 Task: Create a custom cookie stamp.
Action: Mouse moved to (280, 209)
Screenshot: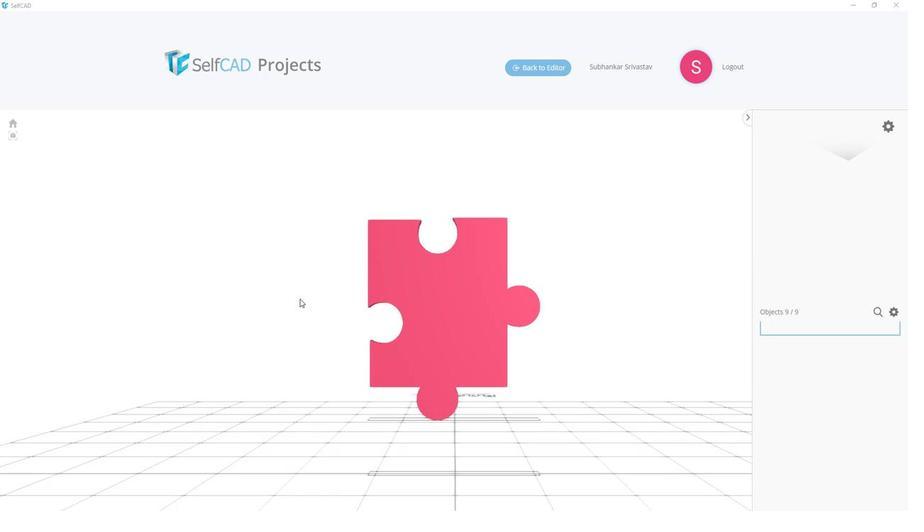 
Action: Mouse pressed left at (280, 209)
Screenshot: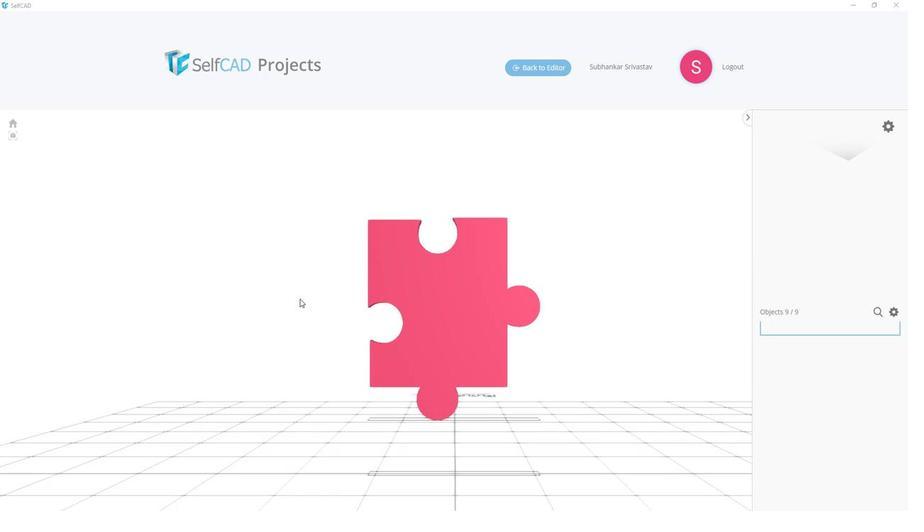 
Action: Mouse moved to (513, 245)
Screenshot: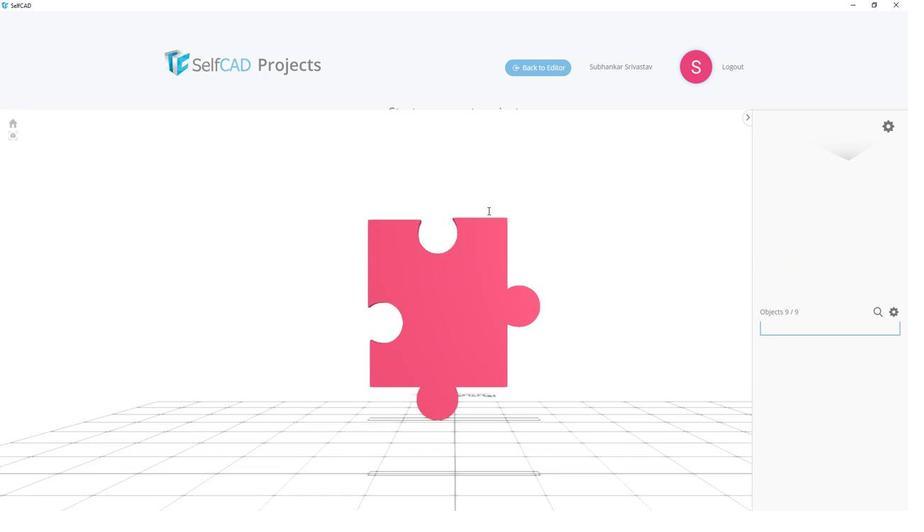 
Action: Mouse pressed left at (513, 245)
Screenshot: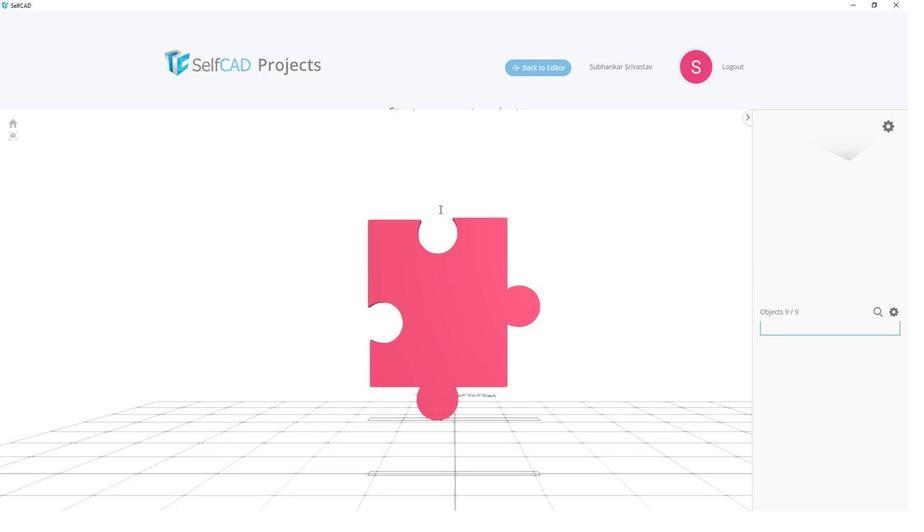 
Action: Mouse moved to (455, 244)
Screenshot: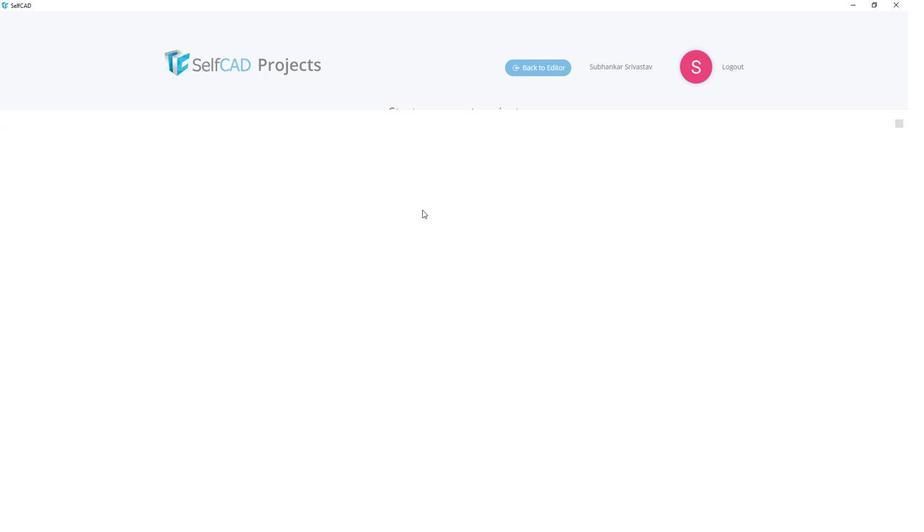 
Action: Key pressed <Key.shift>Cookie<Key.space><Key.shift><Key.shift><Key.shift><Key.shift>Stamp
Screenshot: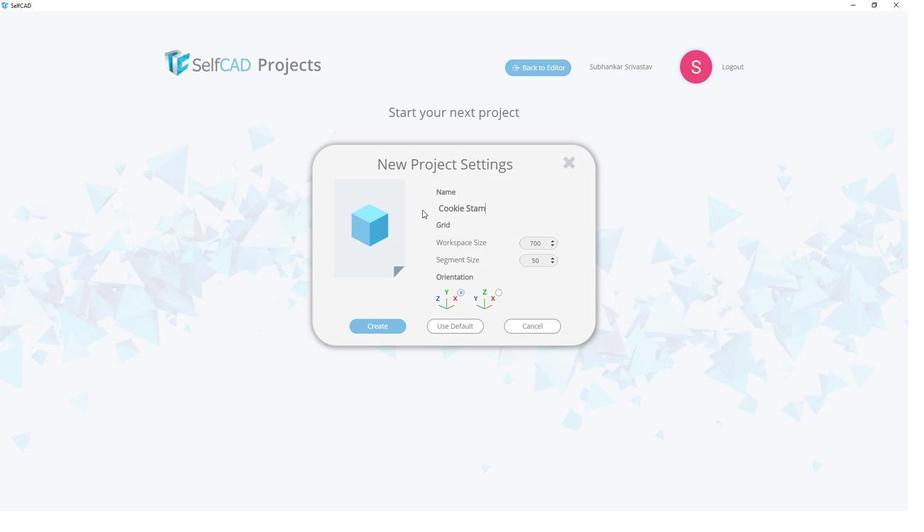 
Action: Mouse moved to (420, 340)
Screenshot: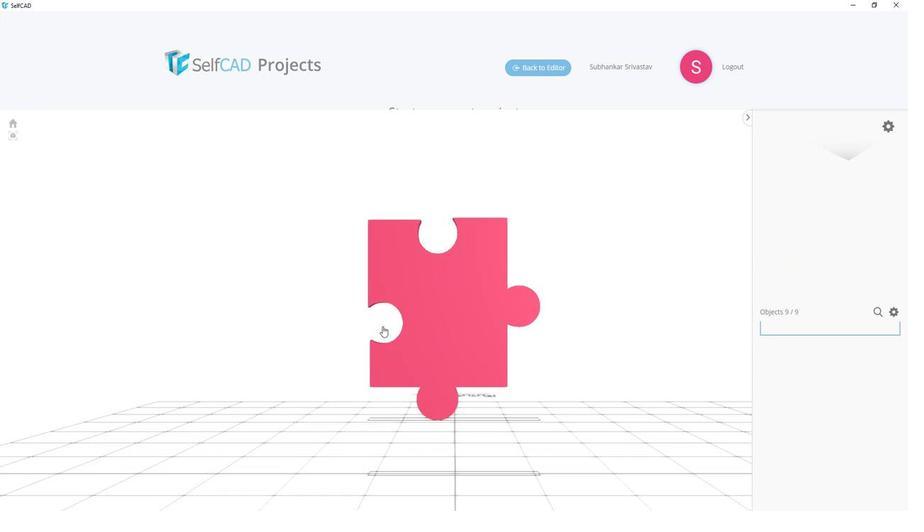 
Action: Mouse pressed left at (420, 340)
Screenshot: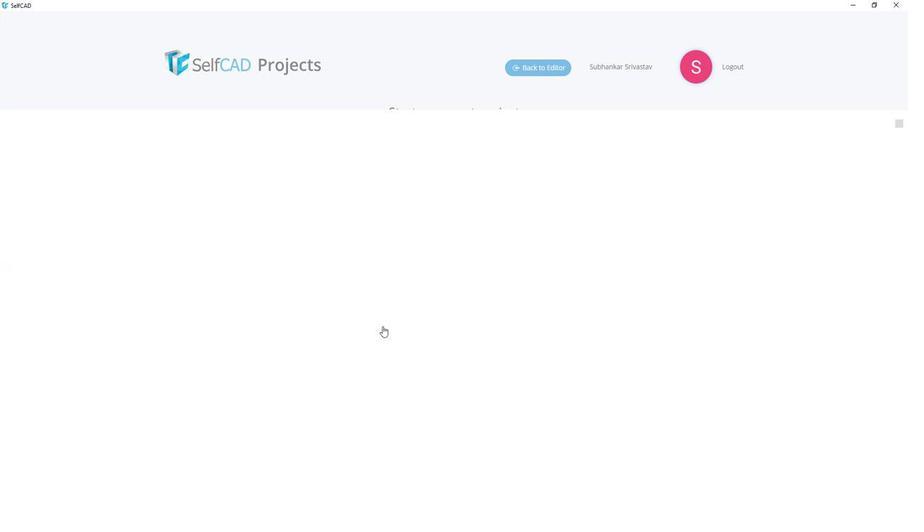 
Action: Mouse moved to (235, 304)
Screenshot: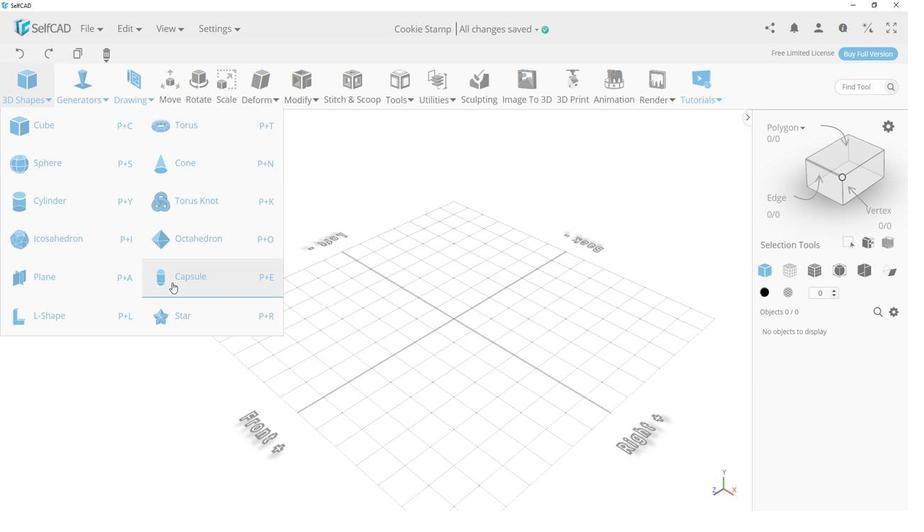 
Action: Mouse pressed left at (235, 304)
Screenshot: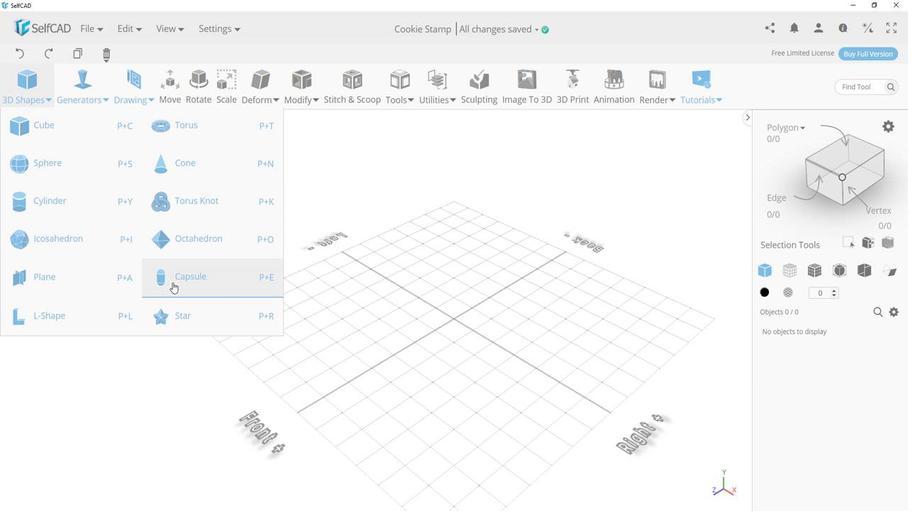 
Action: Mouse moved to (534, 372)
Screenshot: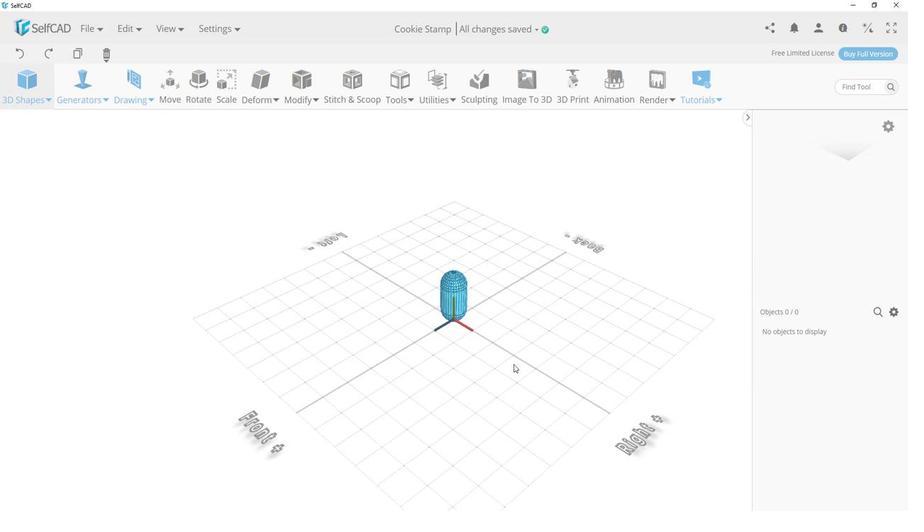 
Action: Mouse pressed left at (534, 372)
Screenshot: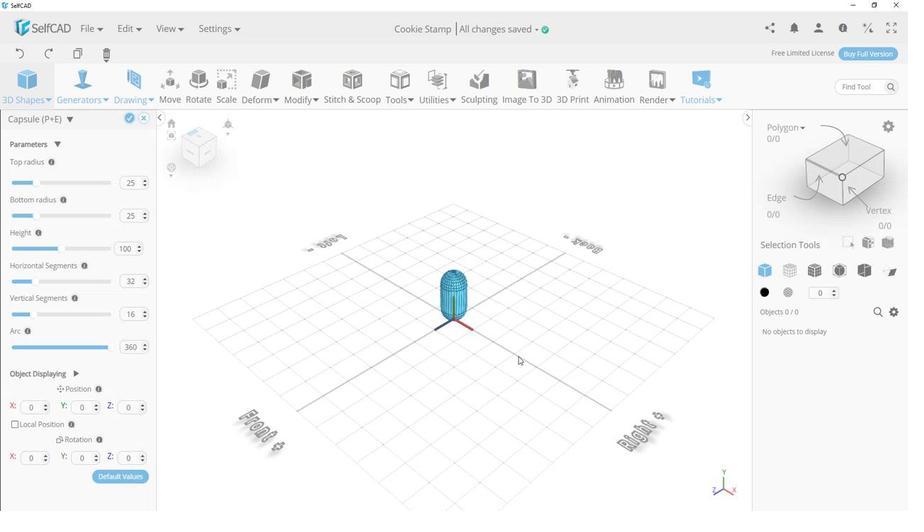 
Action: Mouse moved to (114, 250)
Screenshot: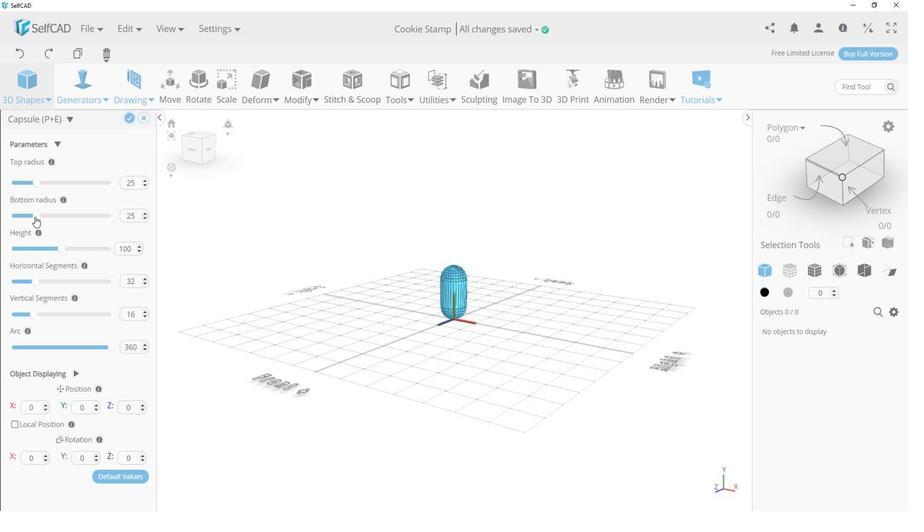 
Action: Mouse pressed left at (114, 250)
Screenshot: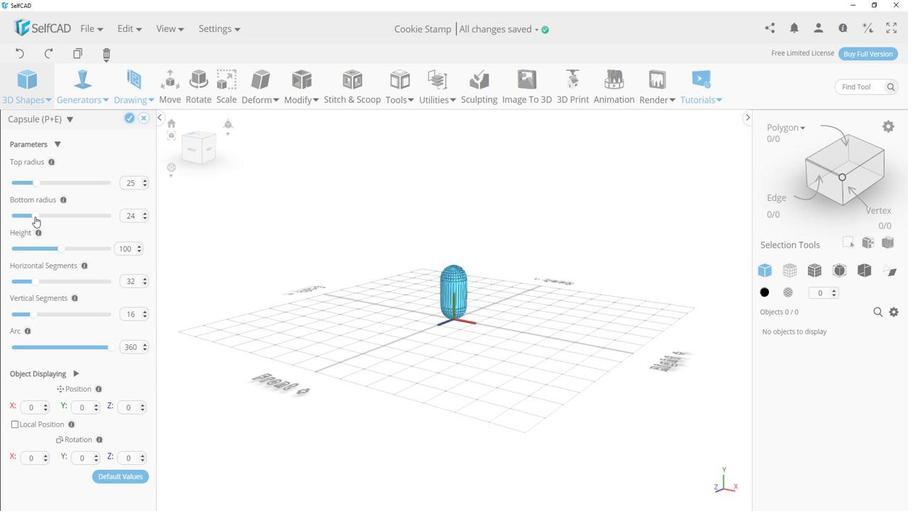 
Action: Mouse moved to (138, 276)
Screenshot: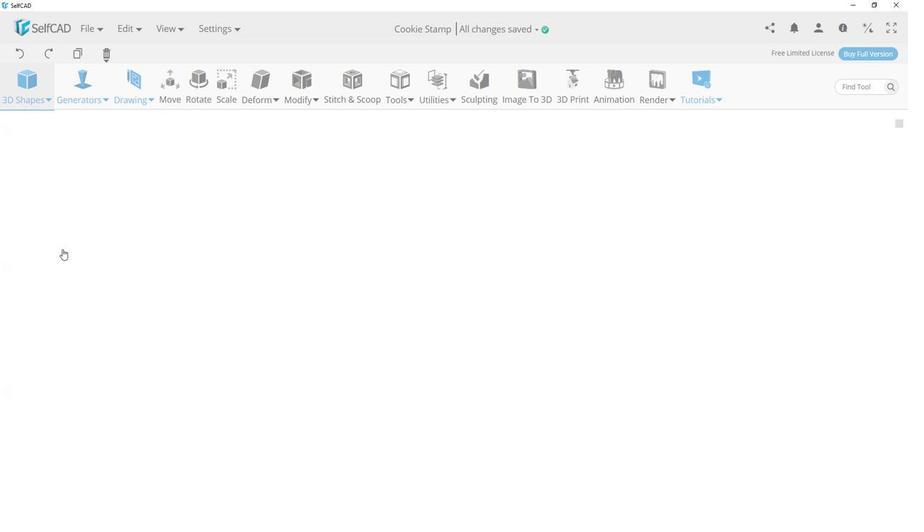 
Action: Mouse pressed left at (138, 276)
Screenshot: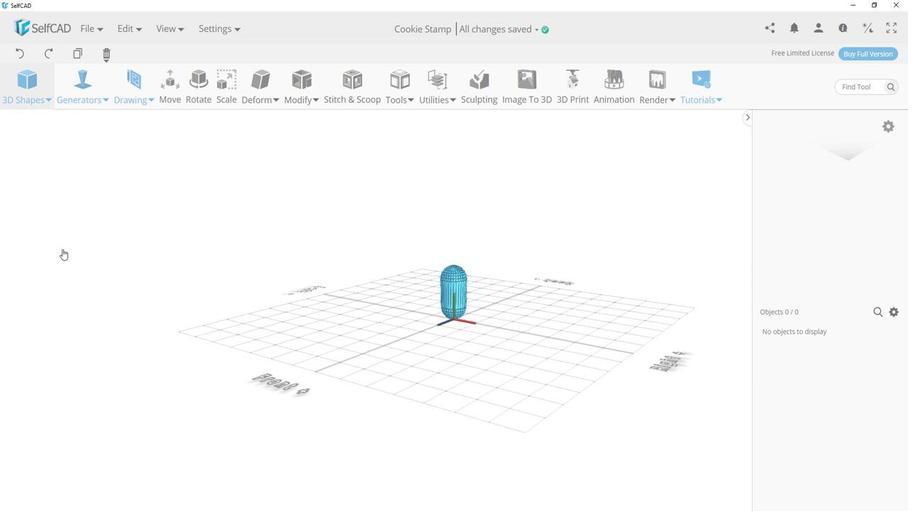 
Action: Mouse moved to (482, 361)
Screenshot: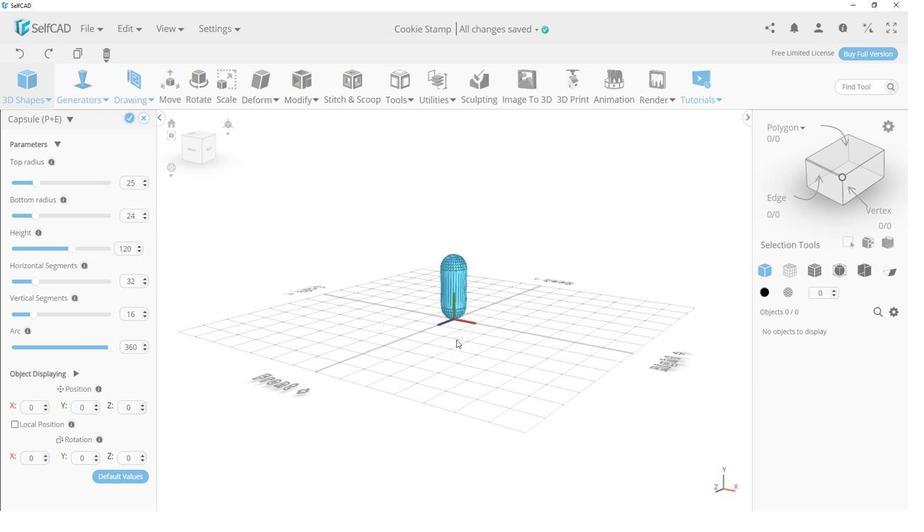 
Action: Mouse pressed left at (482, 361)
Screenshot: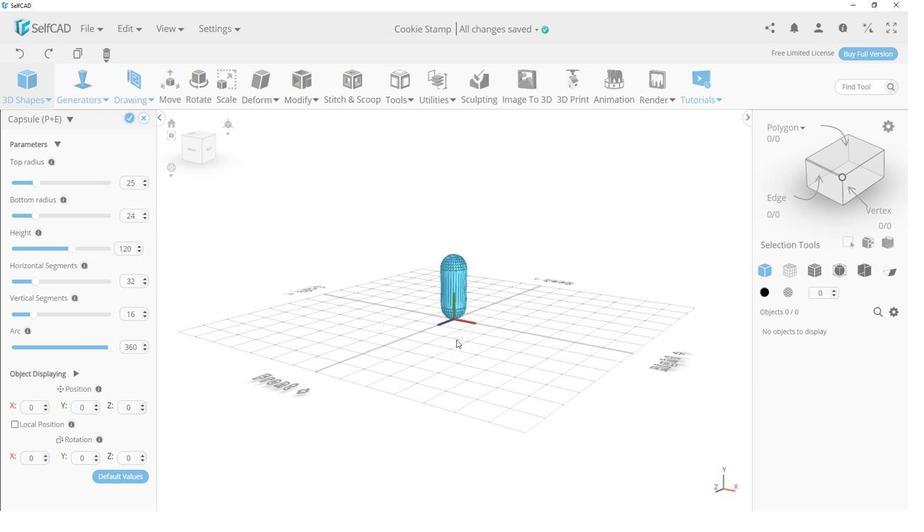
Action: Mouse moved to (196, 172)
Screenshot: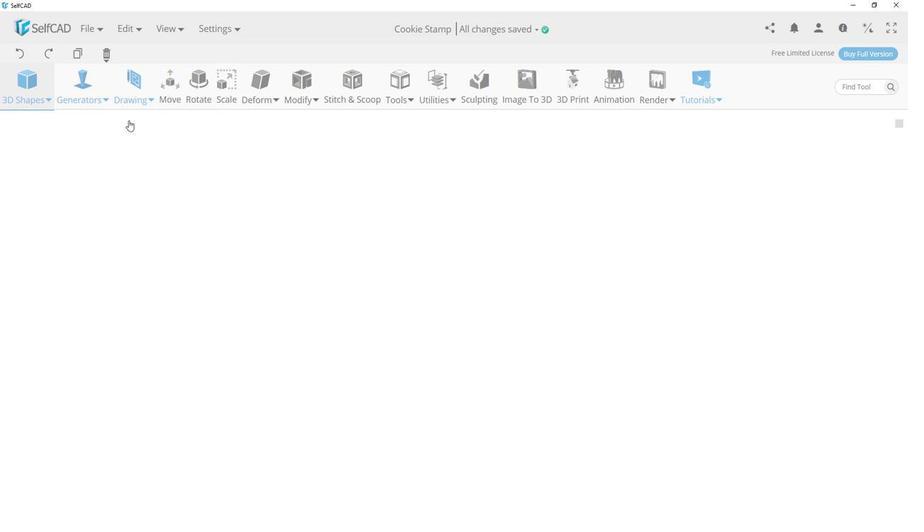 
Action: Mouse pressed left at (196, 172)
Screenshot: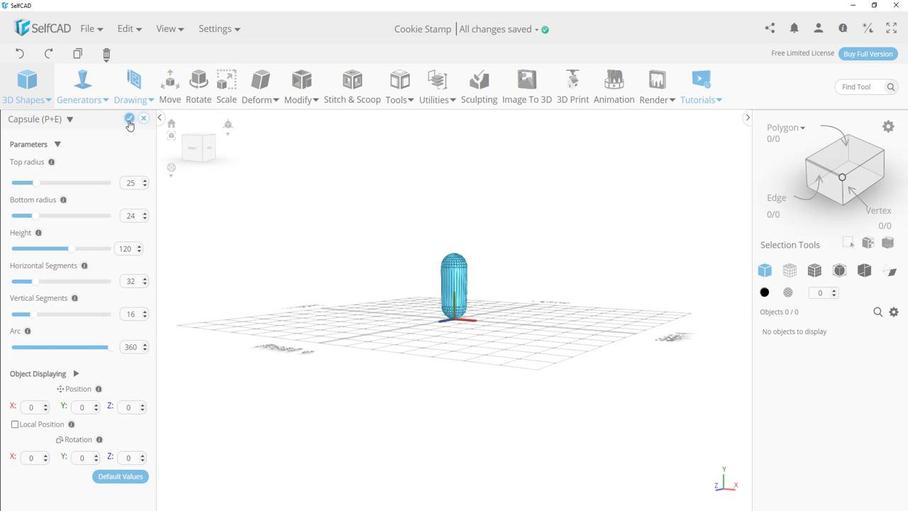 
Action: Mouse moved to (251, 148)
Screenshot: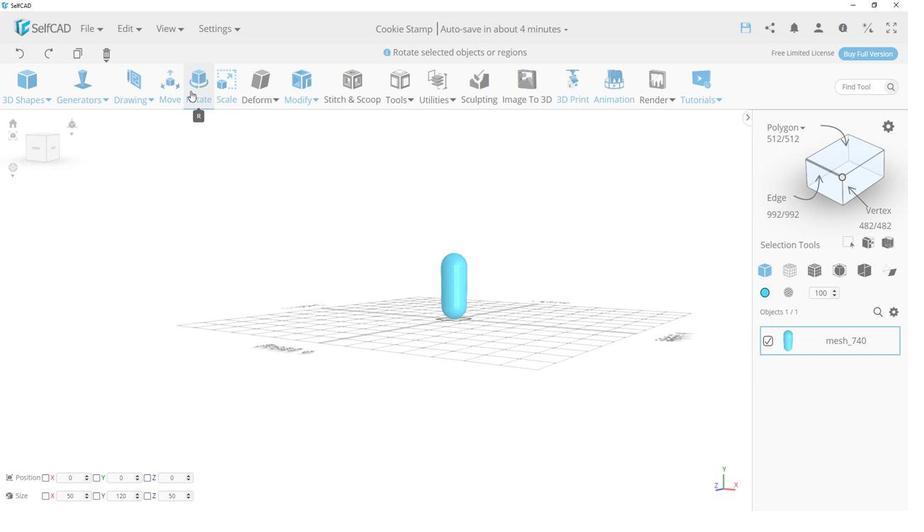 
Action: Mouse pressed left at (251, 148)
Screenshot: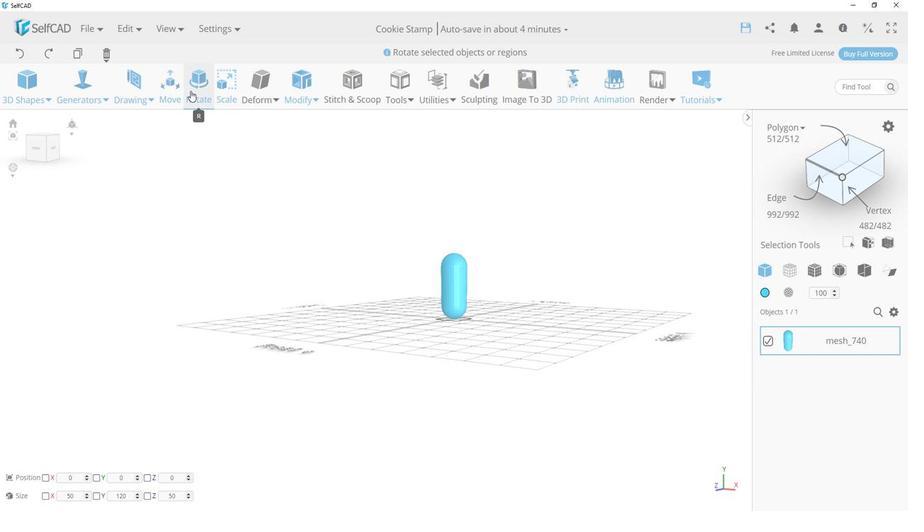 
Action: Mouse moved to (481, 267)
Screenshot: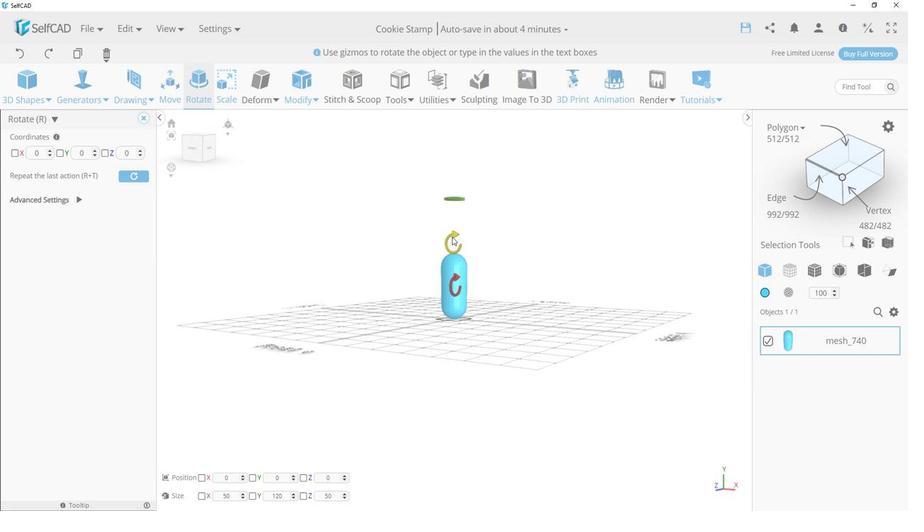 
Action: Mouse pressed left at (481, 267)
Screenshot: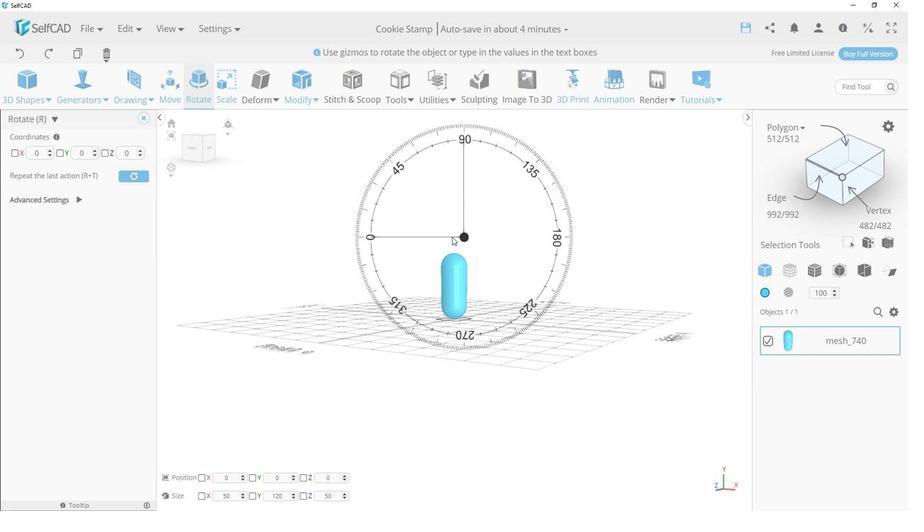 
Action: Mouse moved to (482, 267)
Screenshot: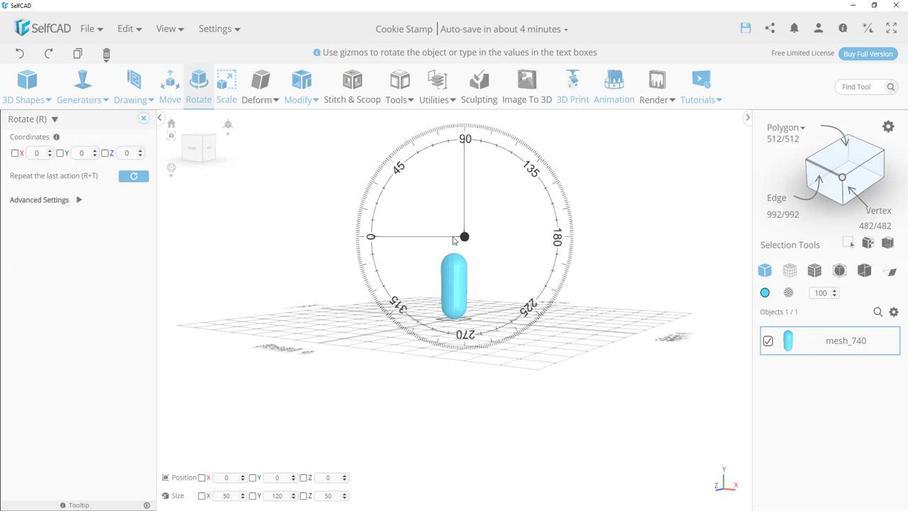 
Action: Mouse pressed left at (482, 267)
Screenshot: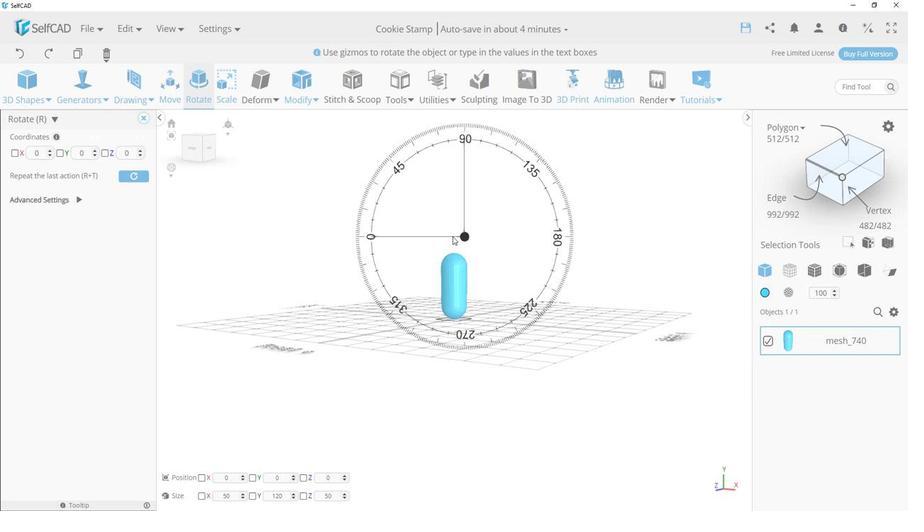 
Action: Mouse moved to (391, 311)
Screenshot: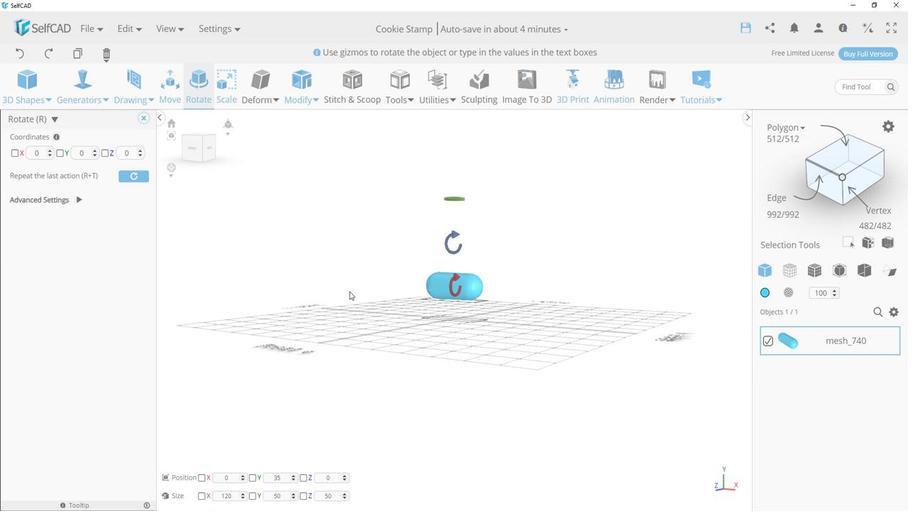 
Action: Mouse pressed left at (391, 311)
Screenshot: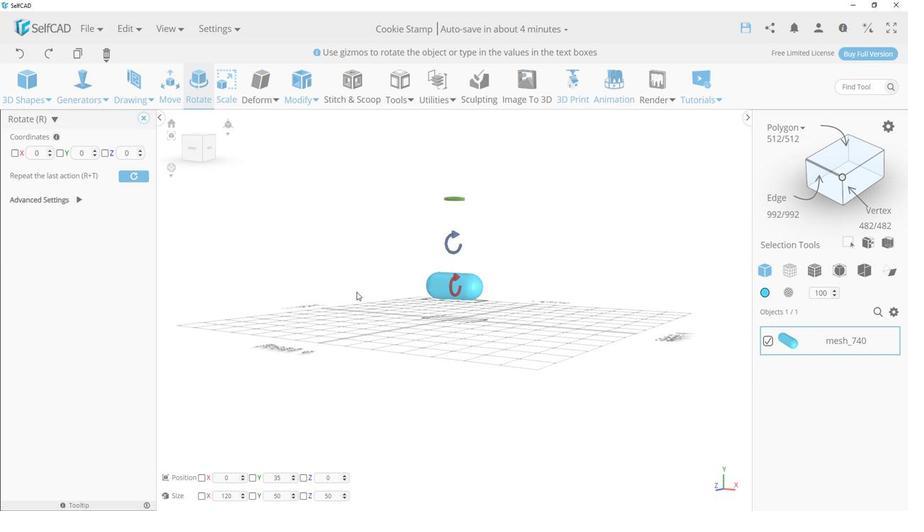 
Action: Mouse moved to (472, 320)
Screenshot: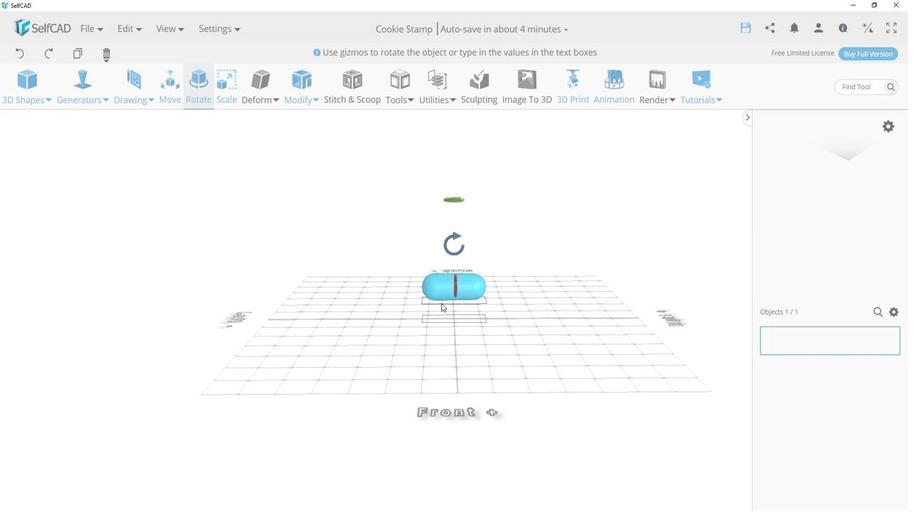 
Action: Mouse scrolled (472, 321) with delta (0, 0)
Screenshot: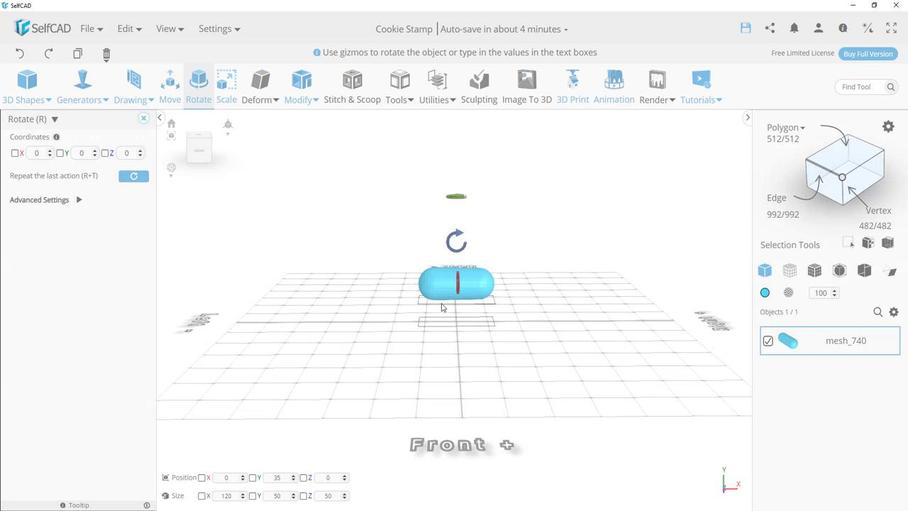 
Action: Mouse scrolled (472, 321) with delta (0, 0)
Screenshot: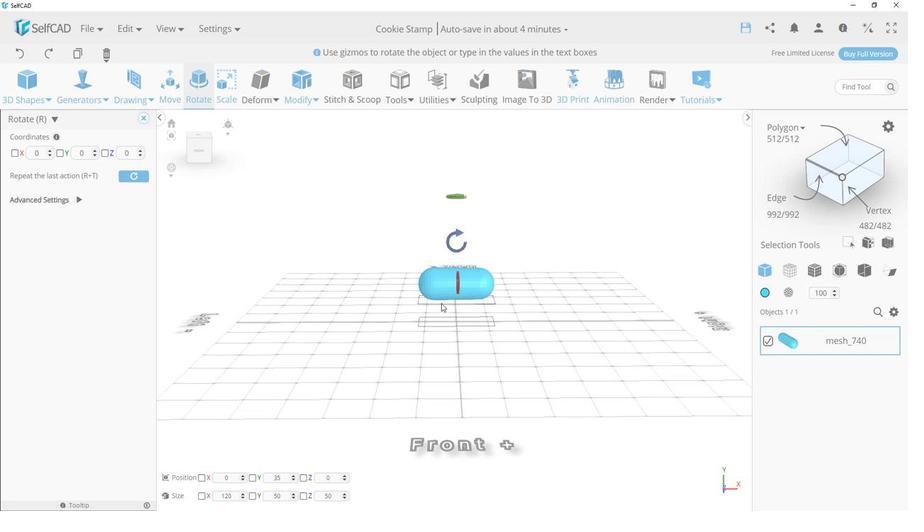 
Action: Mouse scrolled (472, 321) with delta (0, 0)
Screenshot: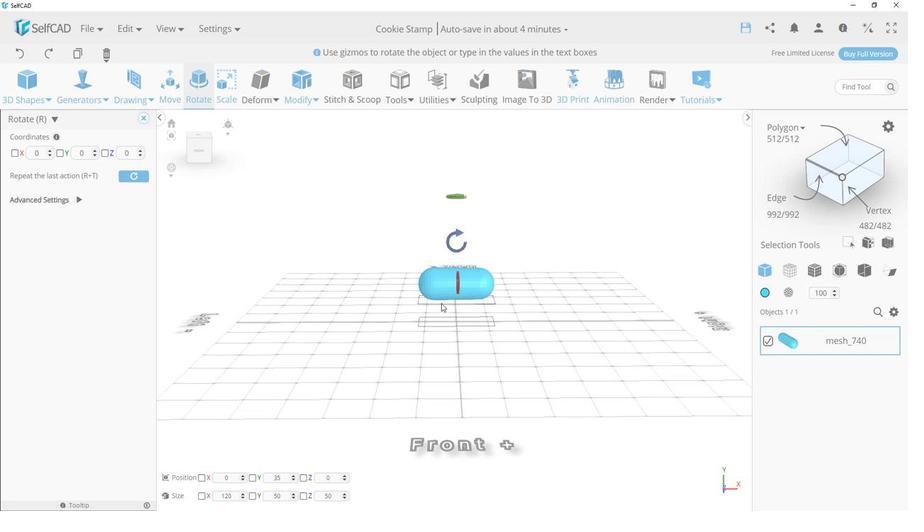 
Action: Mouse scrolled (472, 321) with delta (0, 0)
Screenshot: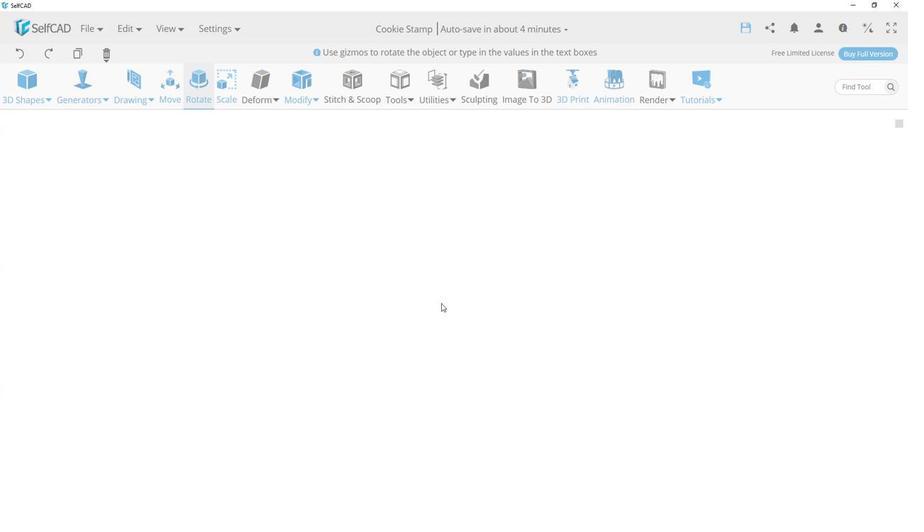 
Action: Mouse scrolled (472, 321) with delta (0, 0)
Screenshot: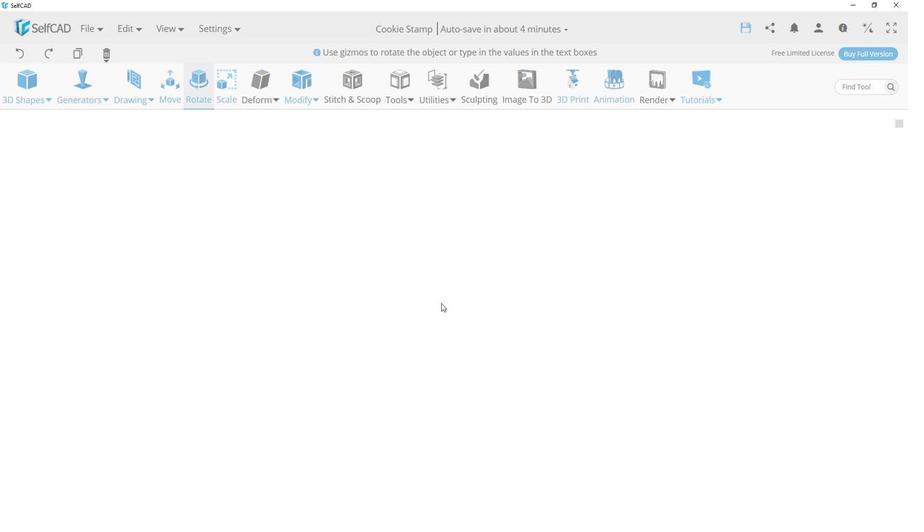 
Action: Mouse scrolled (472, 321) with delta (0, 0)
Screenshot: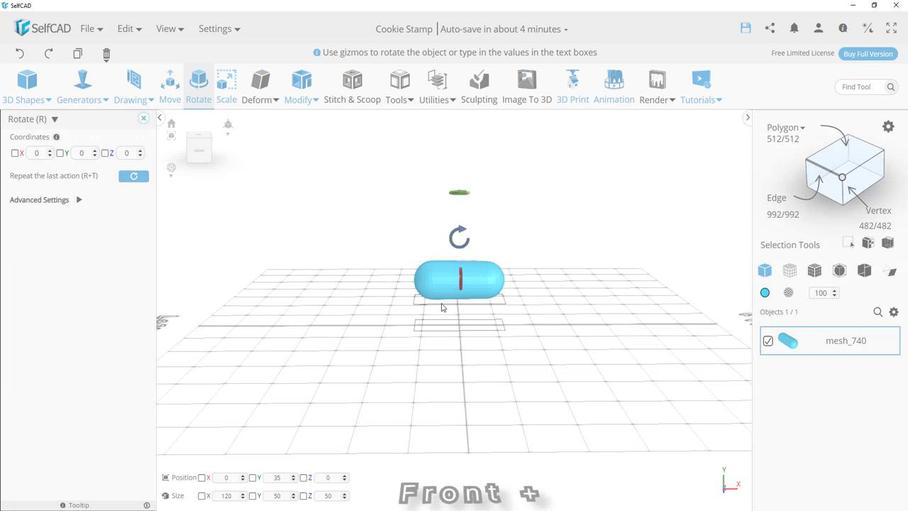 
Action: Mouse scrolled (472, 321) with delta (0, 0)
Screenshot: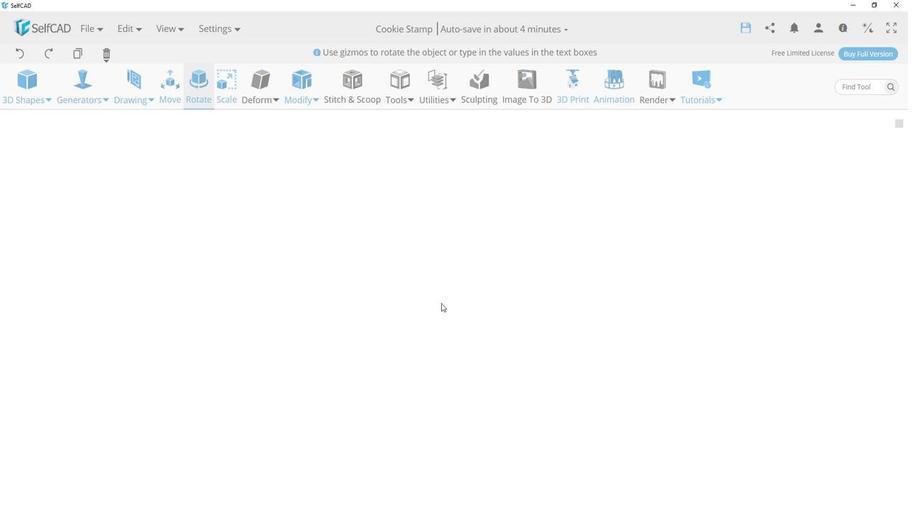 
Action: Mouse scrolled (472, 321) with delta (0, 0)
Screenshot: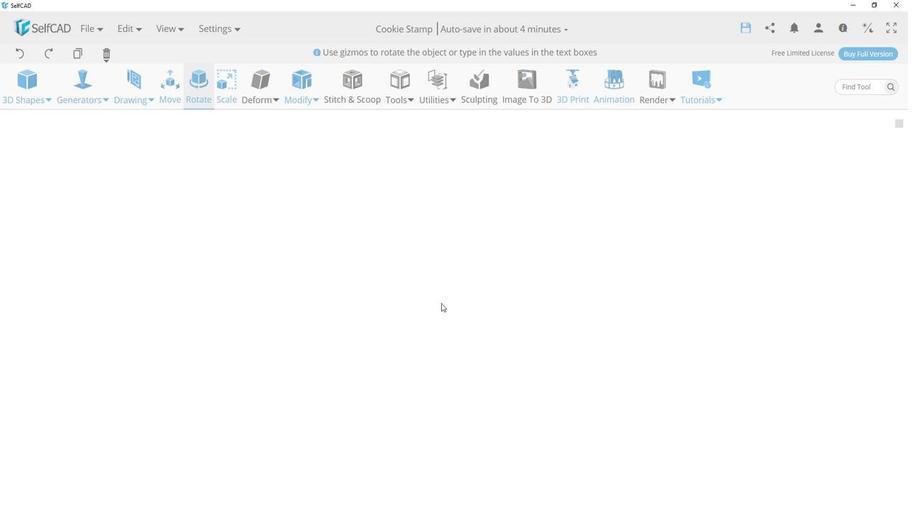 
Action: Mouse scrolled (472, 321) with delta (0, 0)
Screenshot: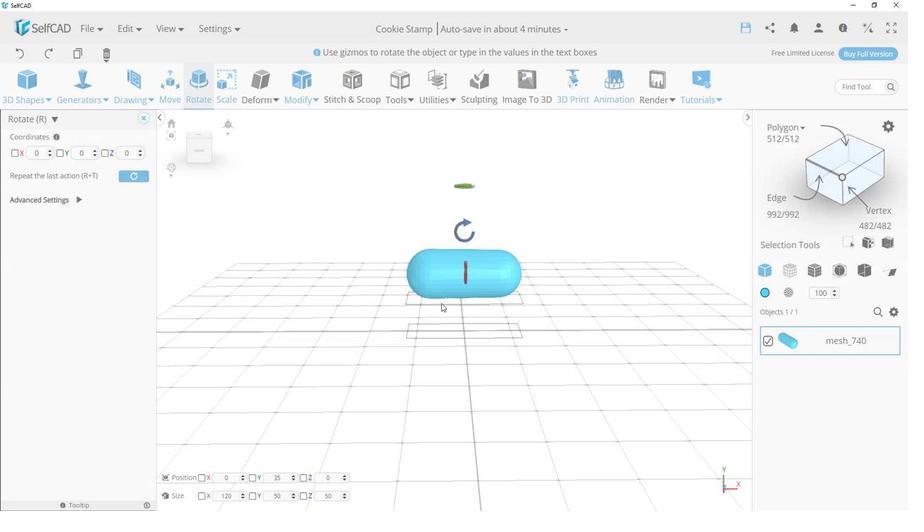 
Action: Mouse scrolled (472, 321) with delta (0, 0)
Screenshot: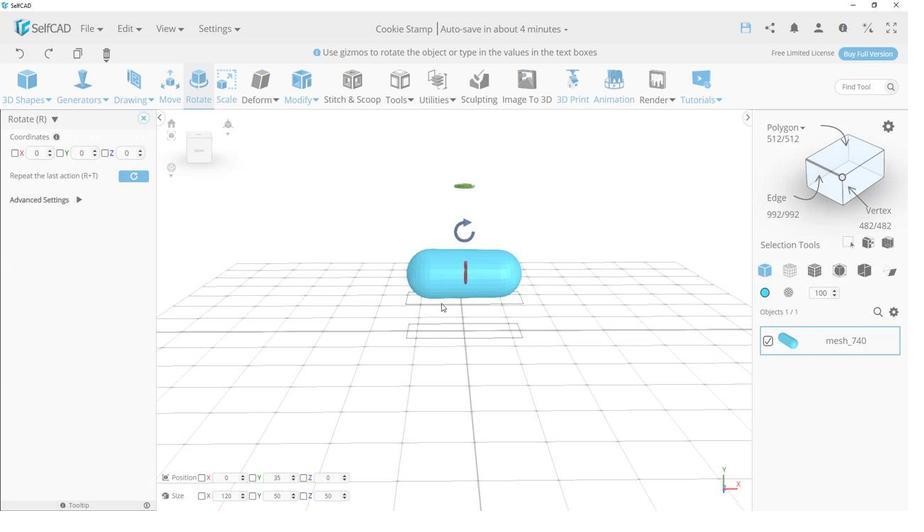
Action: Mouse scrolled (472, 321) with delta (0, 0)
Screenshot: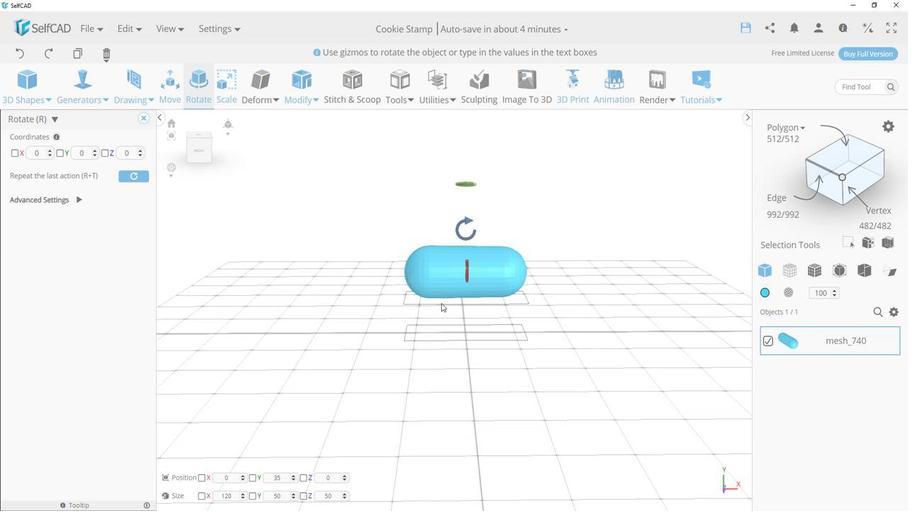 
Action: Mouse scrolled (472, 321) with delta (0, 0)
Screenshot: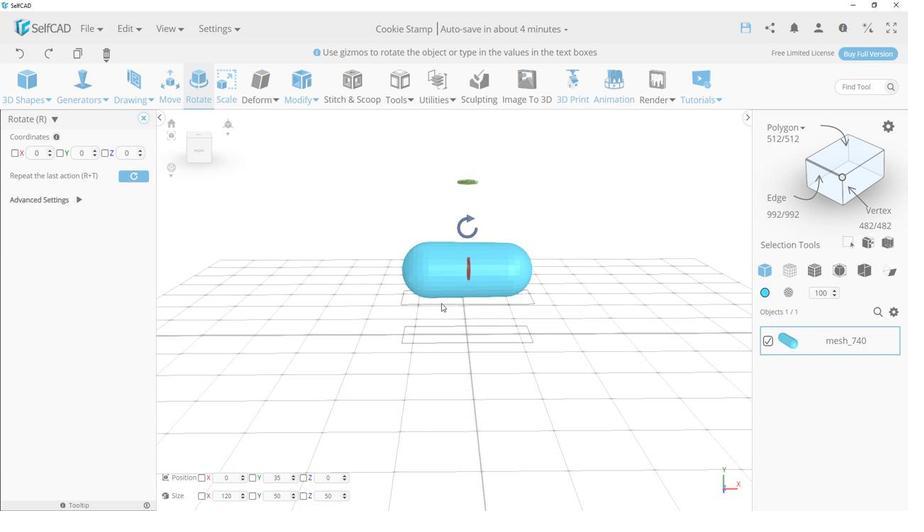 
Action: Mouse scrolled (472, 321) with delta (0, 0)
Screenshot: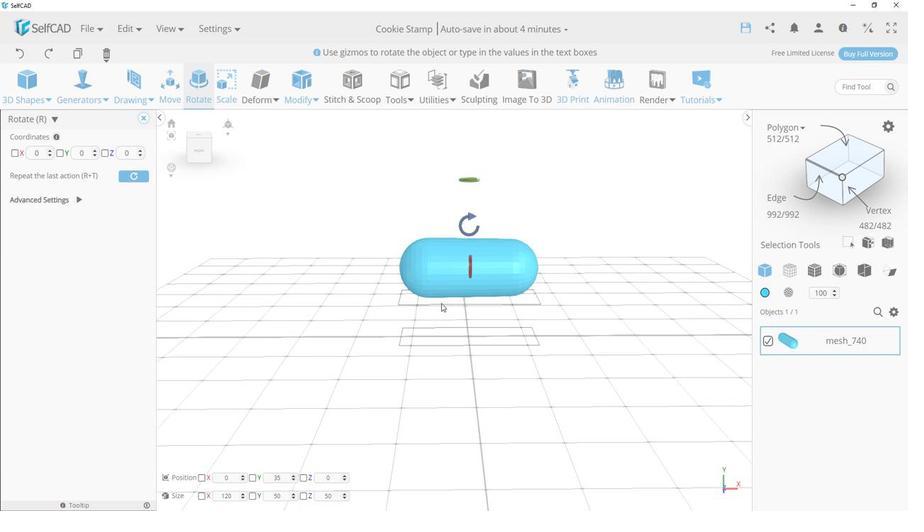 
Action: Mouse scrolled (472, 321) with delta (0, 0)
Screenshot: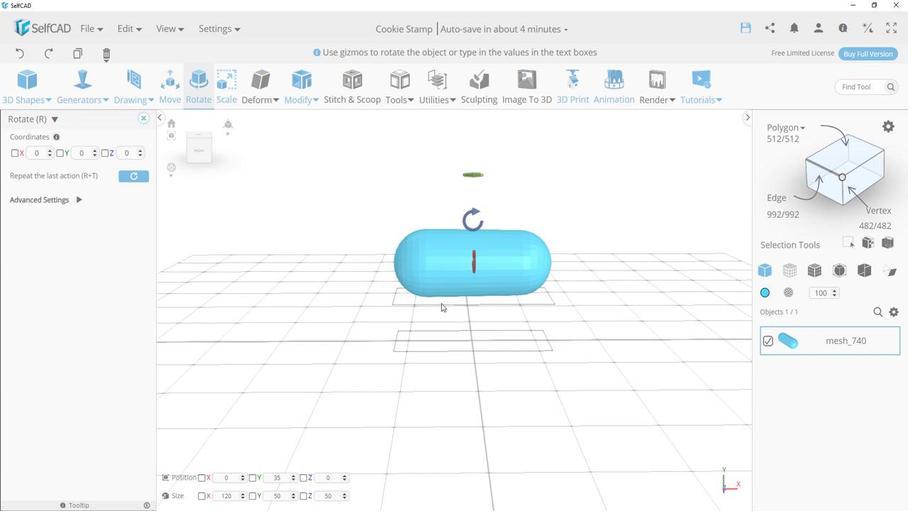 
Action: Mouse scrolled (472, 321) with delta (0, 0)
Screenshot: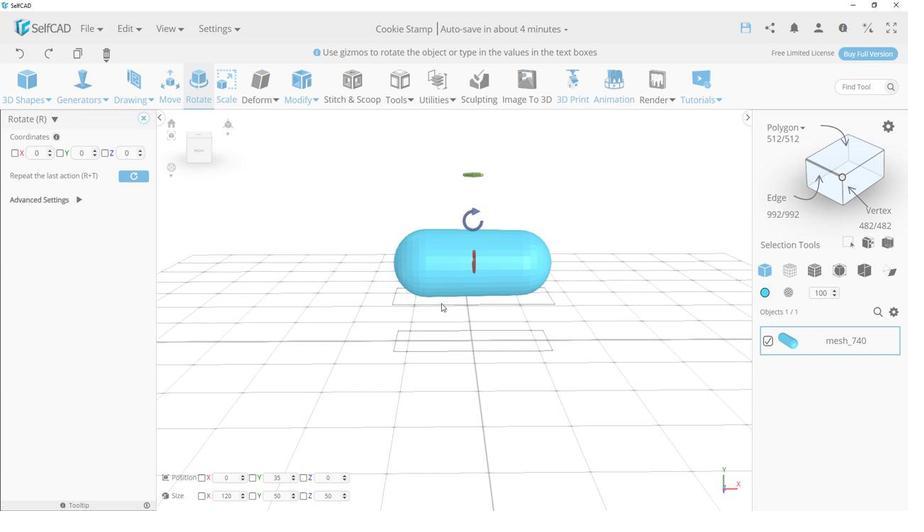 
Action: Mouse scrolled (472, 321) with delta (0, 0)
Screenshot: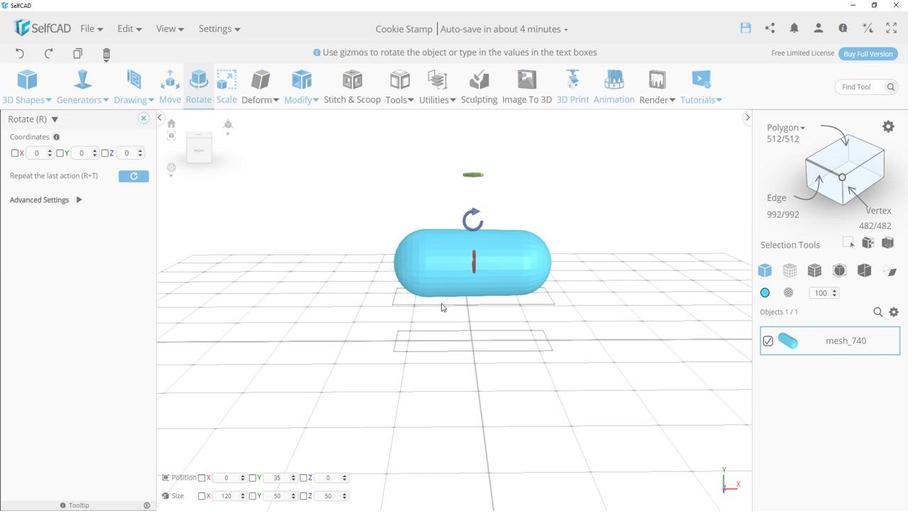 
Action: Mouse scrolled (472, 321) with delta (0, 0)
Screenshot: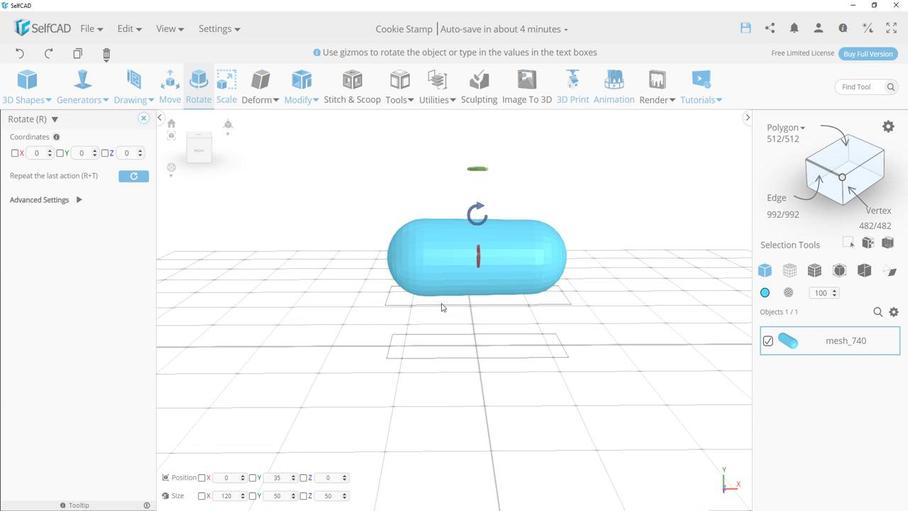 
Action: Mouse moved to (801, 295)
Screenshot: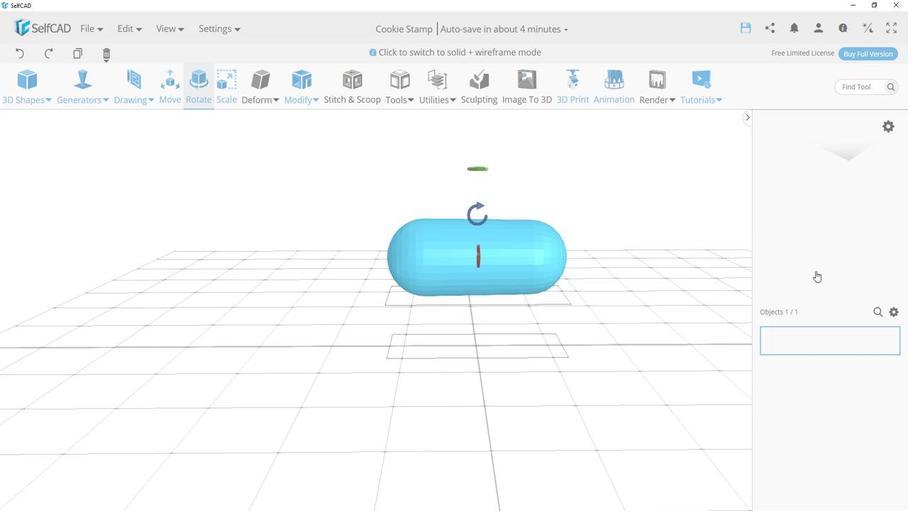 
Action: Mouse pressed left at (801, 295)
Screenshot: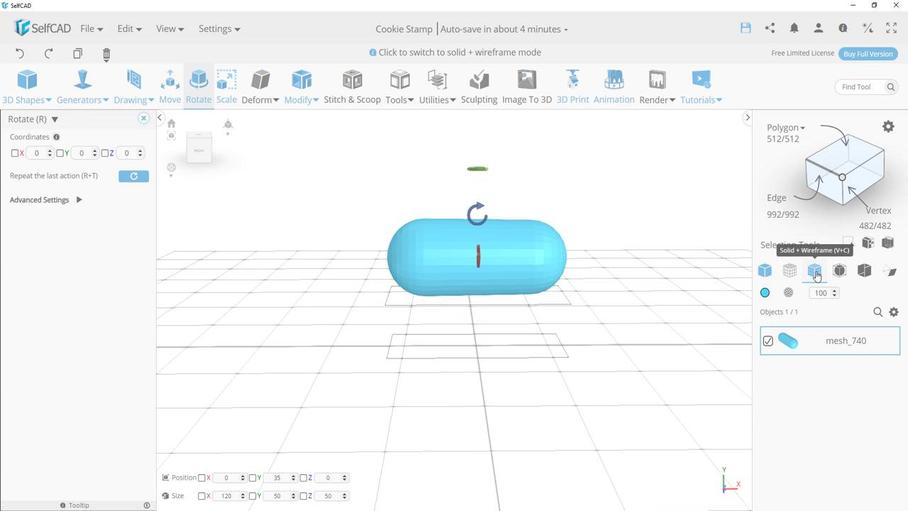 
Action: Mouse moved to (434, 334)
Screenshot: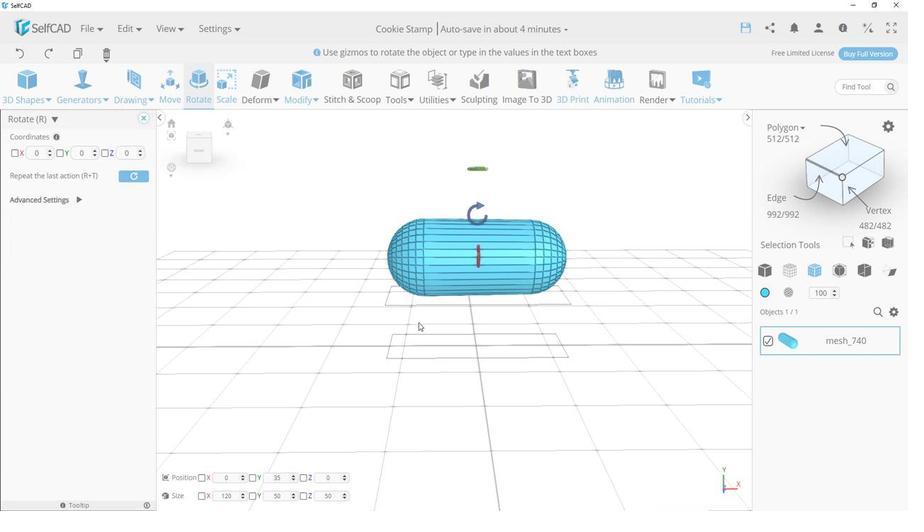 
Action: Mouse pressed left at (434, 334)
Screenshot: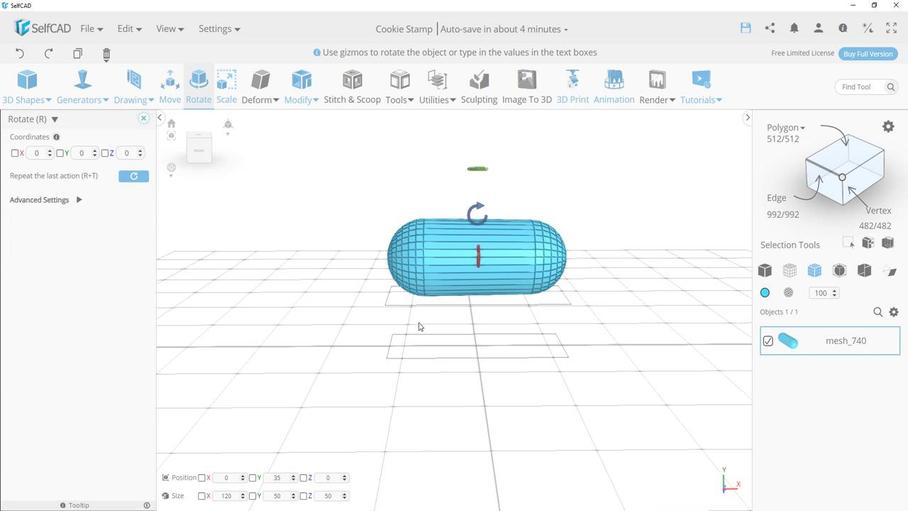 
Action: Mouse moved to (411, 318)
Screenshot: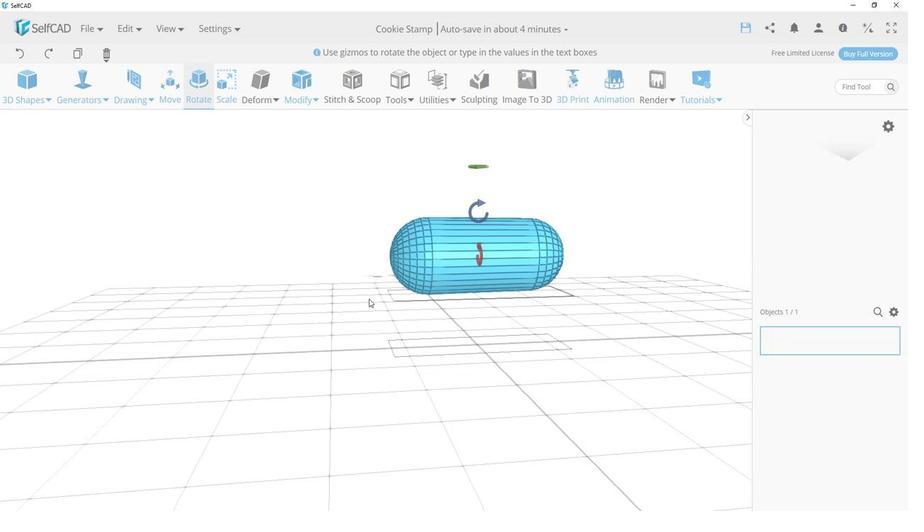 
Action: Mouse pressed left at (411, 318)
Screenshot: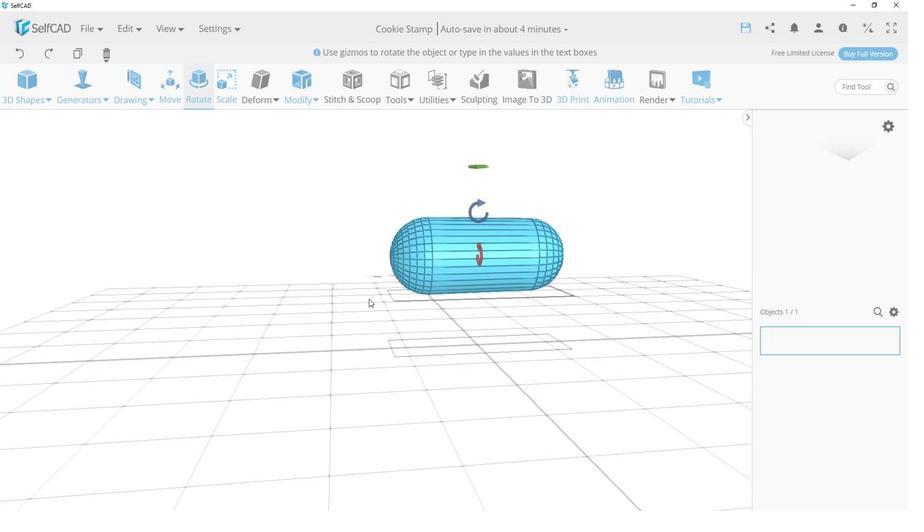 
Action: Mouse moved to (808, 210)
Screenshot: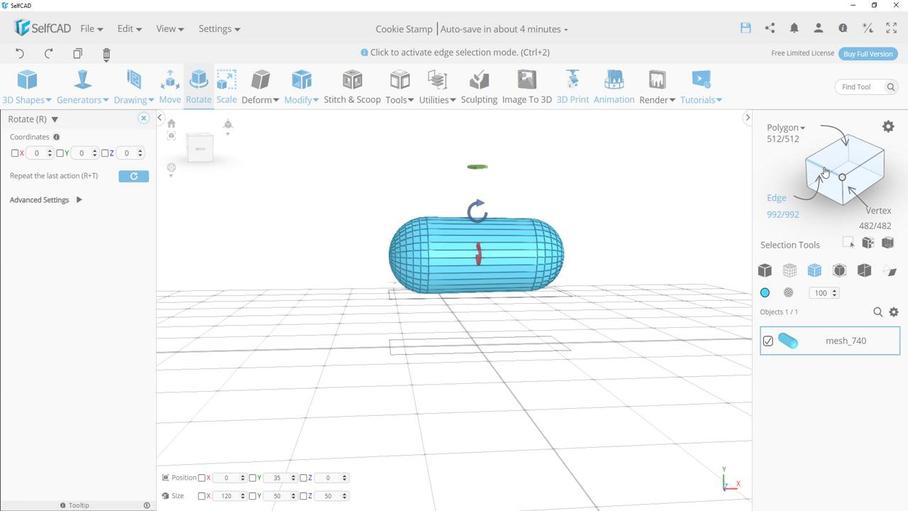 
Action: Mouse pressed left at (808, 210)
Screenshot: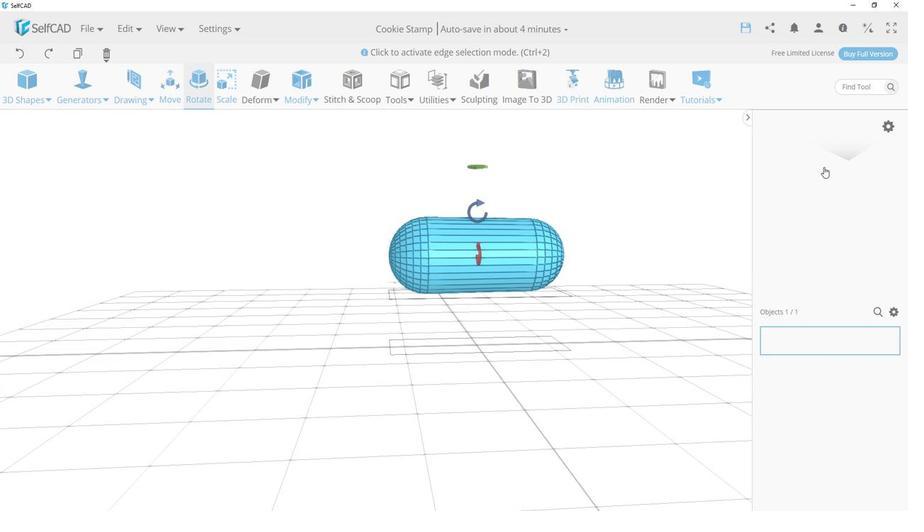 
Action: Mouse moved to (815, 206)
Screenshot: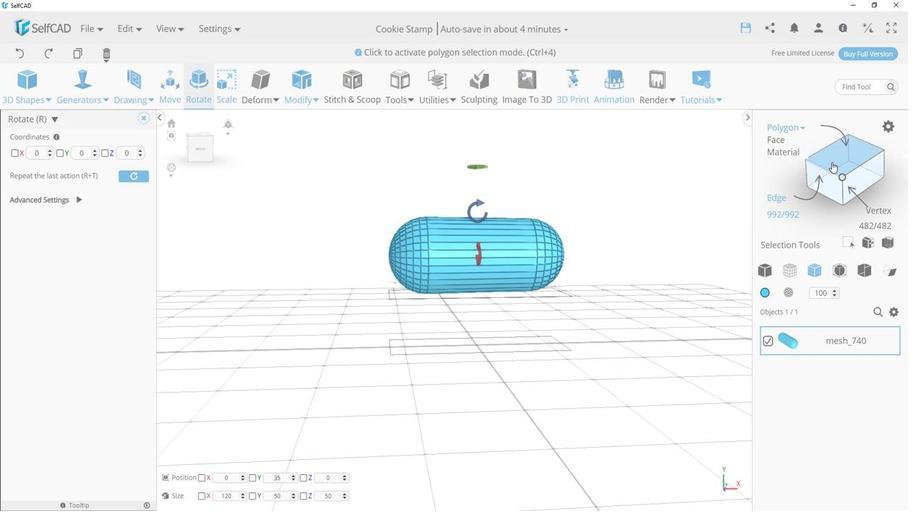 
Action: Mouse pressed left at (815, 206)
Screenshot: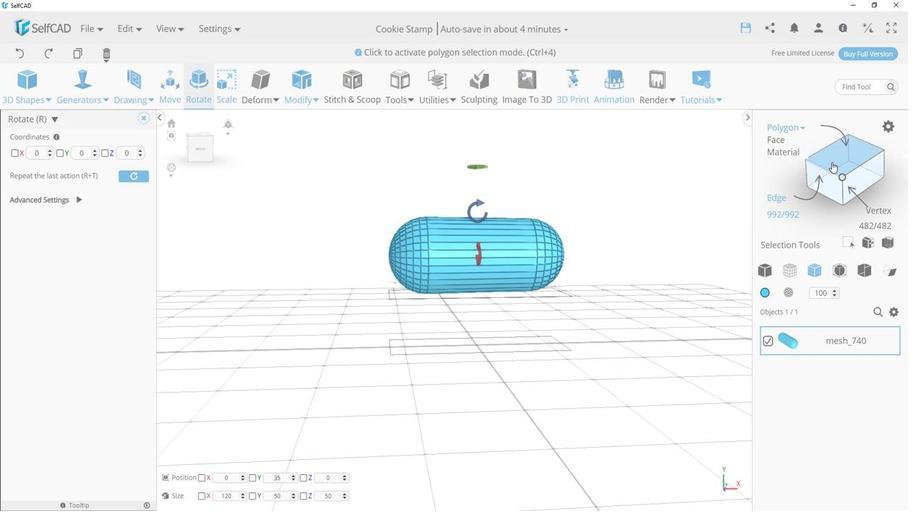 
Action: Mouse moved to (585, 252)
Screenshot: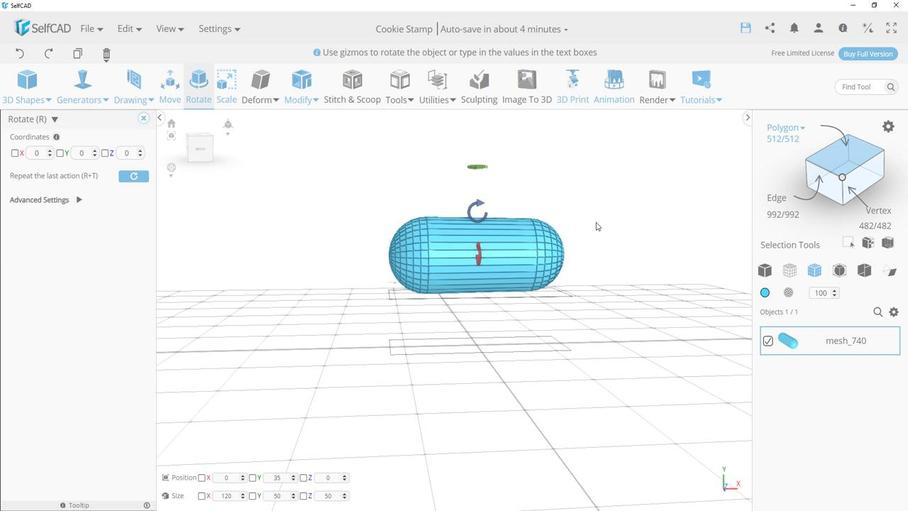 
Action: Mouse pressed left at (585, 252)
Screenshot: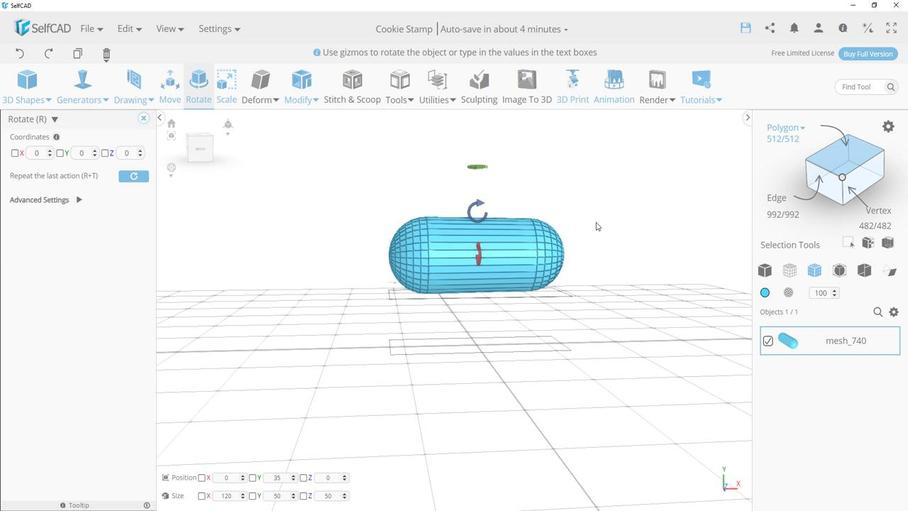 
Action: Mouse moved to (616, 284)
Screenshot: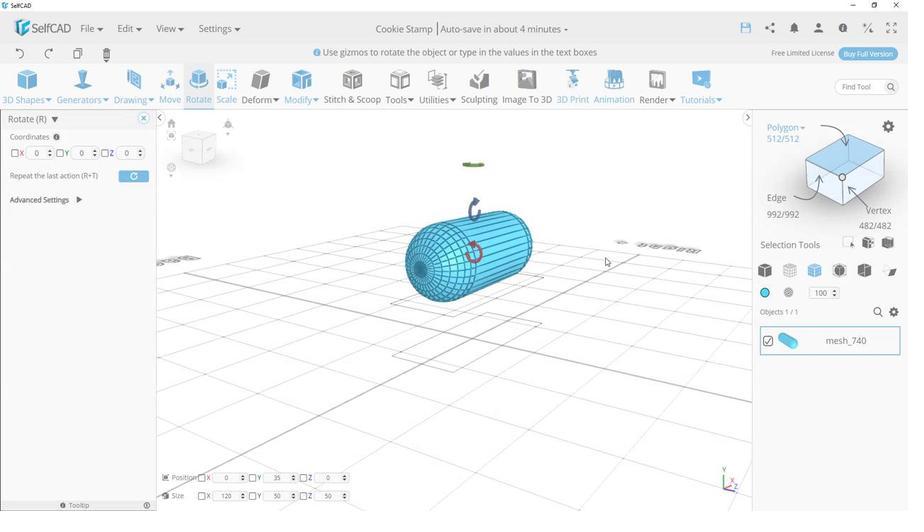 
Action: Mouse pressed left at (616, 284)
Screenshot: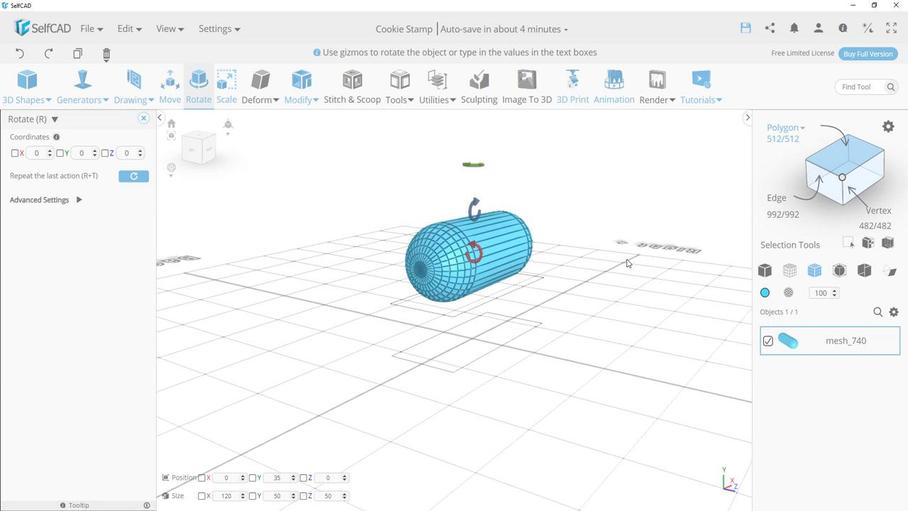 
Action: Mouse moved to (767, 200)
Screenshot: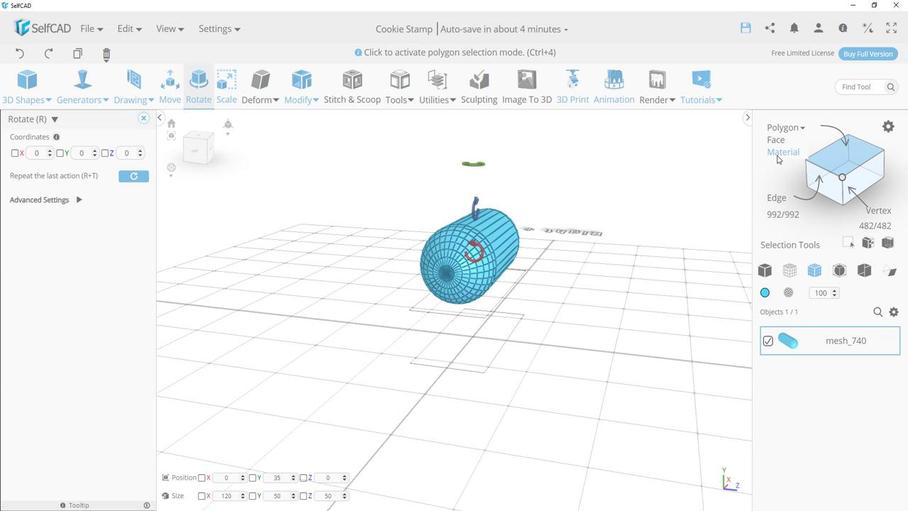 
Action: Mouse pressed left at (767, 200)
Screenshot: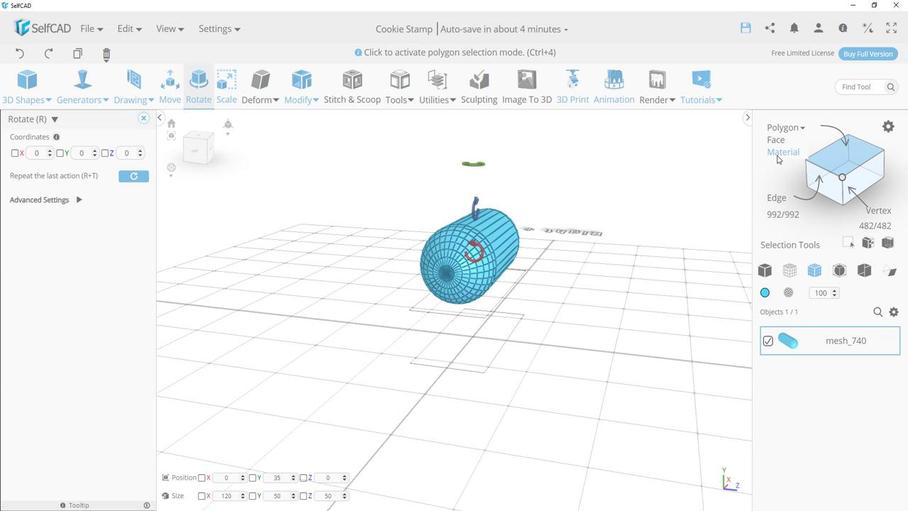 
Action: Mouse moved to (576, 280)
Screenshot: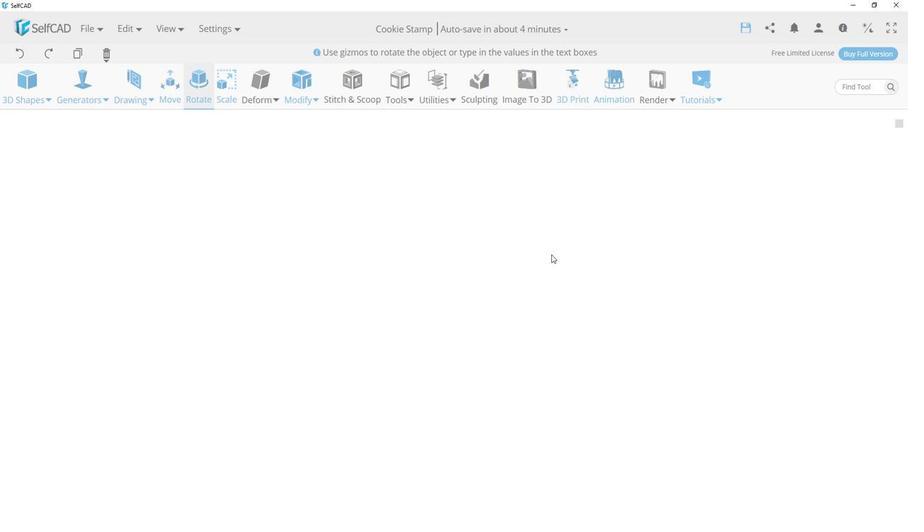 
Action: Mouse pressed left at (576, 280)
Screenshot: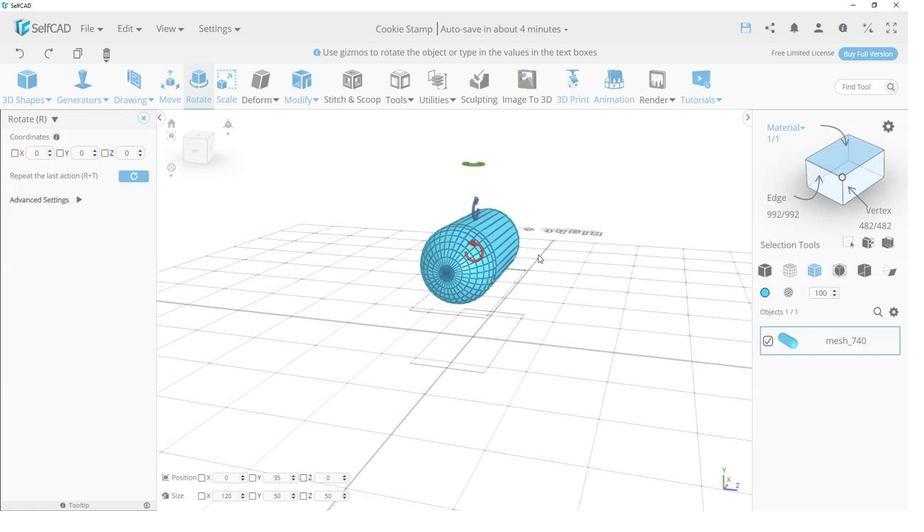 
Action: Mouse moved to (538, 284)
Screenshot: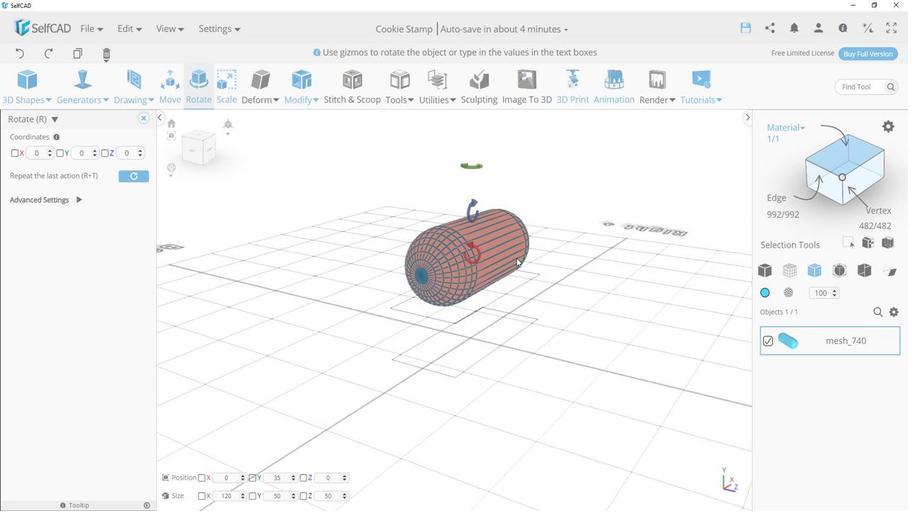 
Action: Mouse scrolled (538, 284) with delta (0, 0)
Screenshot: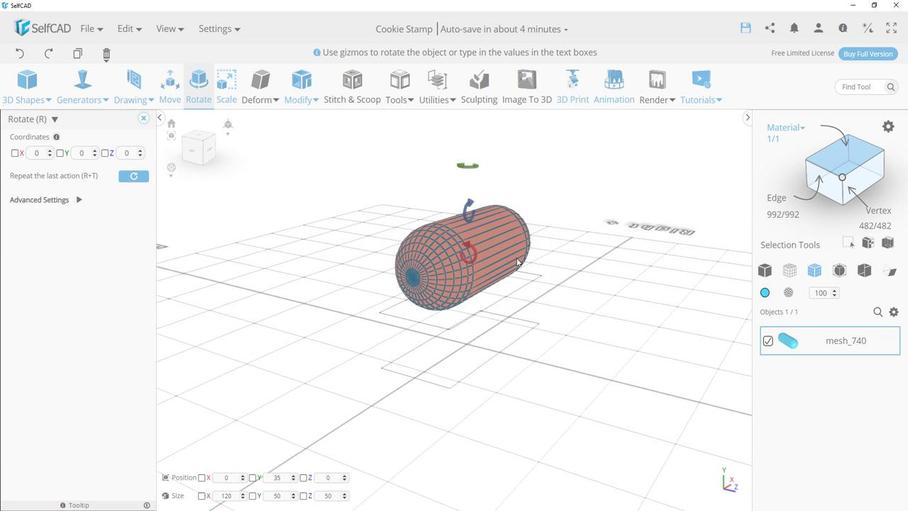 
Action: Mouse scrolled (538, 284) with delta (0, 0)
Screenshot: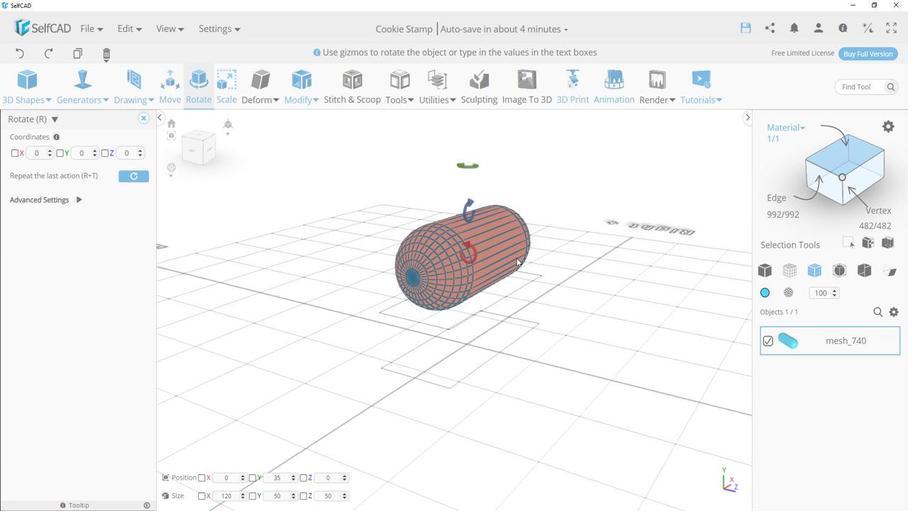 
Action: Mouse scrolled (538, 284) with delta (0, 0)
Screenshot: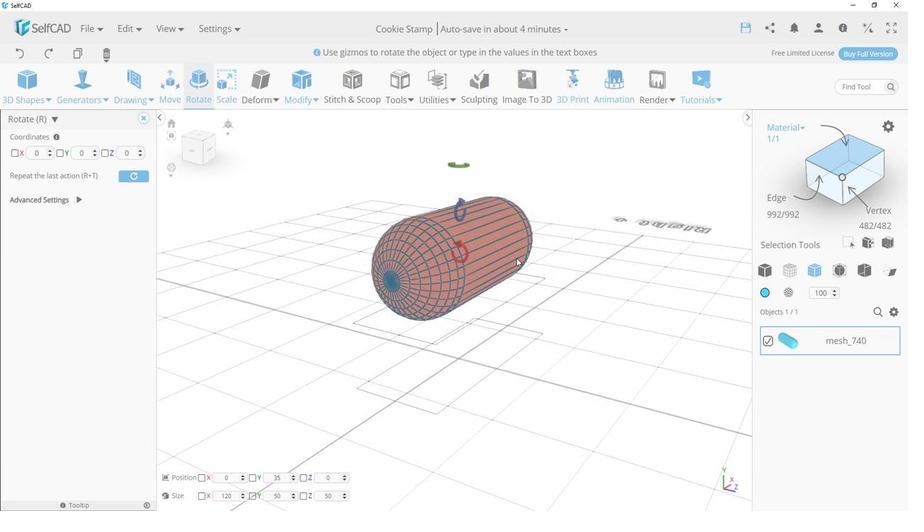
Action: Mouse scrolled (538, 284) with delta (0, 0)
Screenshot: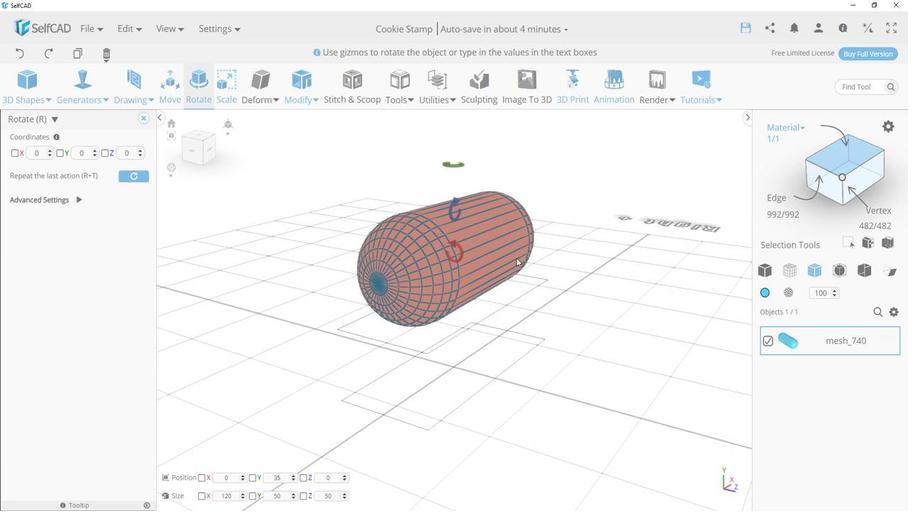 
Action: Mouse scrolled (538, 284) with delta (0, 0)
Screenshot: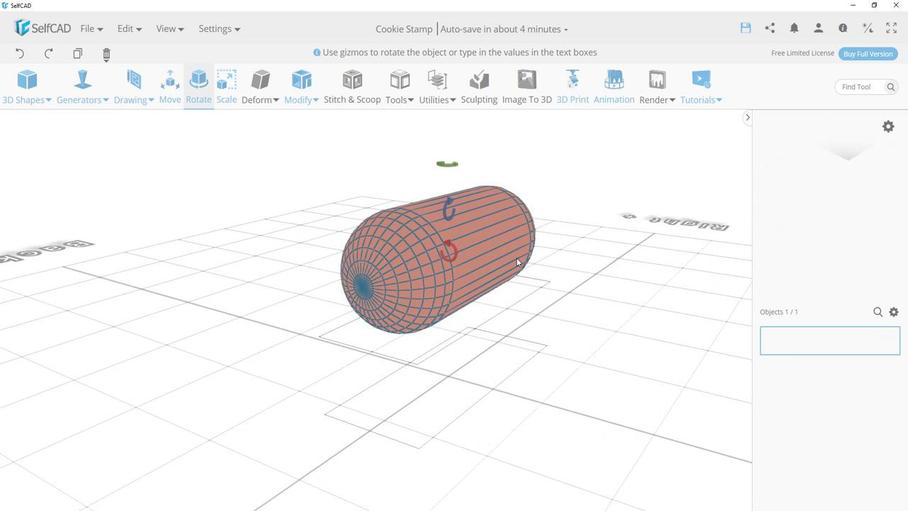 
Action: Mouse scrolled (538, 284) with delta (0, 0)
Screenshot: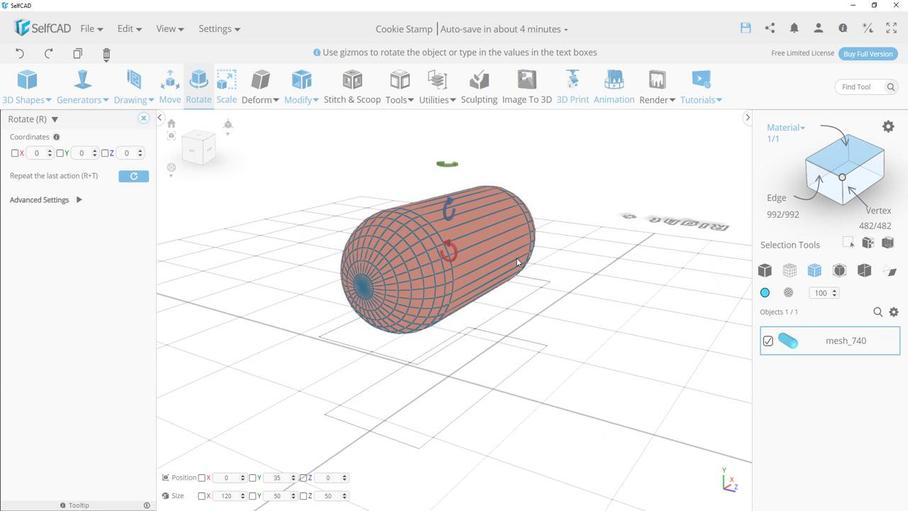 
Action: Mouse moved to (470, 335)
Screenshot: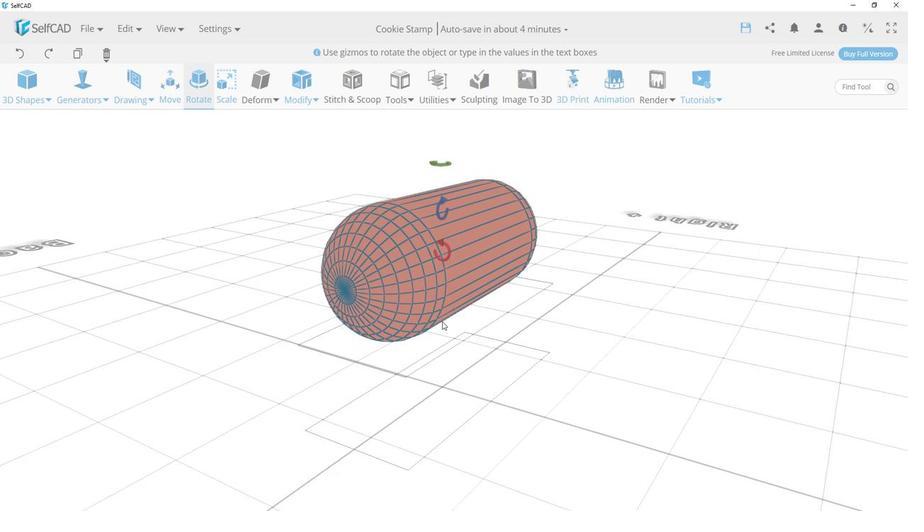 
Action: Mouse pressed left at (470, 335)
Screenshot: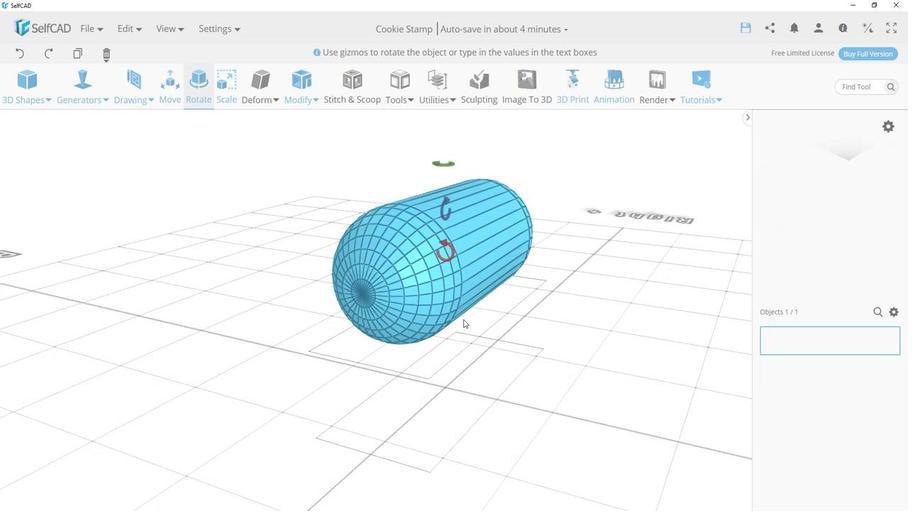 
Action: Mouse moved to (771, 188)
Screenshot: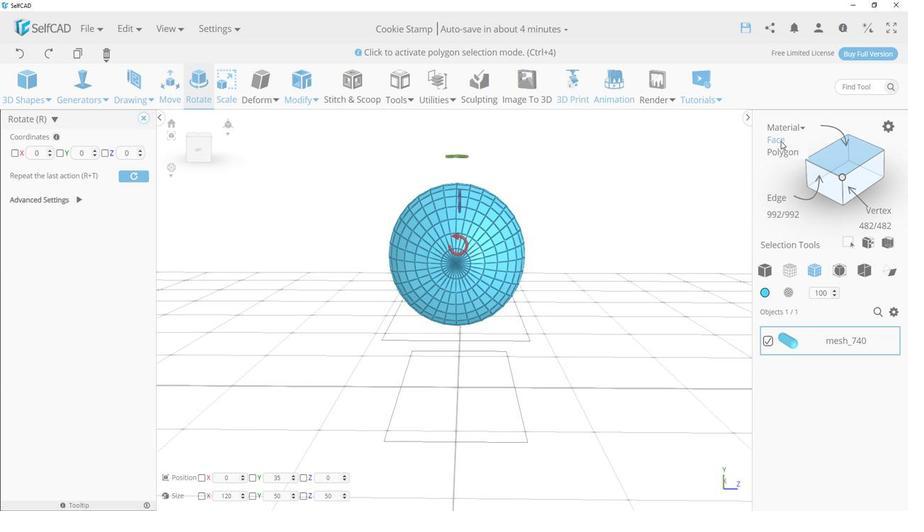 
Action: Mouse pressed left at (771, 188)
Screenshot: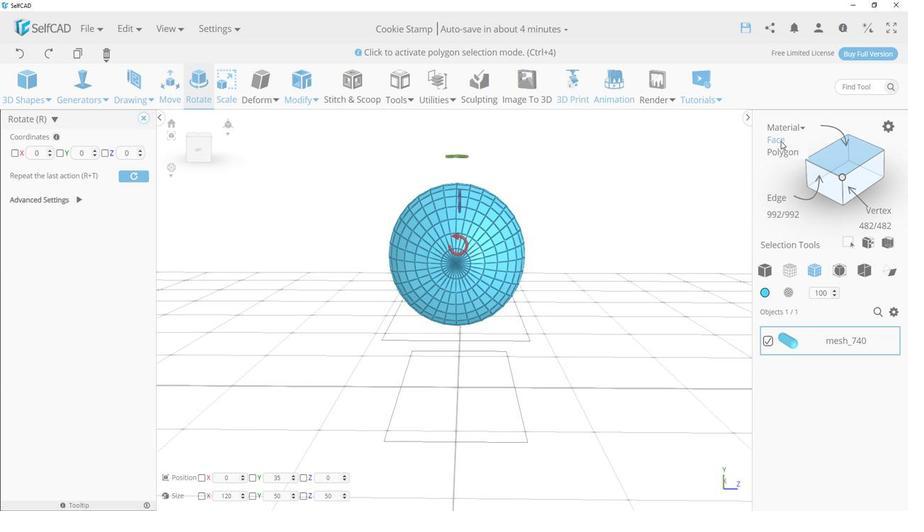 
Action: Mouse moved to (773, 191)
Screenshot: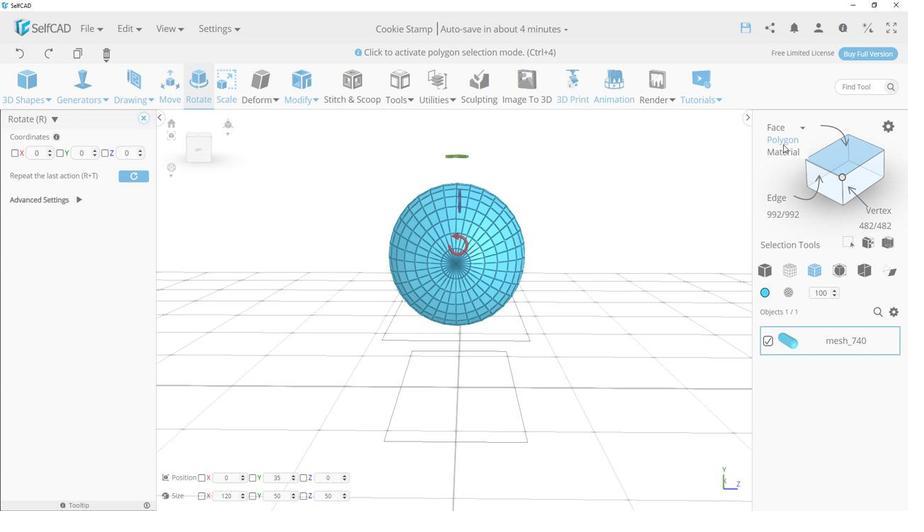 
Action: Mouse pressed left at (773, 191)
Screenshot: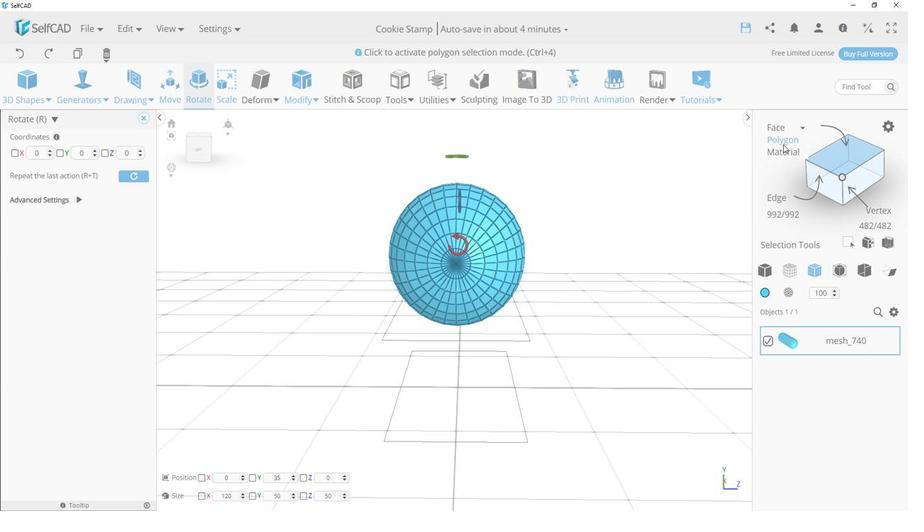 
Action: Mouse moved to (478, 287)
Screenshot: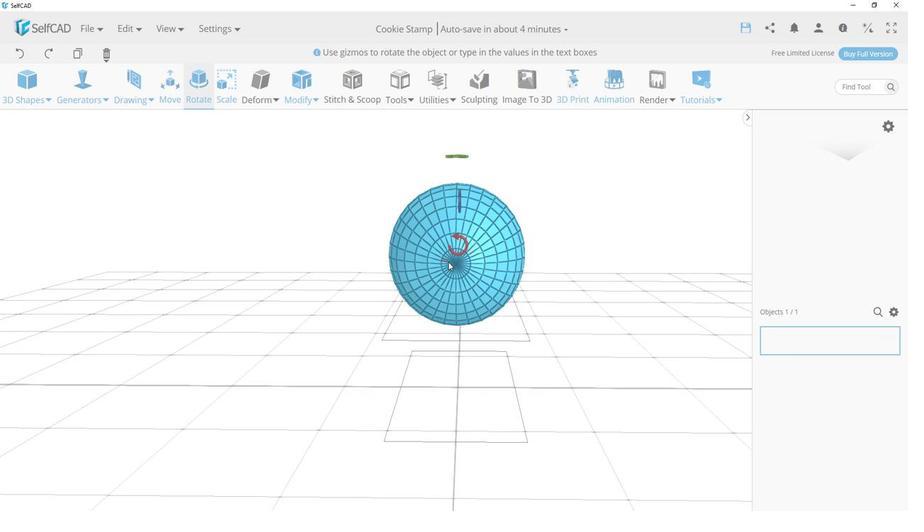 
Action: Mouse pressed left at (478, 287)
Screenshot: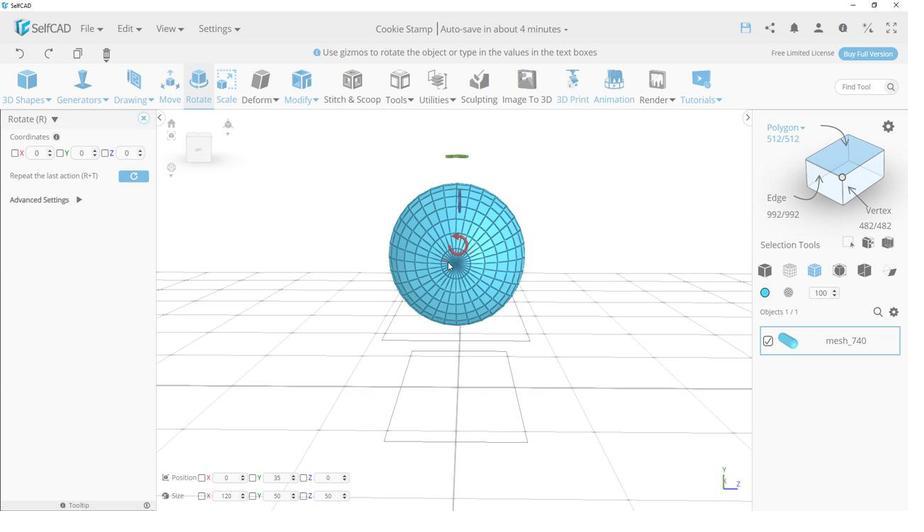 
Action: Mouse moved to (475, 285)
Screenshot: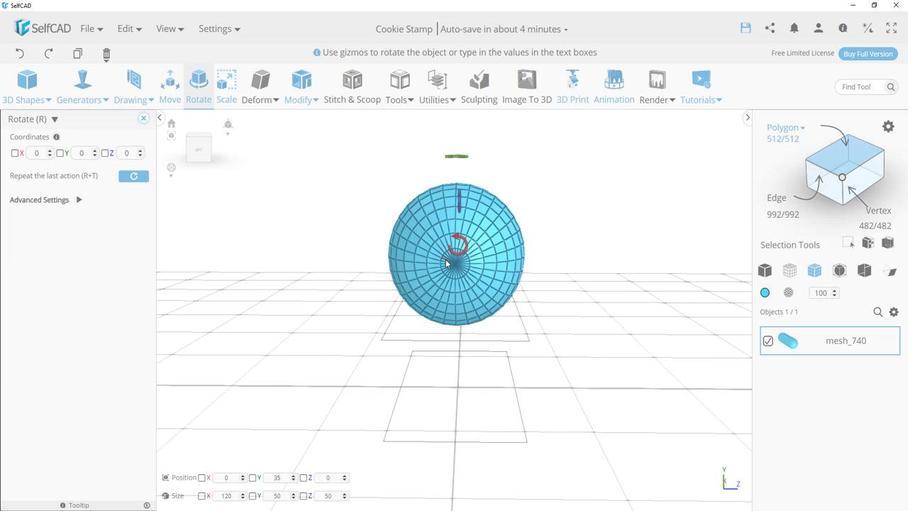 
Action: Mouse pressed left at (475, 285)
Screenshot: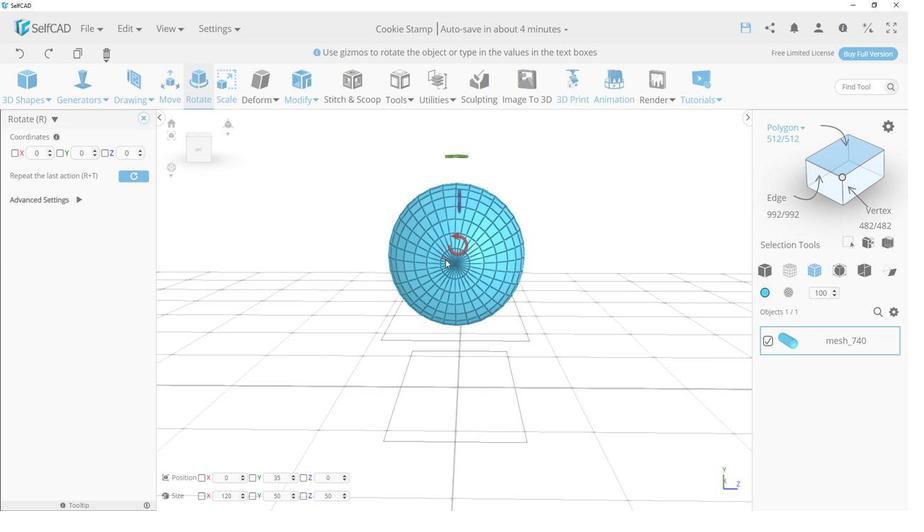 
Action: Mouse moved to (476, 284)
Screenshot: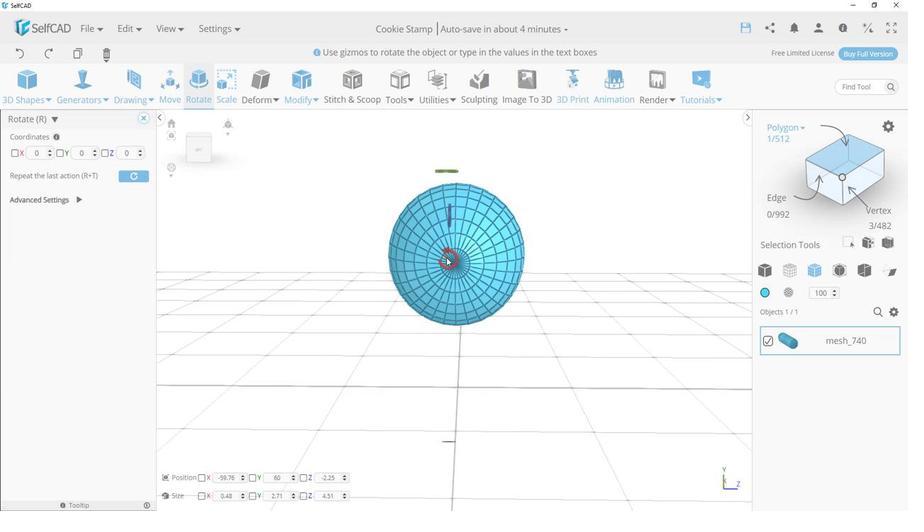 
Action: Mouse pressed left at (476, 284)
Screenshot: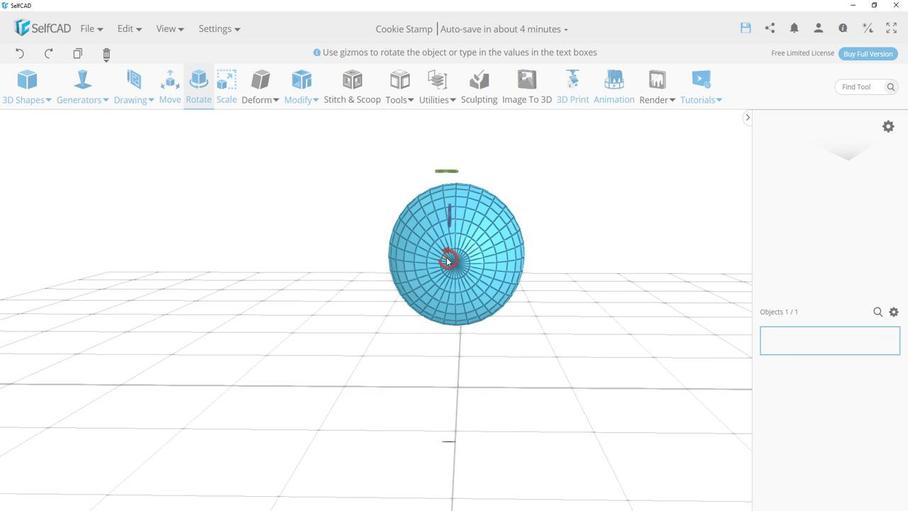 
Action: Mouse moved to (476, 283)
Screenshot: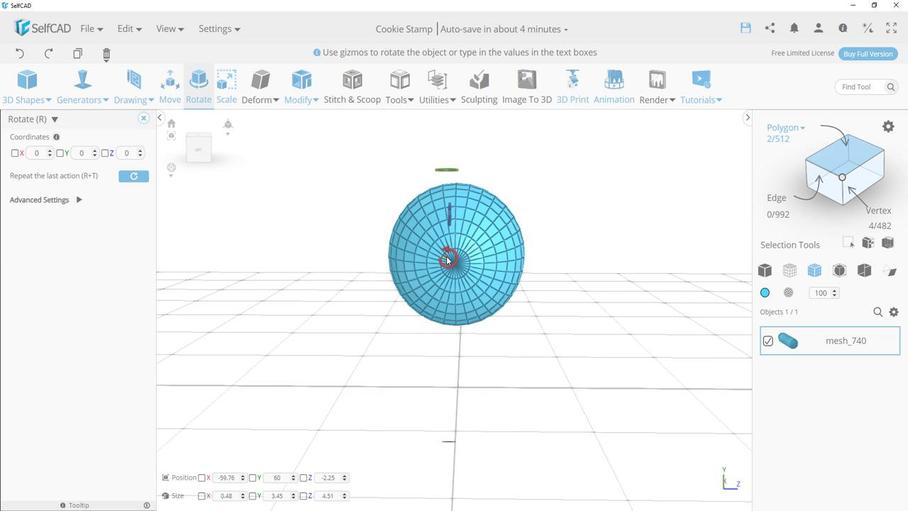 
Action: Mouse pressed left at (476, 283)
Screenshot: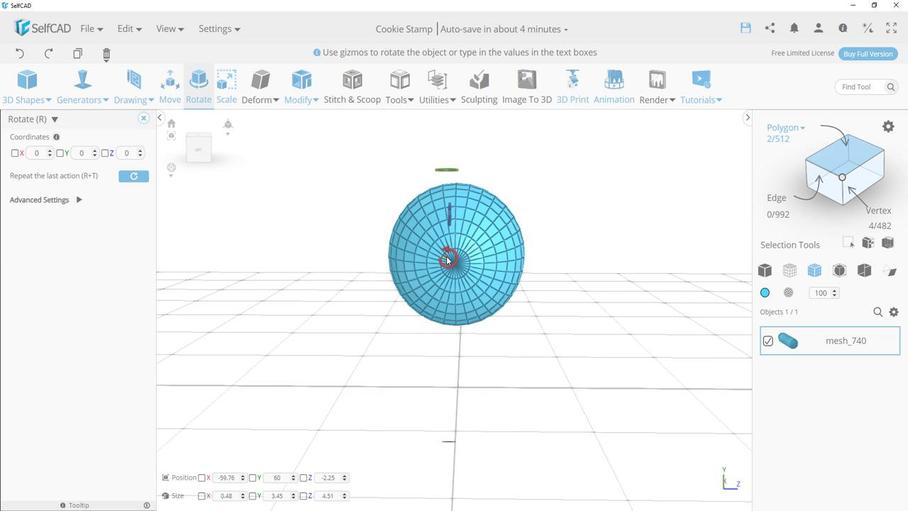 
Action: Mouse moved to (477, 283)
Screenshot: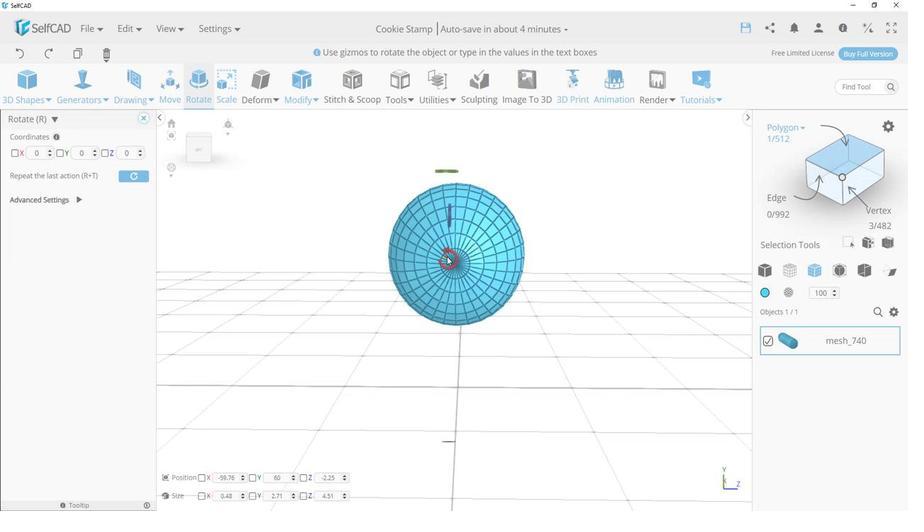 
Action: Mouse pressed left at (477, 283)
Screenshot: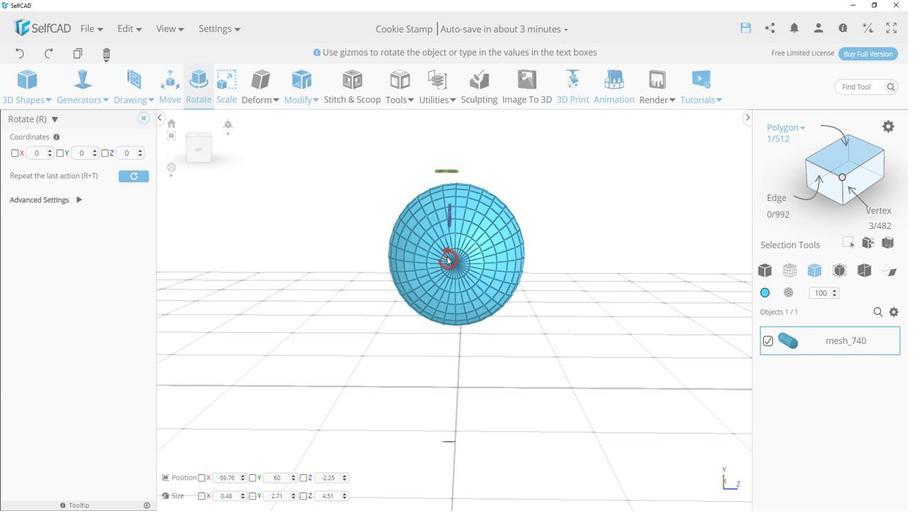 
Action: Mouse scrolled (477, 283) with delta (0, 0)
Screenshot: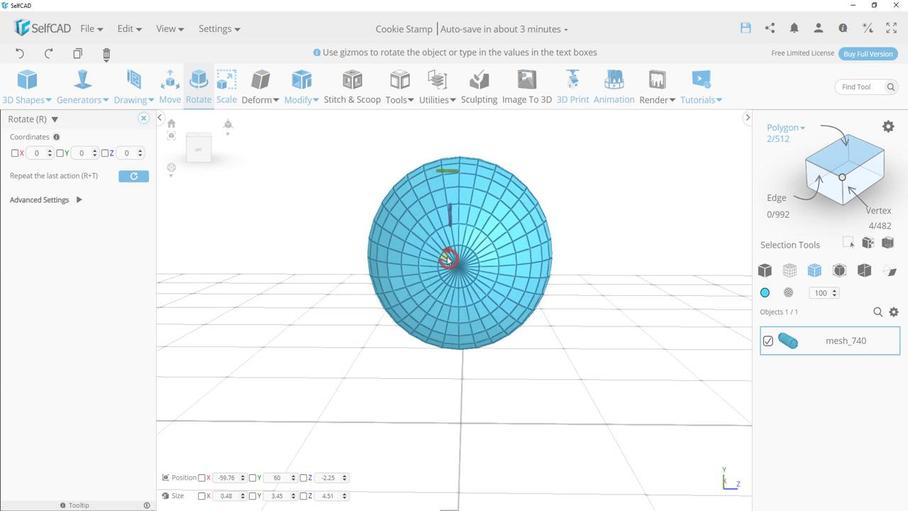 
Action: Mouse scrolled (477, 283) with delta (0, 0)
Screenshot: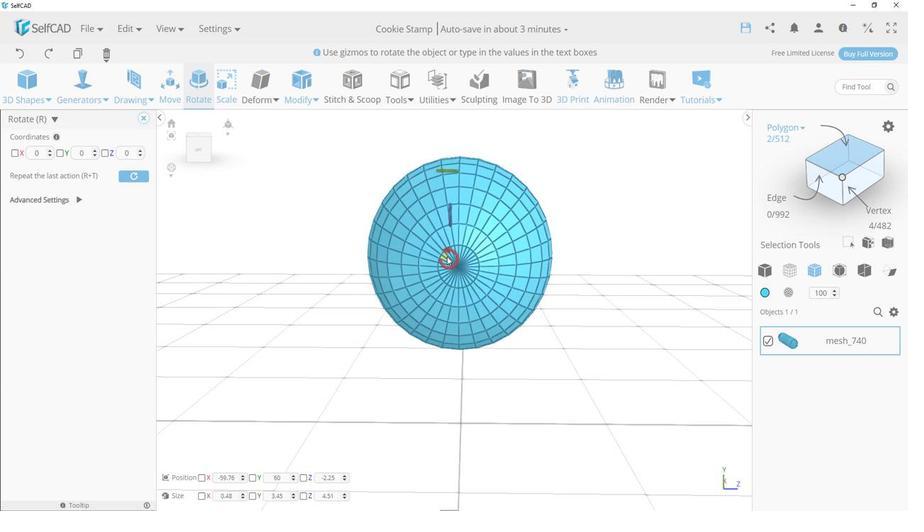 
Action: Mouse scrolled (477, 283) with delta (0, 0)
Screenshot: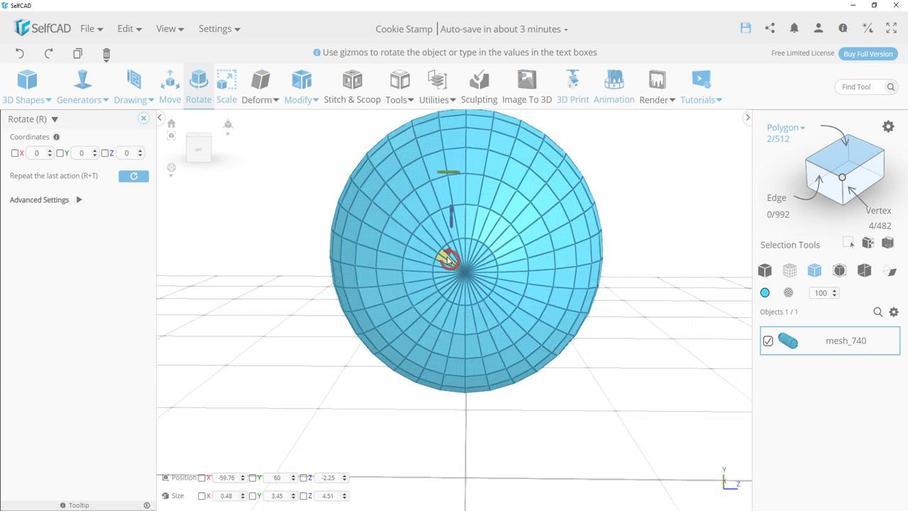 
Action: Mouse scrolled (477, 283) with delta (0, 0)
Screenshot: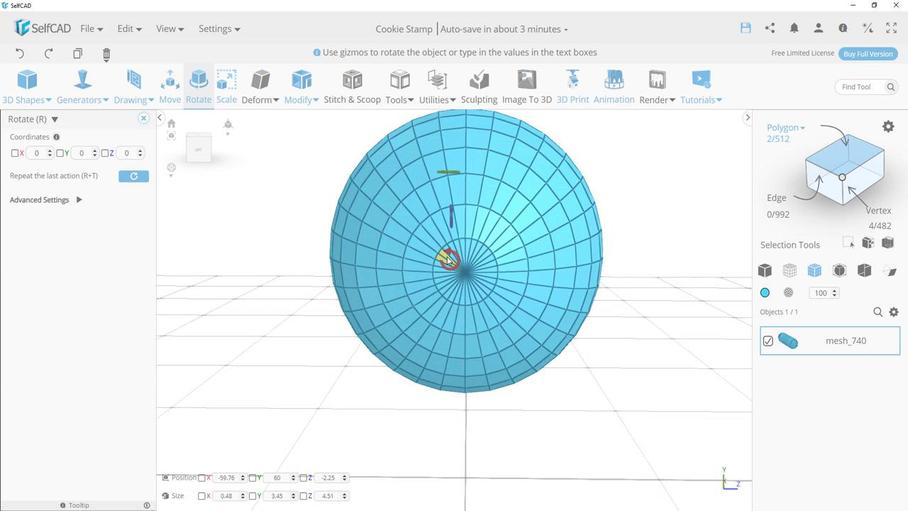 
Action: Mouse scrolled (477, 283) with delta (0, 0)
Screenshot: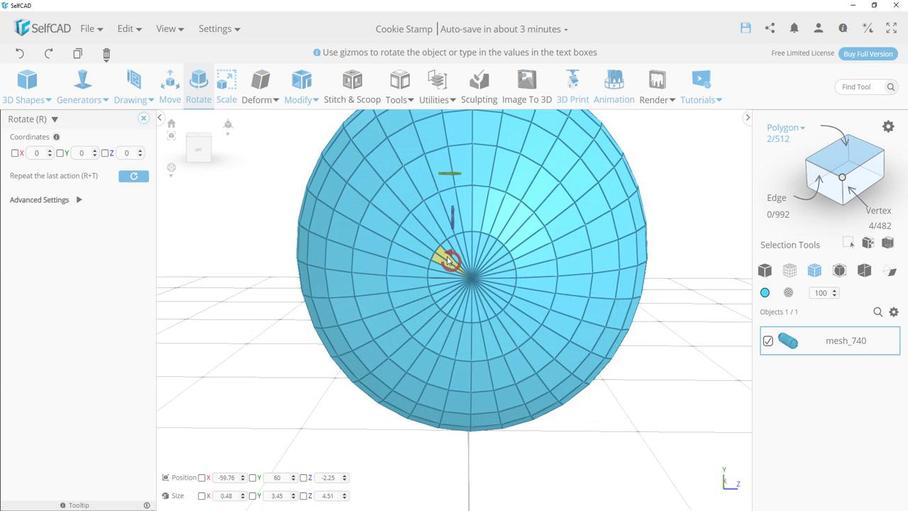 
Action: Mouse scrolled (477, 283) with delta (0, 0)
Screenshot: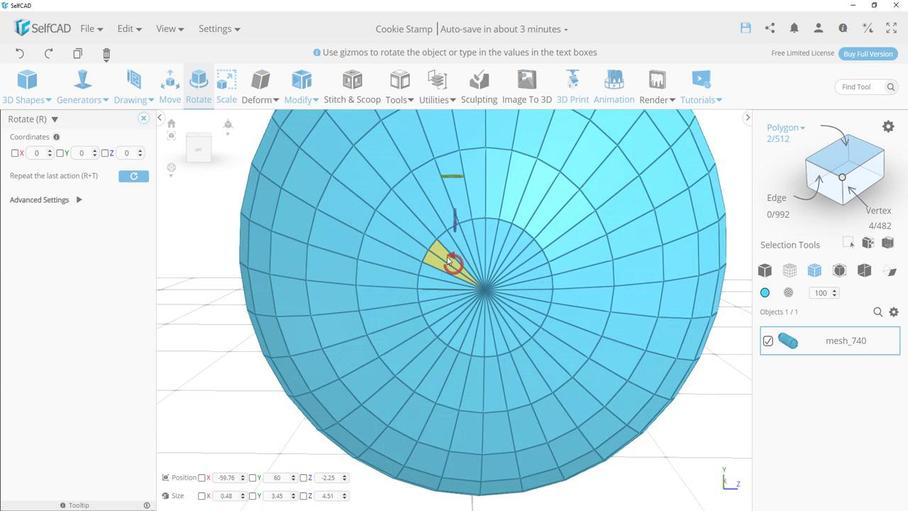 
Action: Mouse scrolled (477, 283) with delta (0, 0)
Screenshot: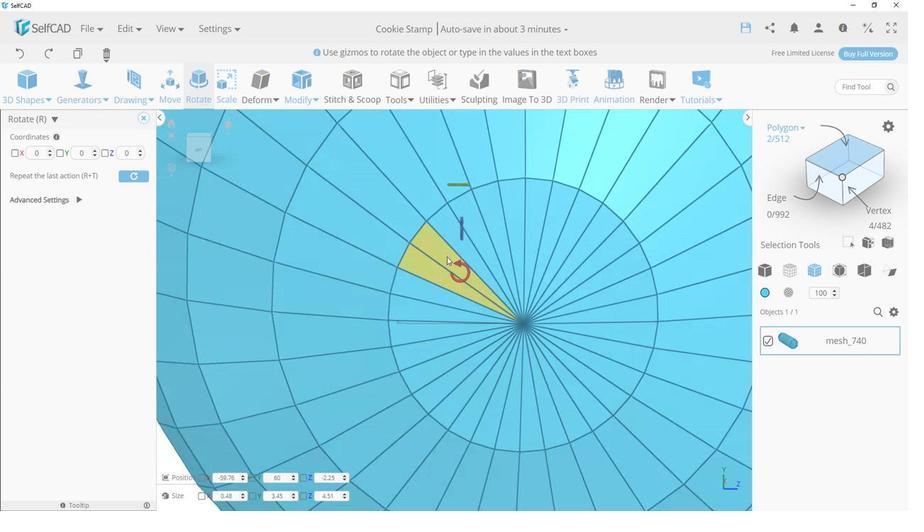 
Action: Mouse moved to (485, 270)
Screenshot: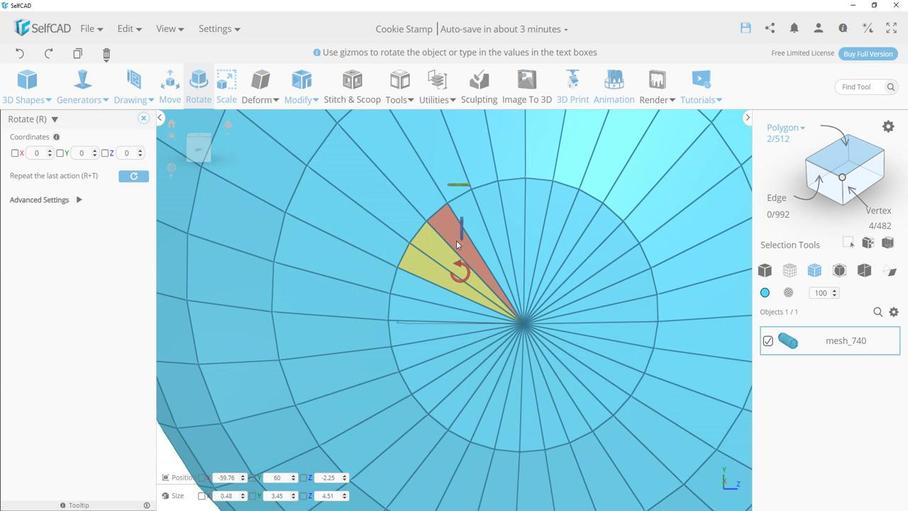 
Action: Mouse pressed left at (485, 270)
Screenshot: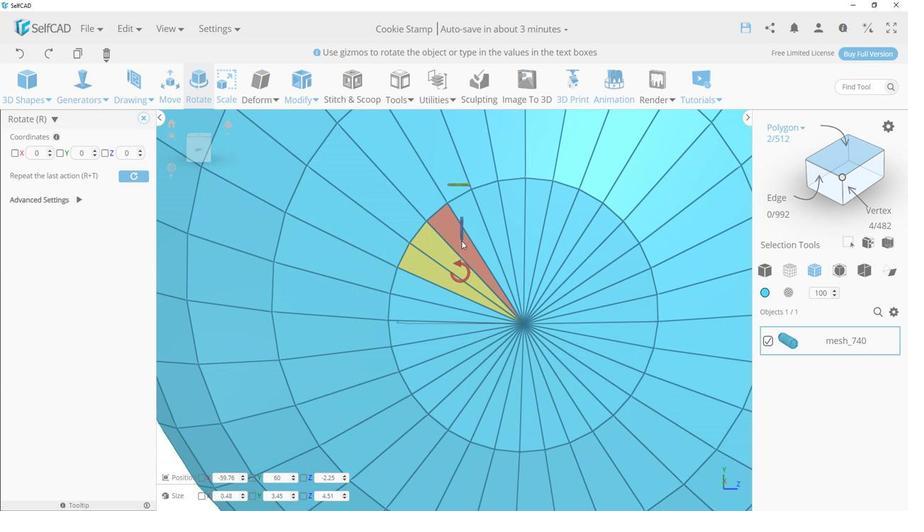 
Action: Mouse moved to (499, 267)
Screenshot: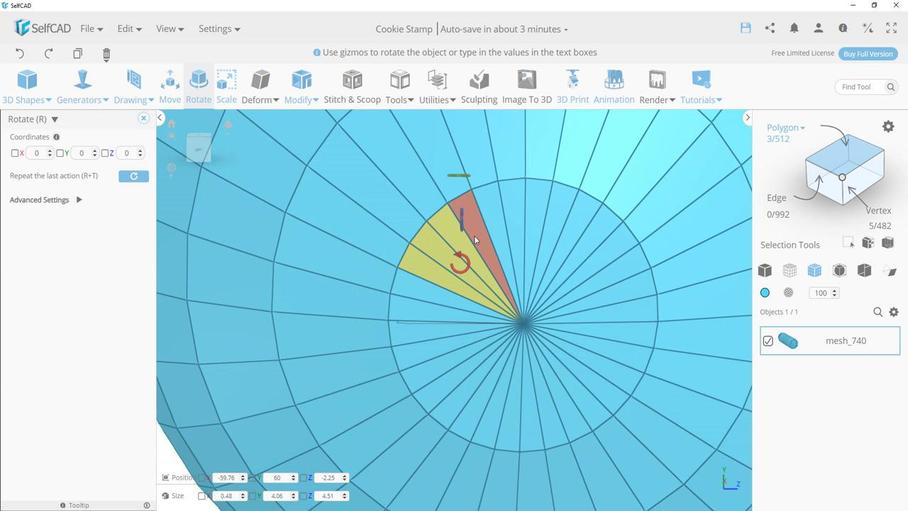 
Action: Mouse pressed left at (499, 267)
Screenshot: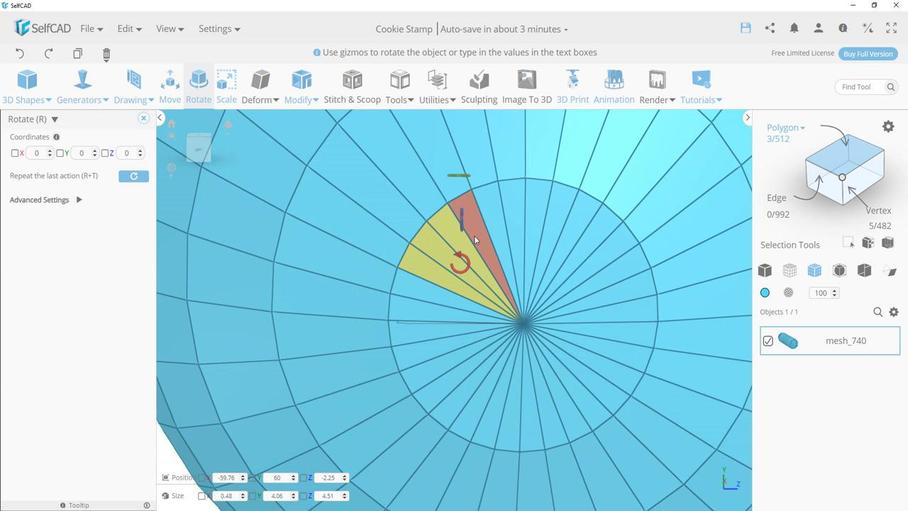 
Action: Mouse moved to (516, 260)
Screenshot: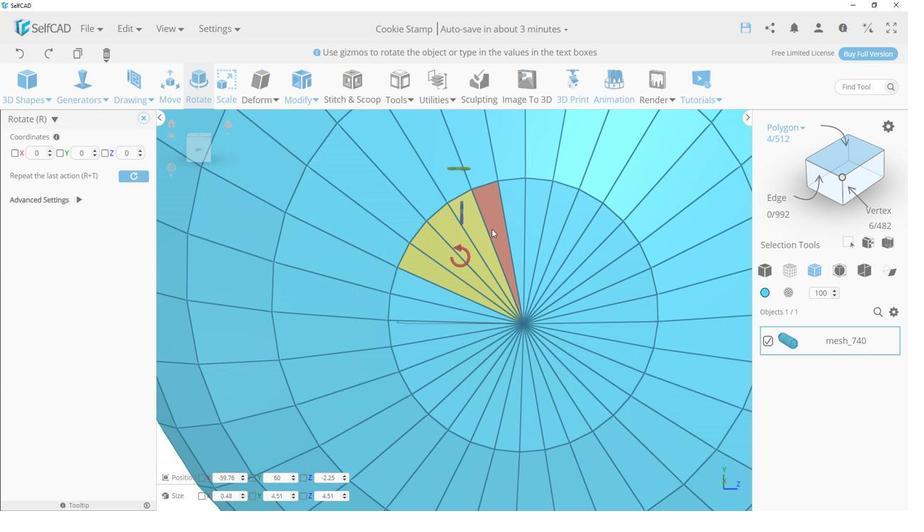 
Action: Mouse pressed left at (516, 260)
Screenshot: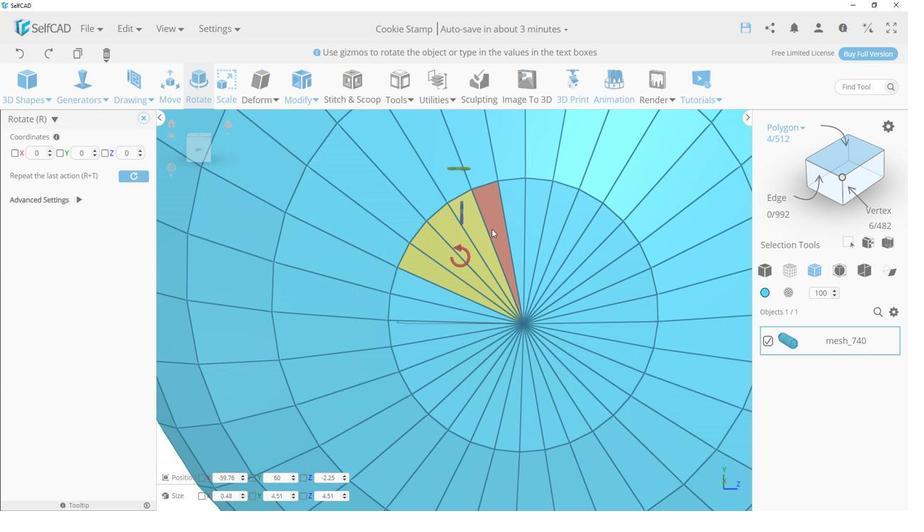 
Action: Mouse moved to (539, 259)
Screenshot: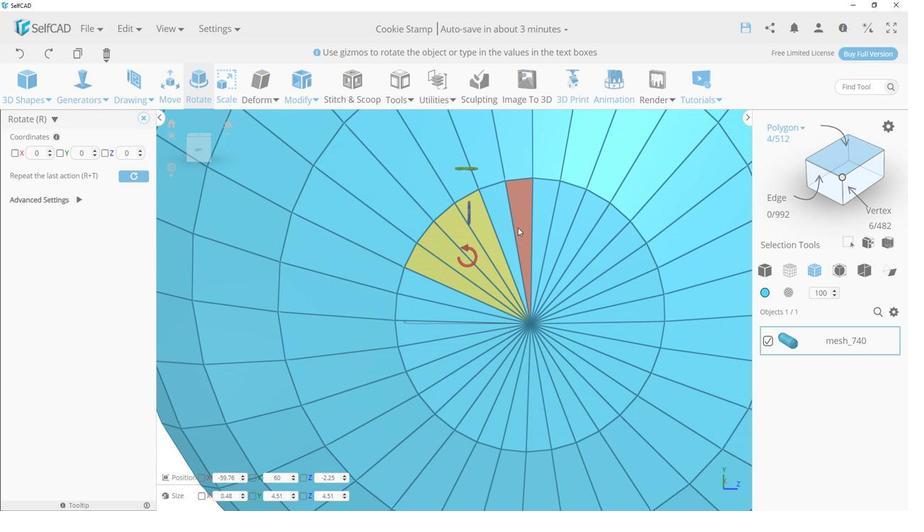 
Action: Mouse pressed left at (539, 259)
Screenshot: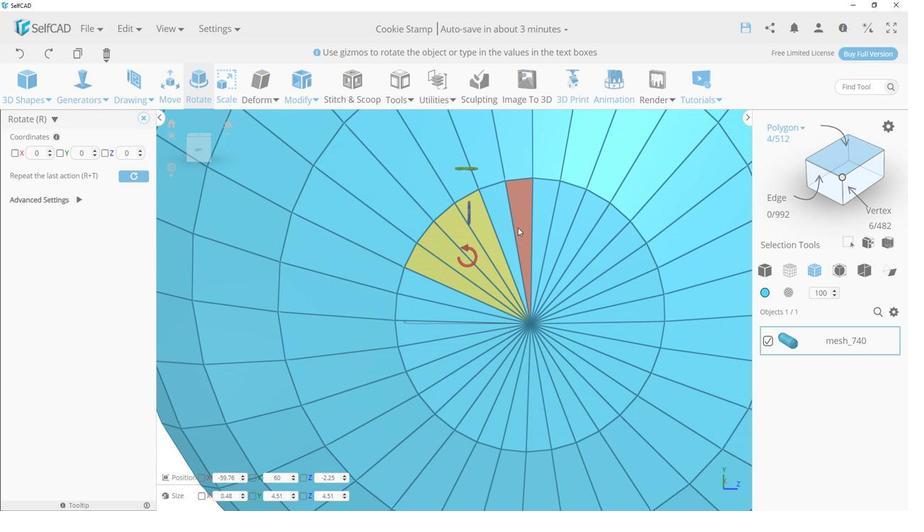 
Action: Mouse moved to (527, 260)
Screenshot: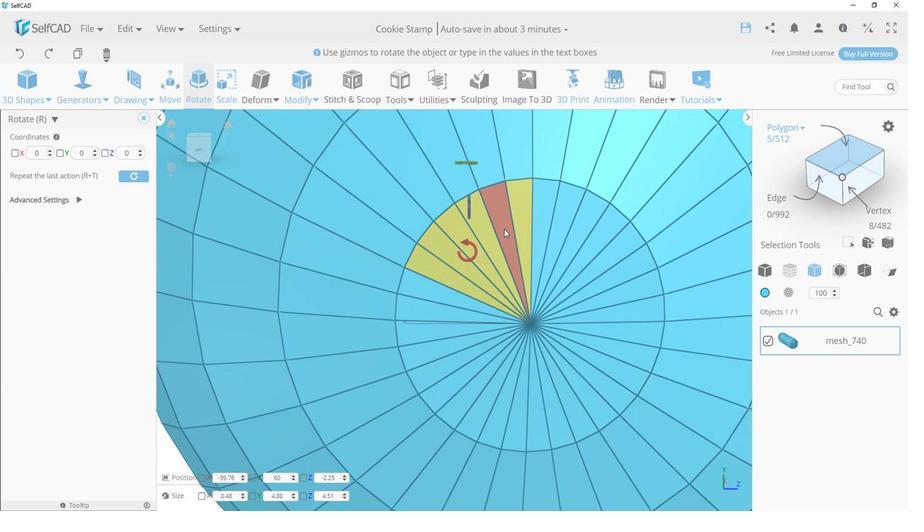 
Action: Mouse pressed left at (527, 260)
Screenshot: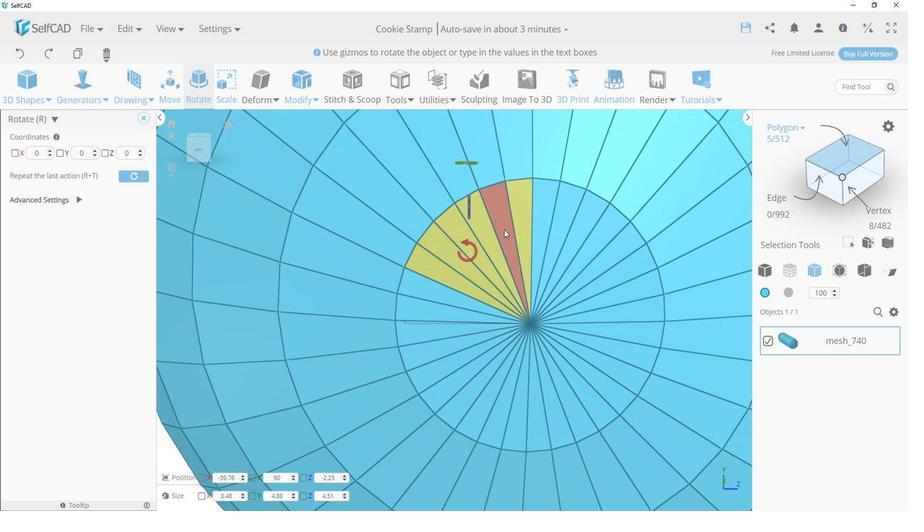 
Action: Mouse moved to (556, 264)
Screenshot: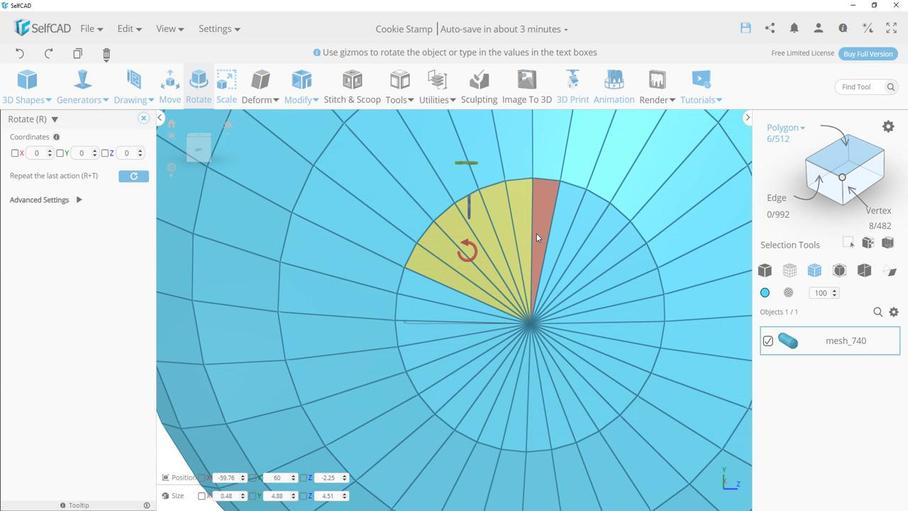 
Action: Mouse pressed left at (556, 264)
Screenshot: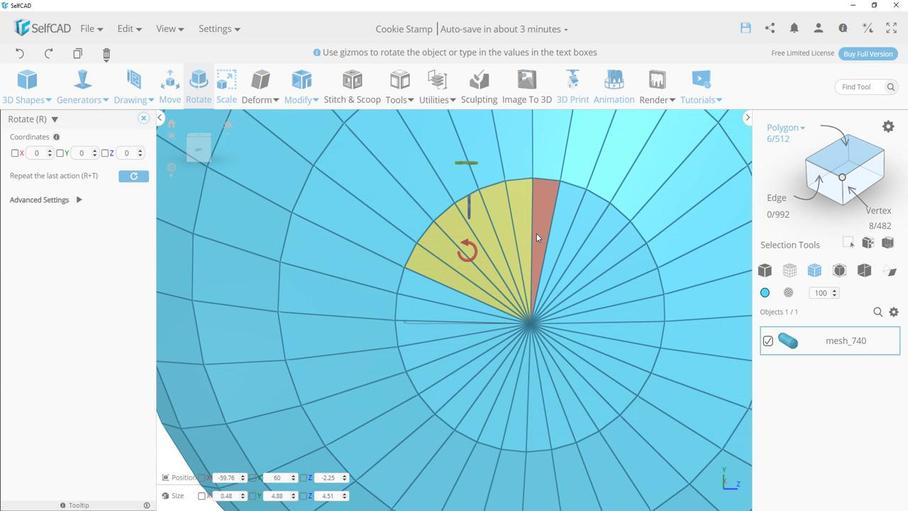 
Action: Mouse moved to (568, 270)
Screenshot: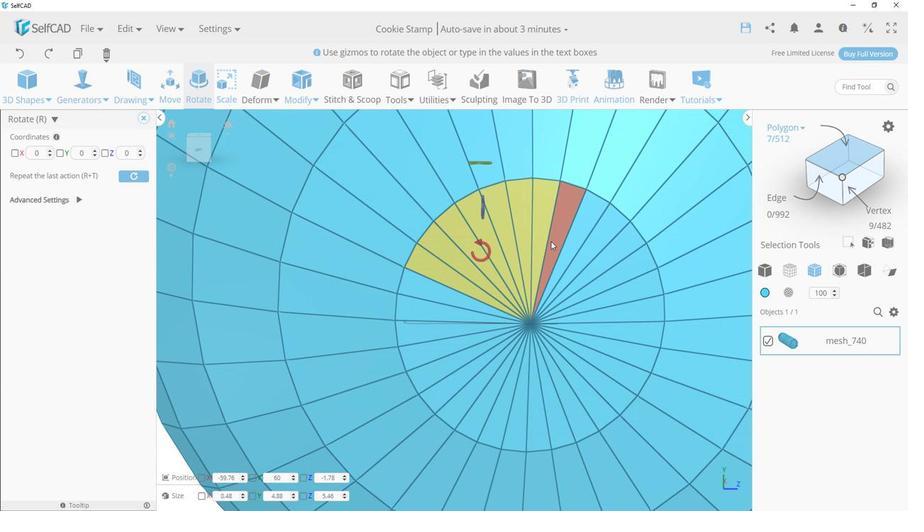 
Action: Mouse pressed left at (568, 270)
Screenshot: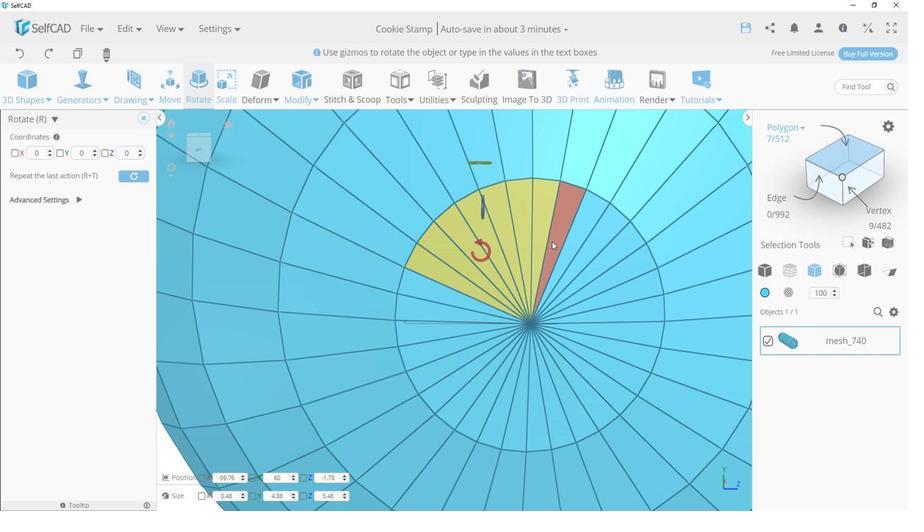
Action: Mouse moved to (580, 280)
Screenshot: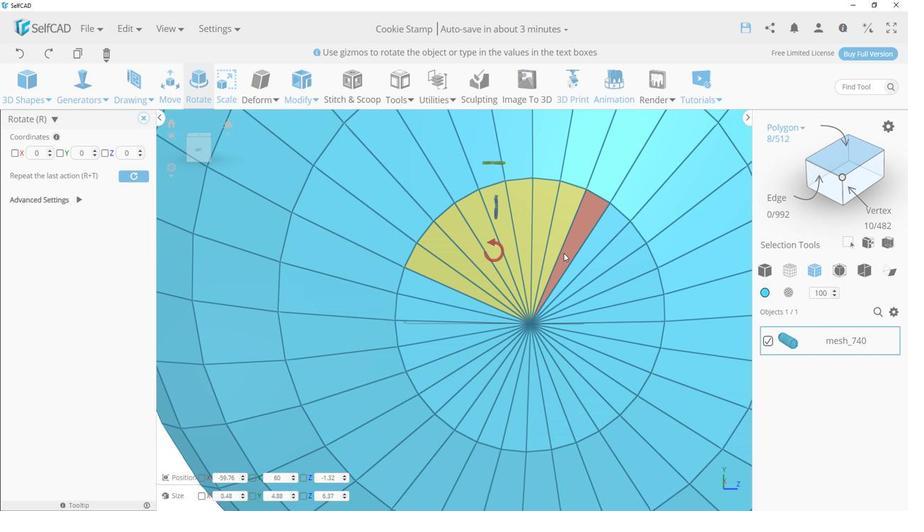 
Action: Mouse pressed left at (580, 280)
Screenshot: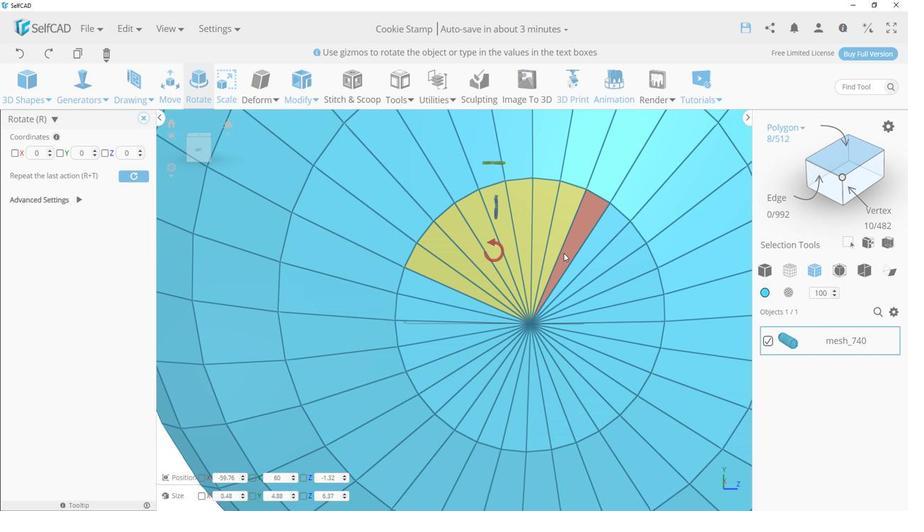 
Action: Mouse moved to (594, 289)
Screenshot: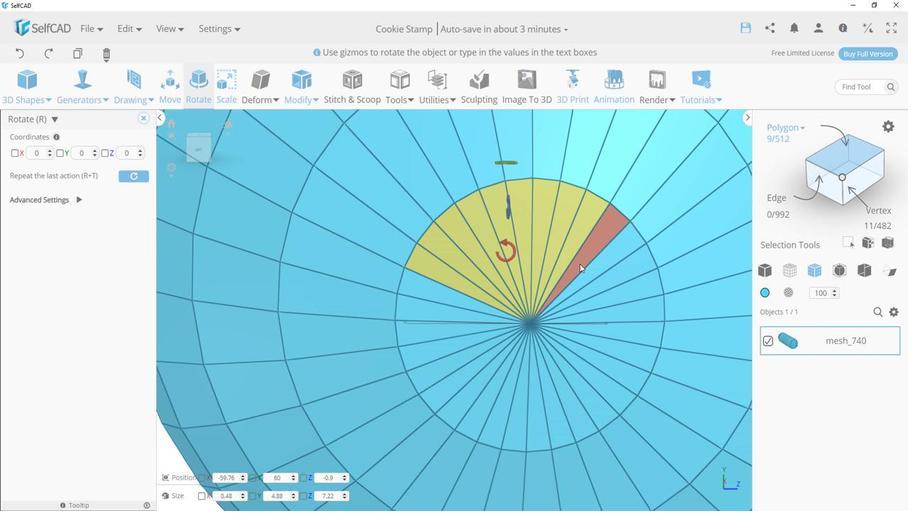 
Action: Mouse pressed left at (594, 289)
Screenshot: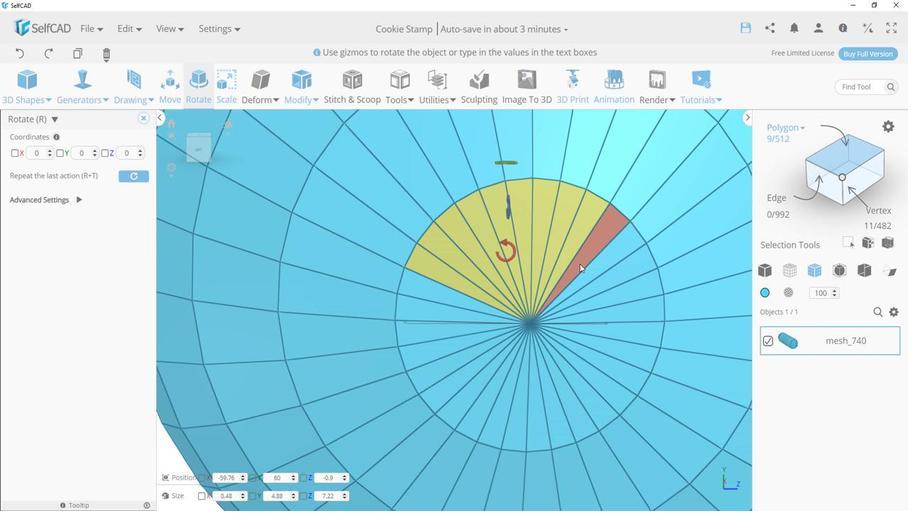 
Action: Mouse moved to (593, 297)
Screenshot: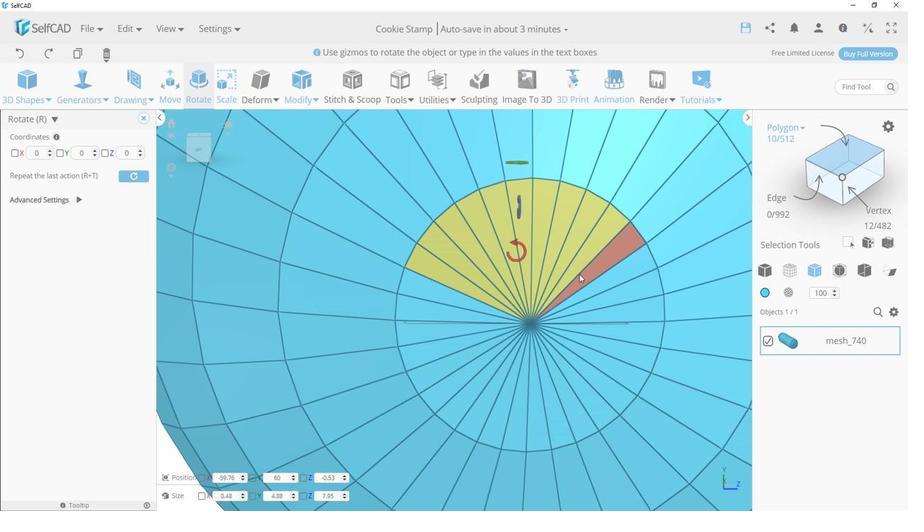 
Action: Mouse pressed left at (593, 297)
Screenshot: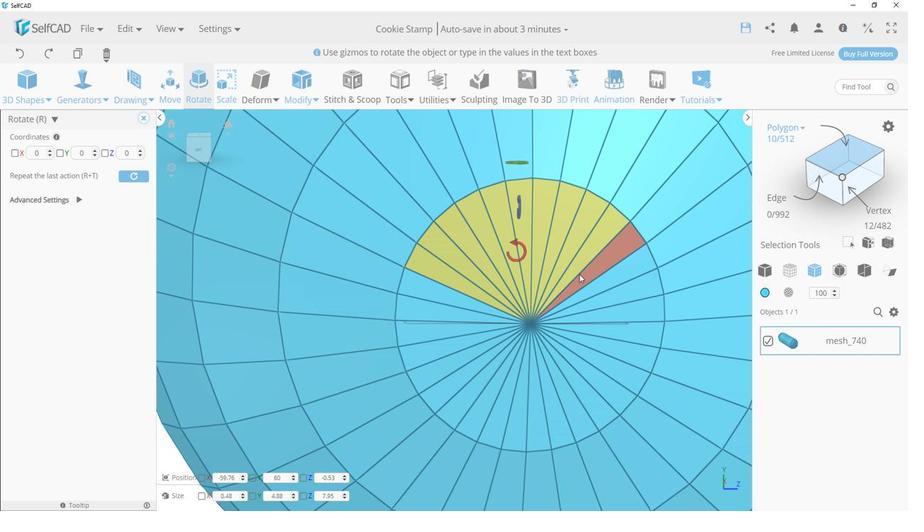 
Action: Mouse moved to (599, 311)
Screenshot: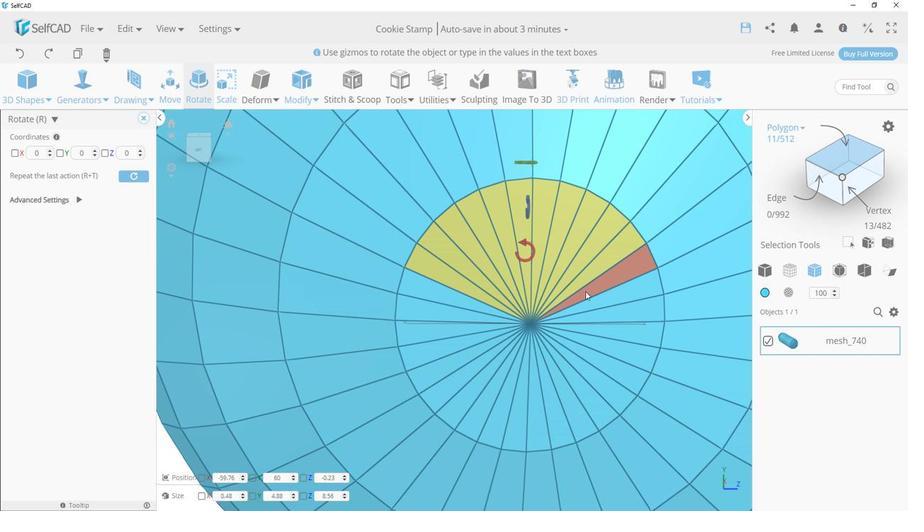 
Action: Mouse pressed left at (599, 311)
Screenshot: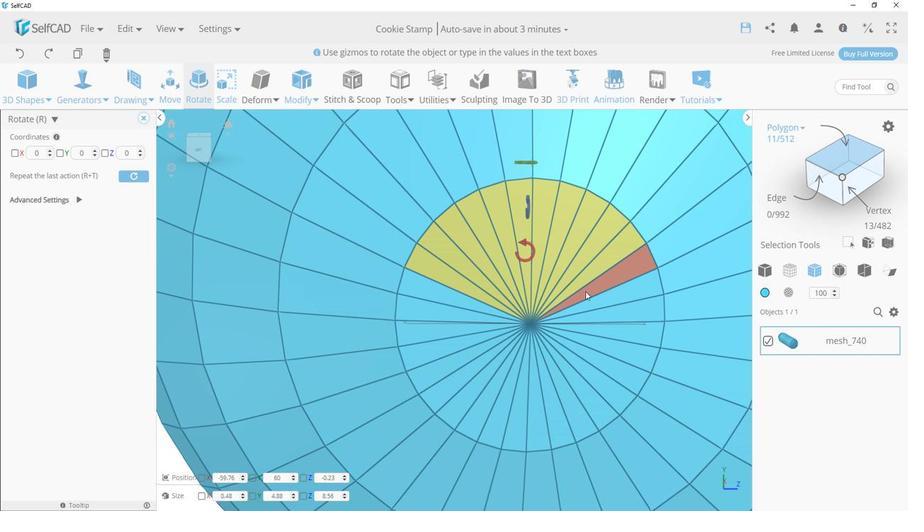 
Action: Mouse moved to (600, 321)
Screenshot: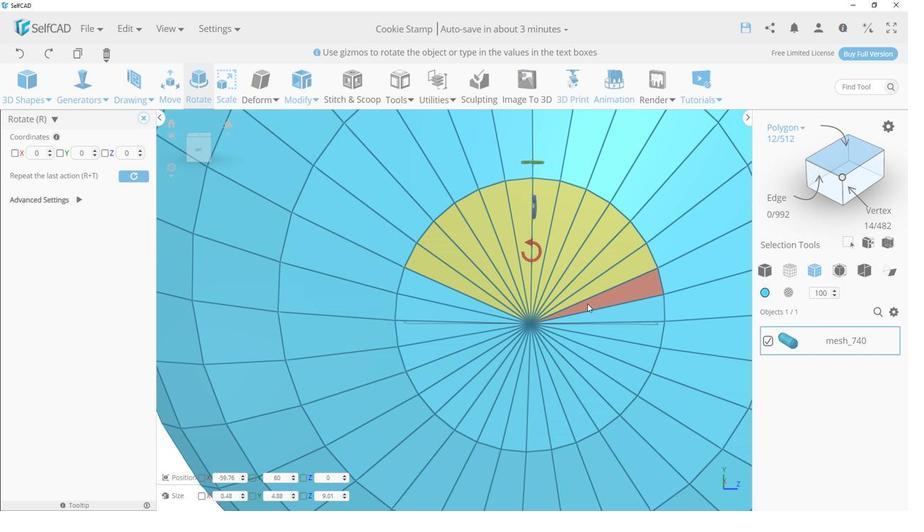 
Action: Mouse pressed left at (600, 321)
Screenshot: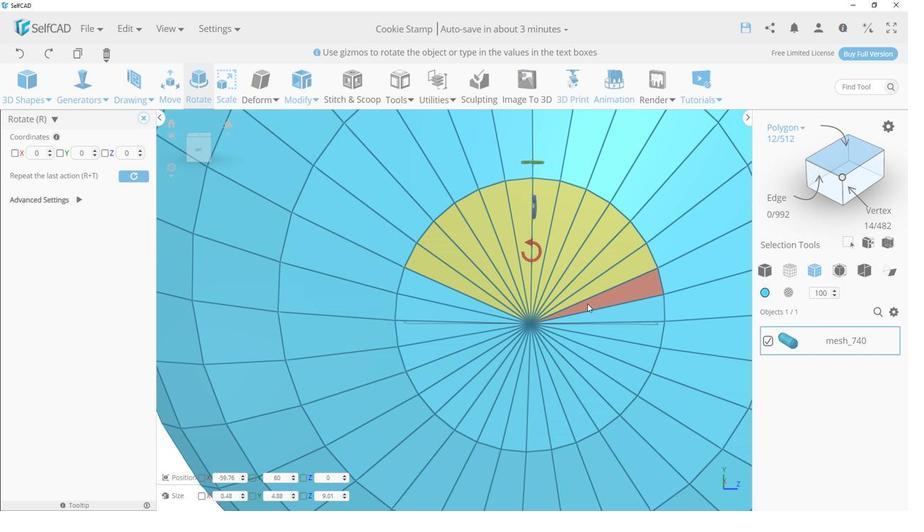 
Action: Mouse moved to (601, 330)
Screenshot: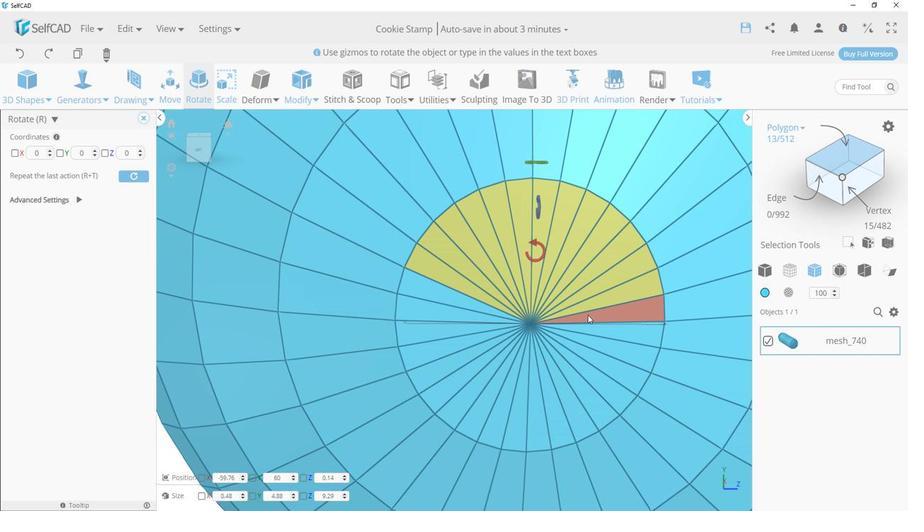 
Action: Mouse pressed left at (601, 330)
Screenshot: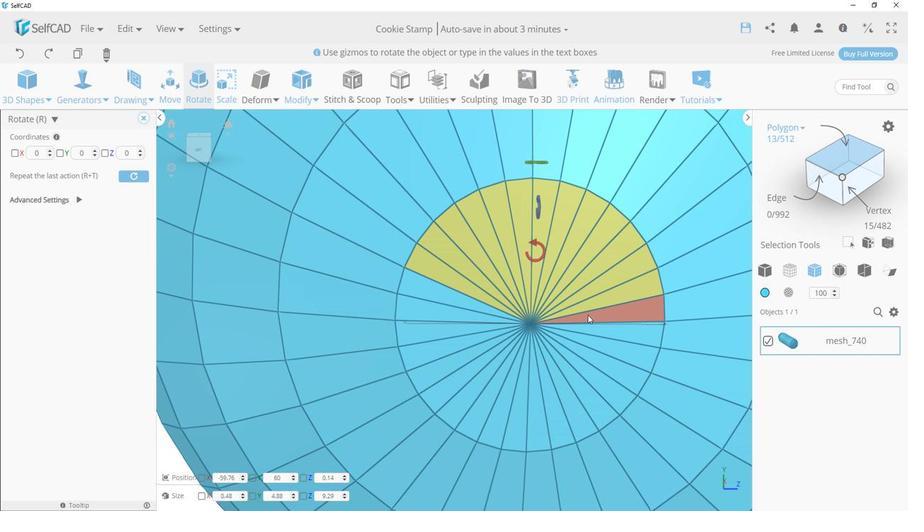 
Action: Mouse moved to (596, 340)
Screenshot: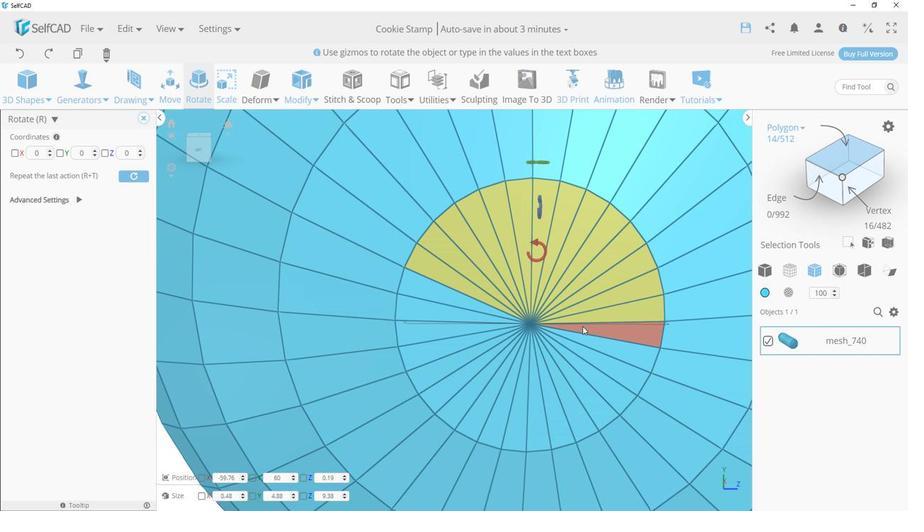 
Action: Mouse pressed left at (596, 340)
Screenshot: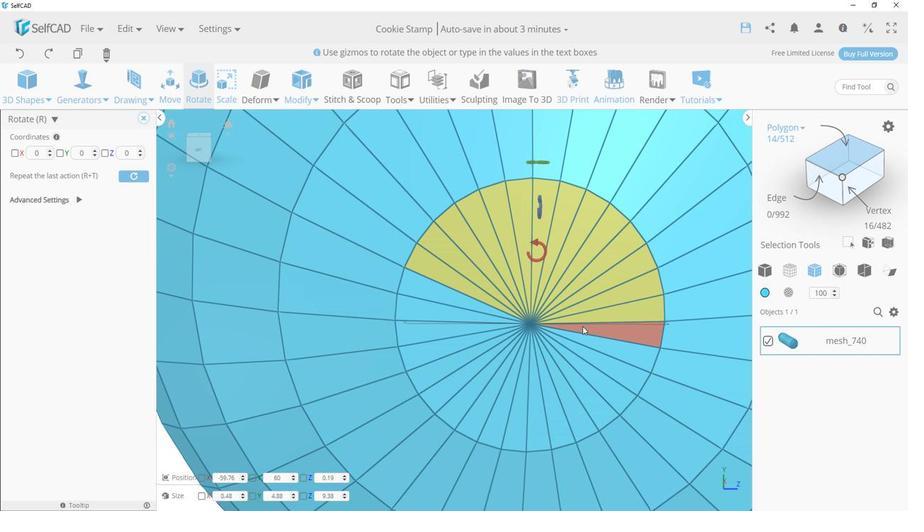 
Action: Mouse moved to (597, 348)
Screenshot: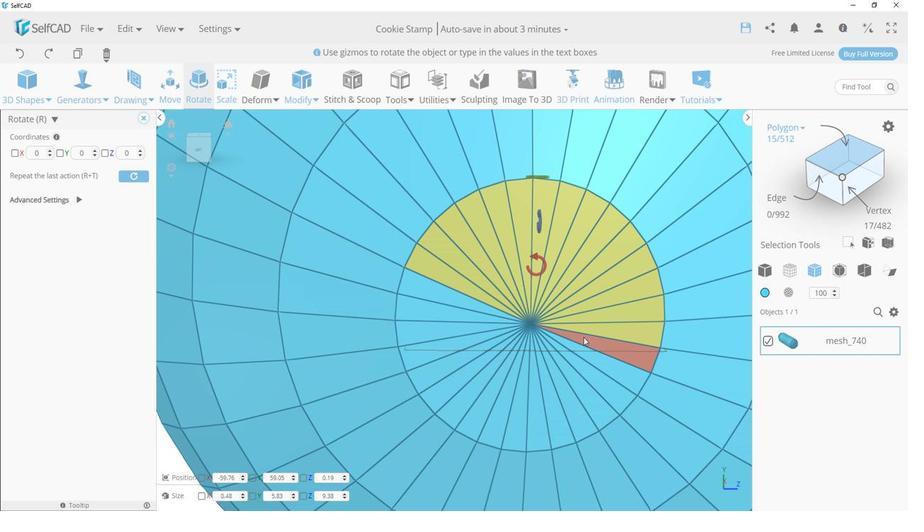 
Action: Mouse pressed left at (597, 348)
Screenshot: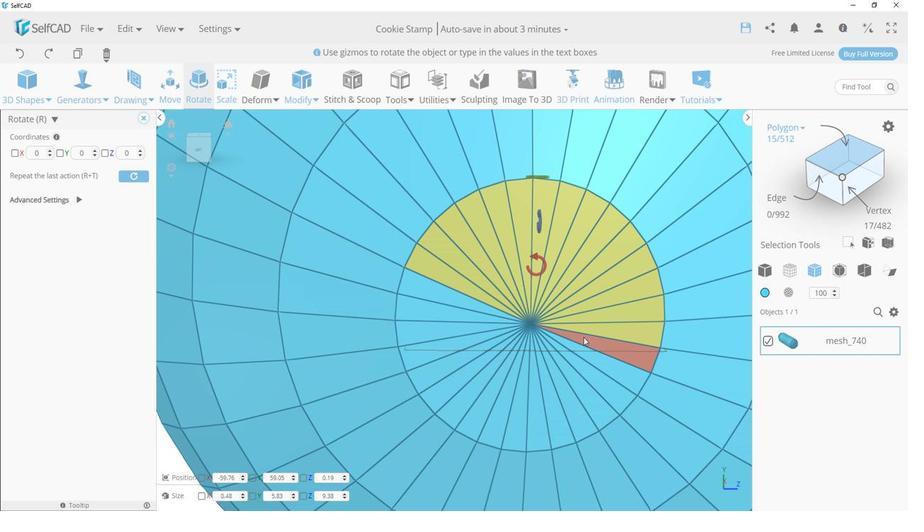 
Action: Mouse moved to (598, 362)
Screenshot: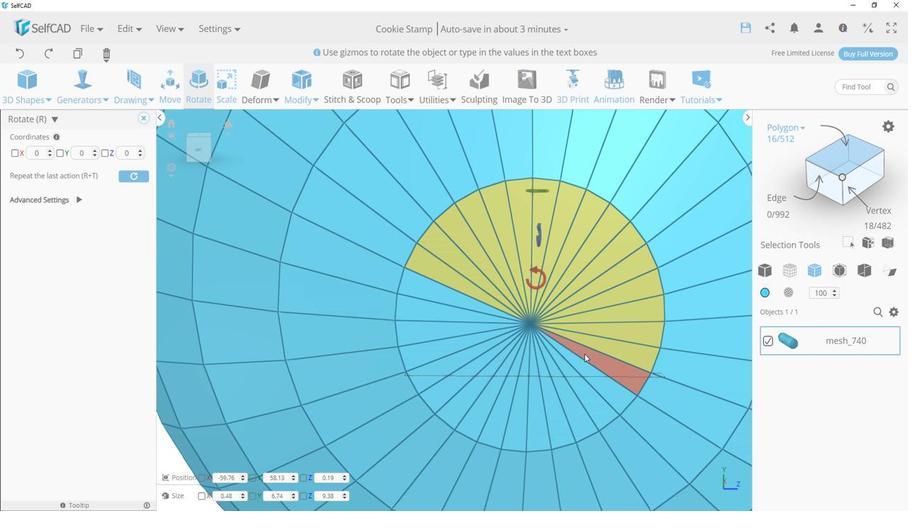 
Action: Mouse pressed left at (598, 362)
Screenshot: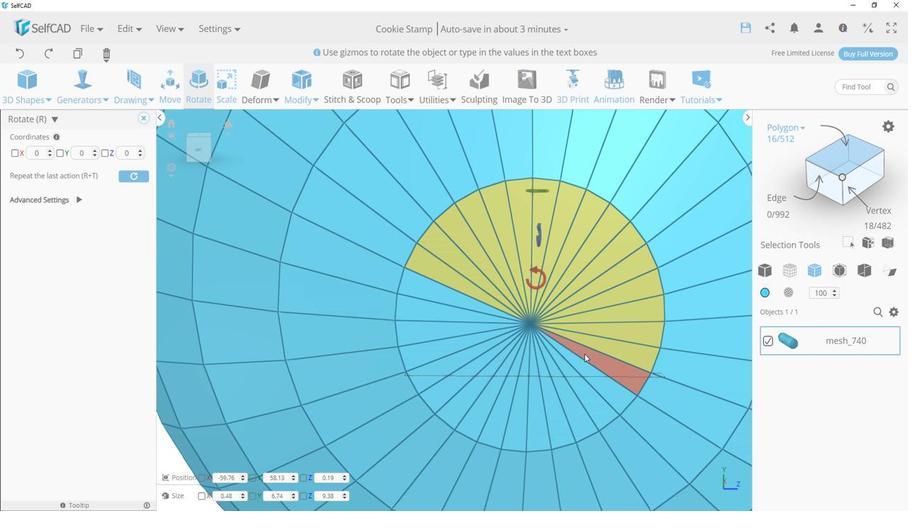 
Action: Mouse moved to (594, 372)
Screenshot: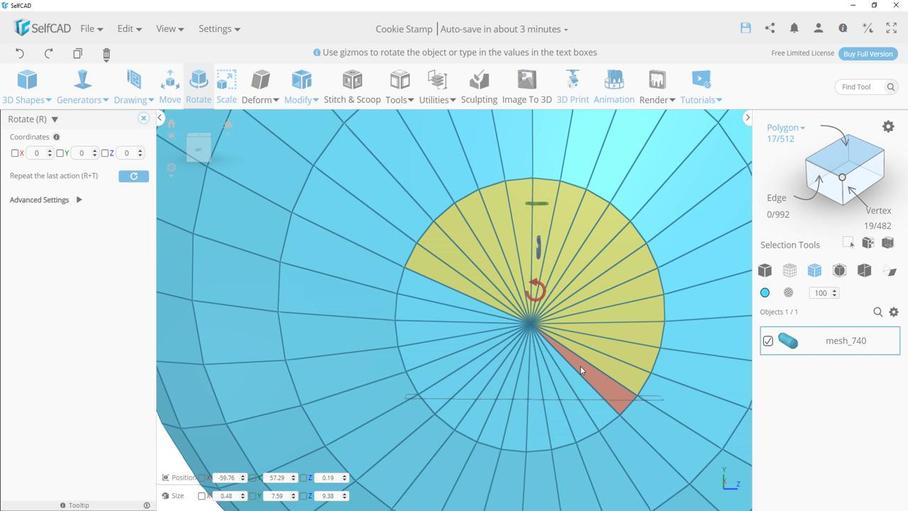 
Action: Mouse pressed left at (594, 372)
Screenshot: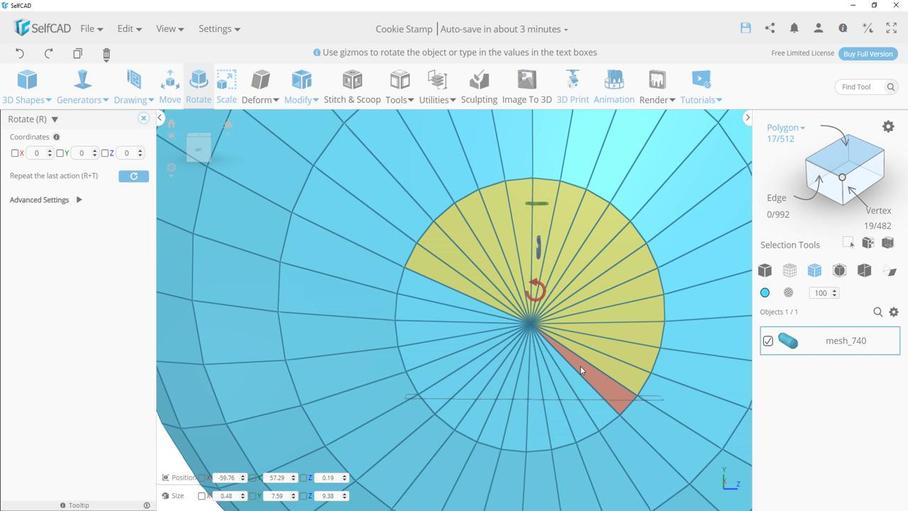 
Action: Mouse moved to (589, 384)
Screenshot: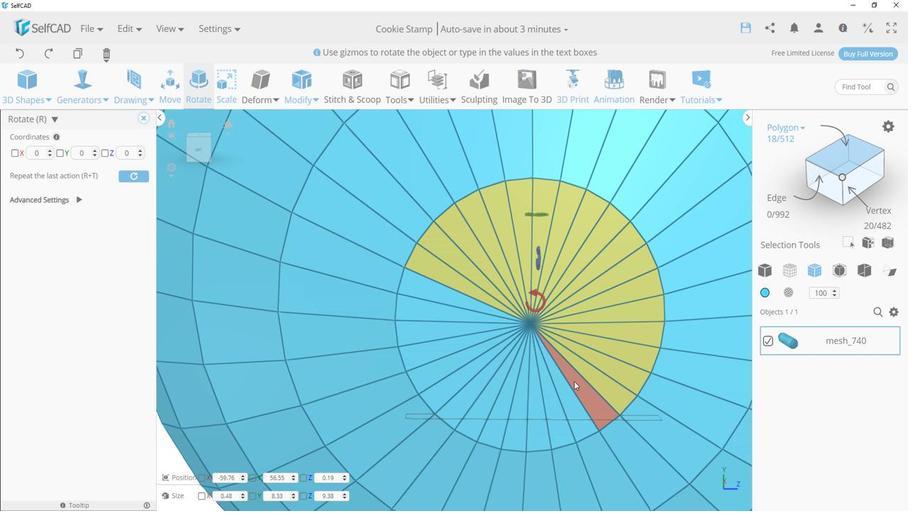 
Action: Mouse pressed left at (589, 384)
Screenshot: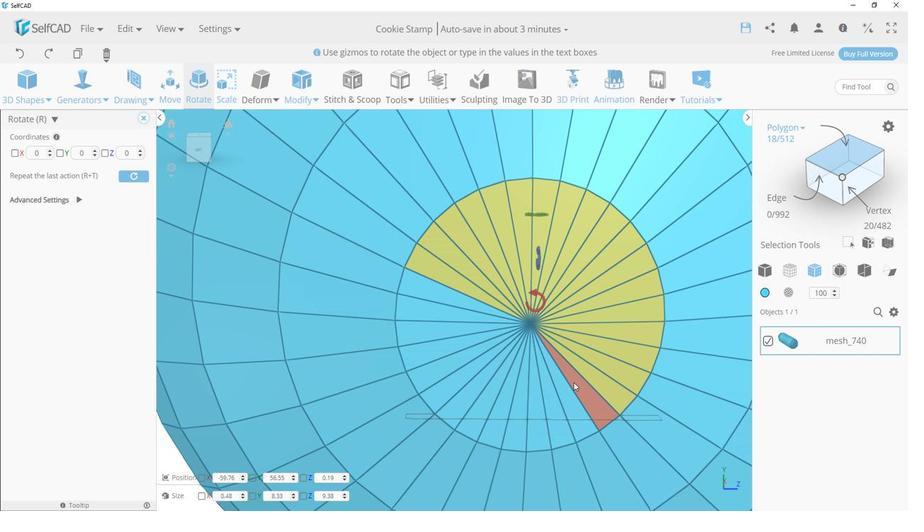 
Action: Mouse moved to (581, 394)
Screenshot: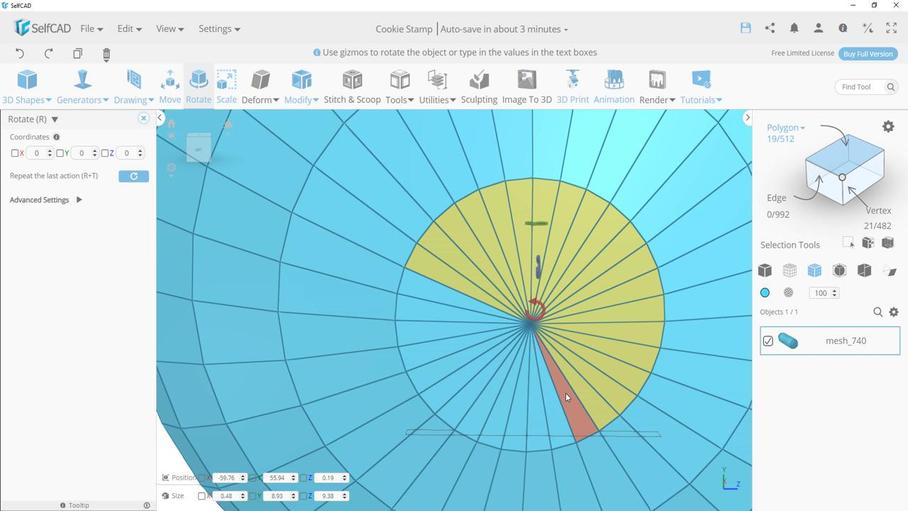 
Action: Mouse pressed left at (581, 394)
Screenshot: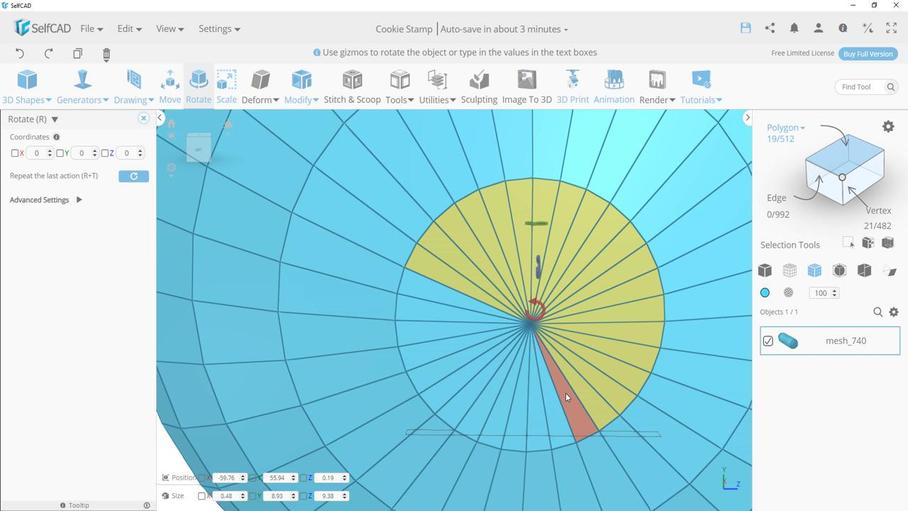 
Action: Mouse moved to (570, 399)
Screenshot: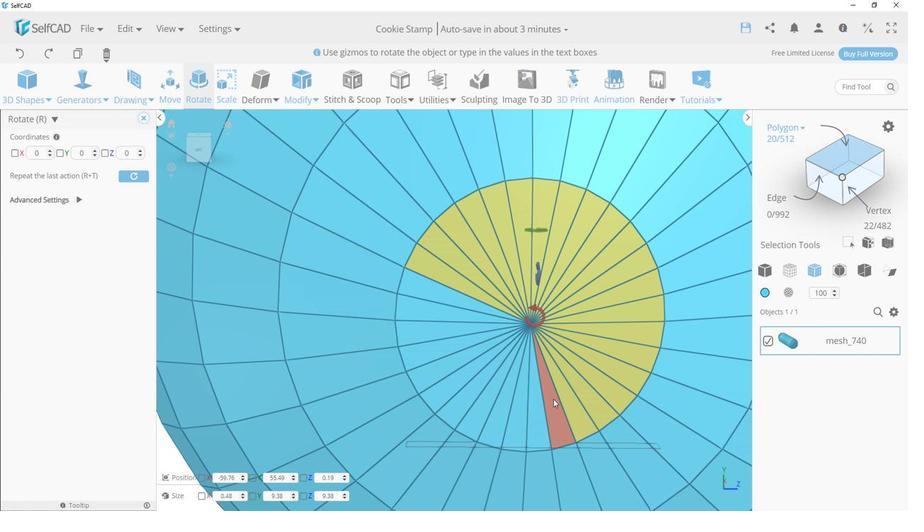 
Action: Mouse pressed left at (570, 399)
Screenshot: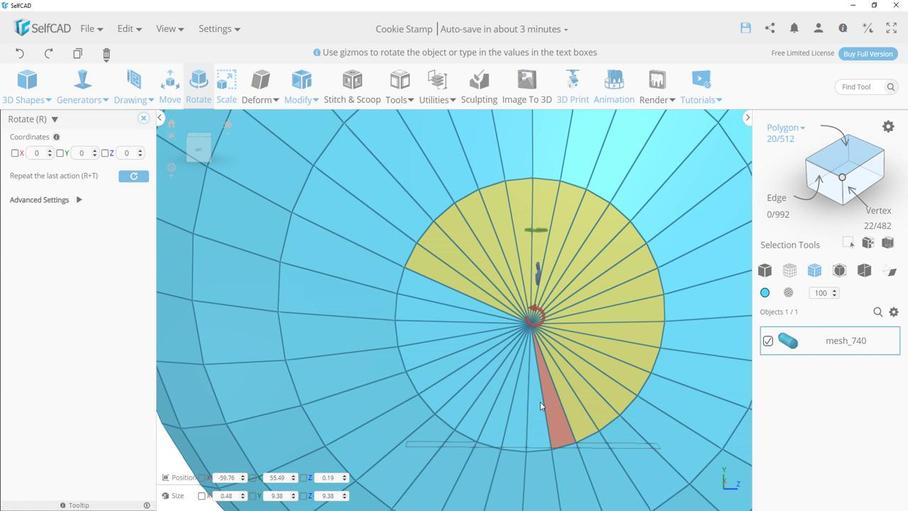 
Action: Mouse moved to (557, 402)
Screenshot: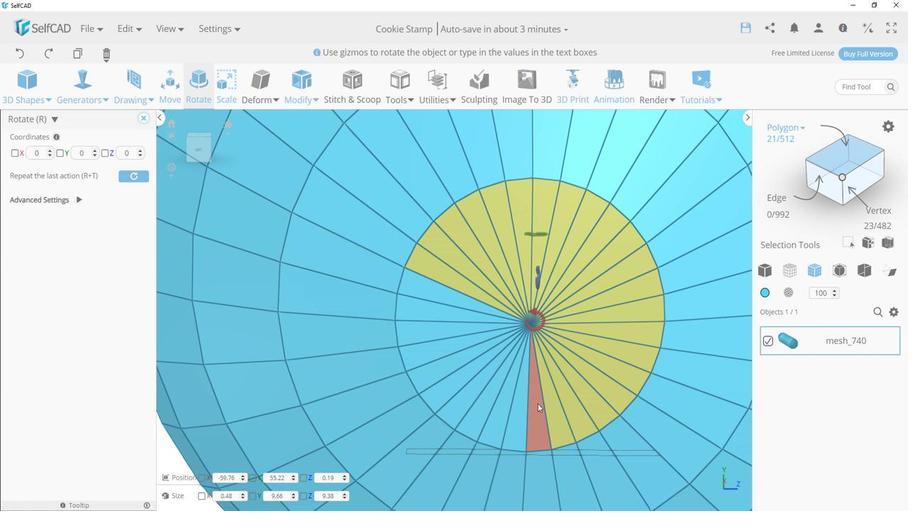 
Action: Mouse pressed left at (557, 402)
Screenshot: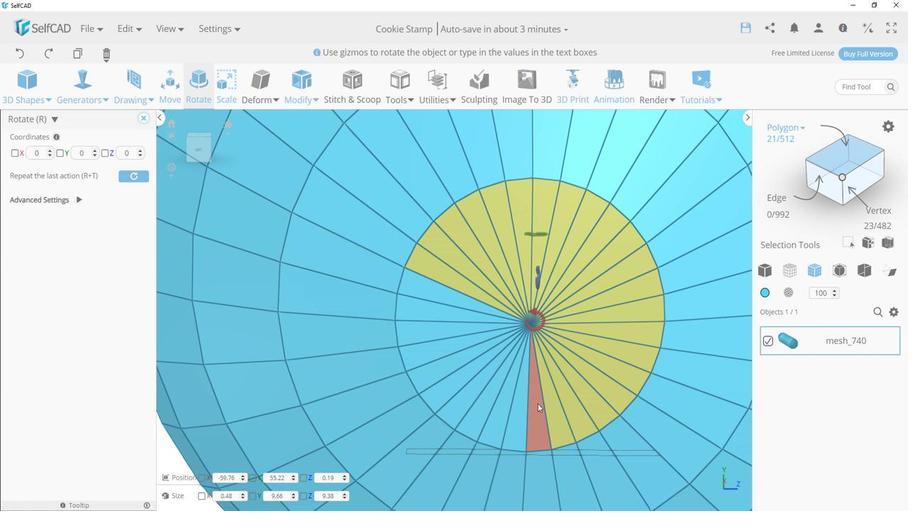 
Action: Mouse moved to (539, 406)
Screenshot: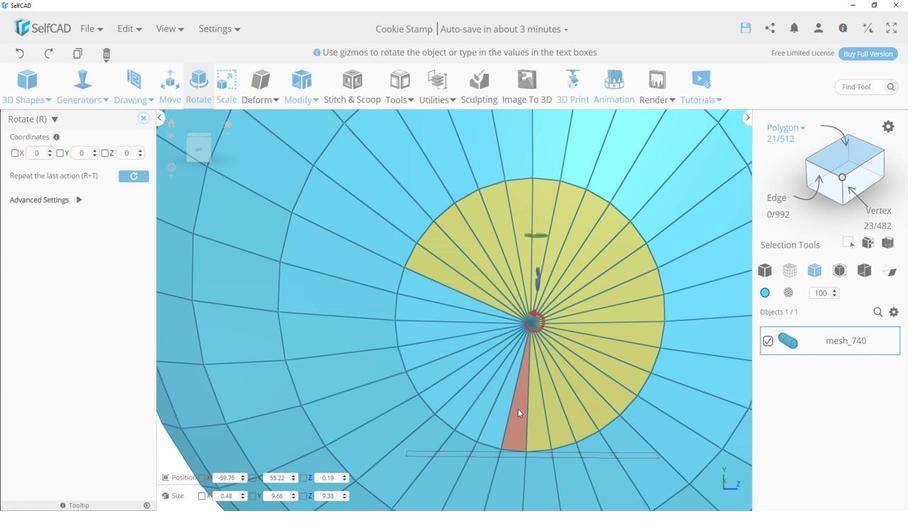 
Action: Mouse pressed left at (539, 406)
Screenshot: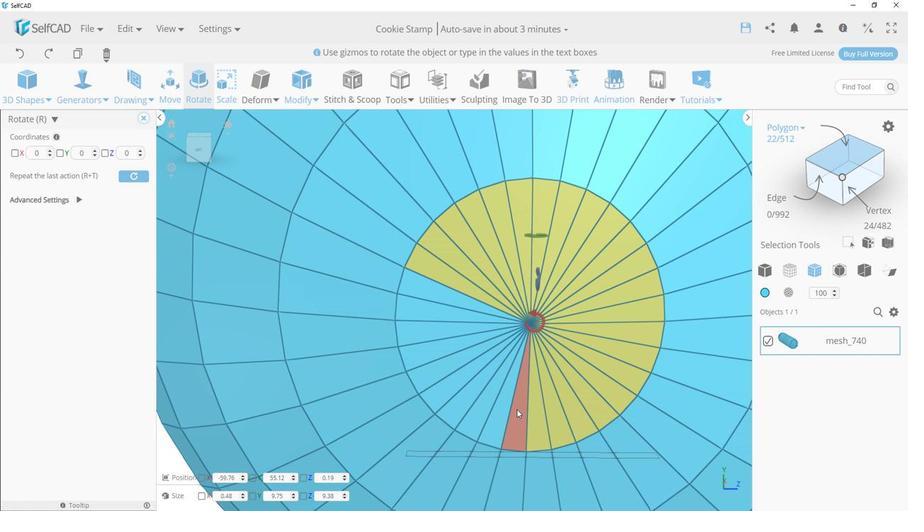 
Action: Mouse moved to (525, 407)
Screenshot: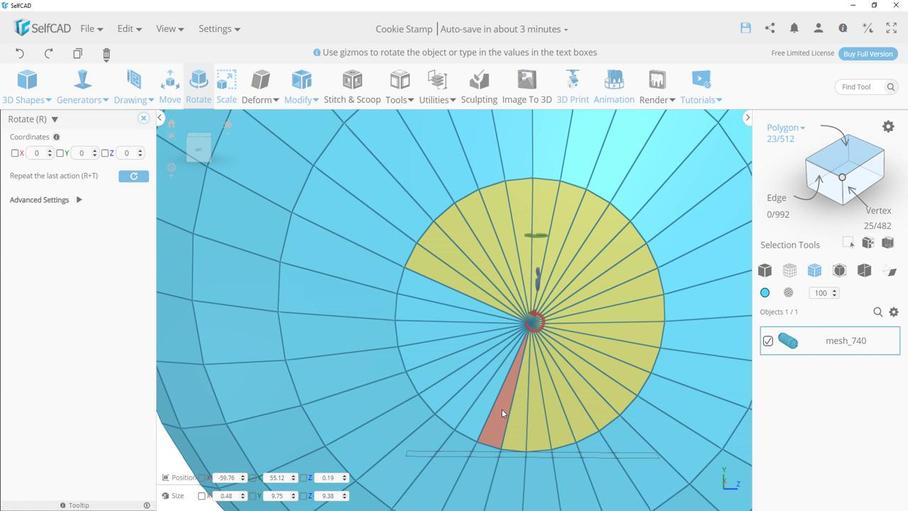 
Action: Mouse pressed left at (525, 407)
Screenshot: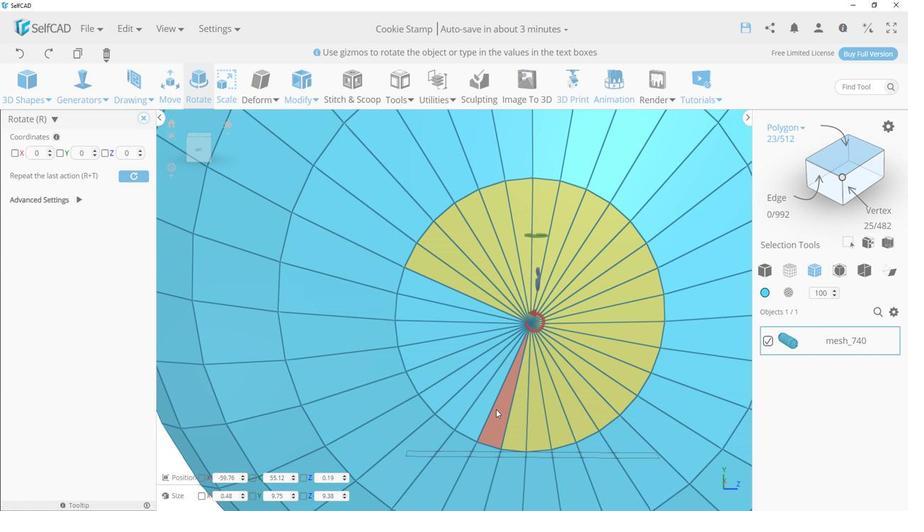 
Action: Mouse moved to (510, 405)
Screenshot: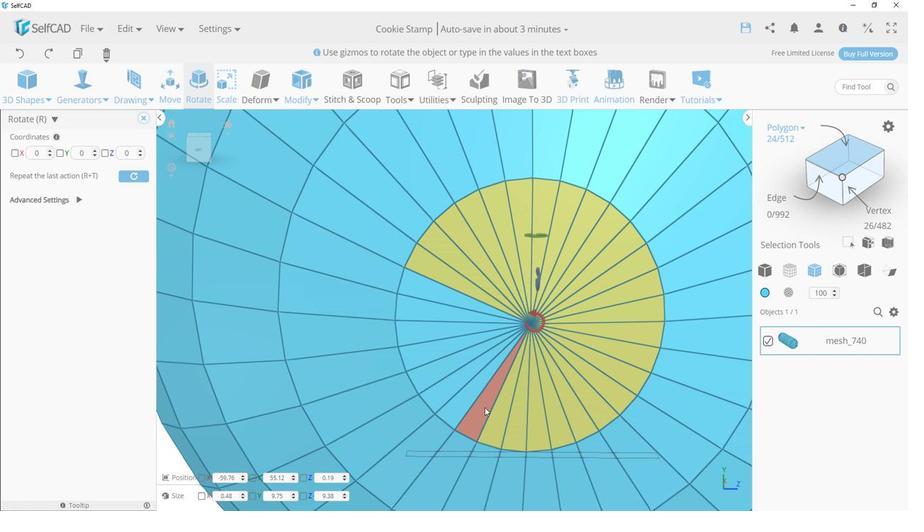 
Action: Mouse pressed left at (510, 405)
Screenshot: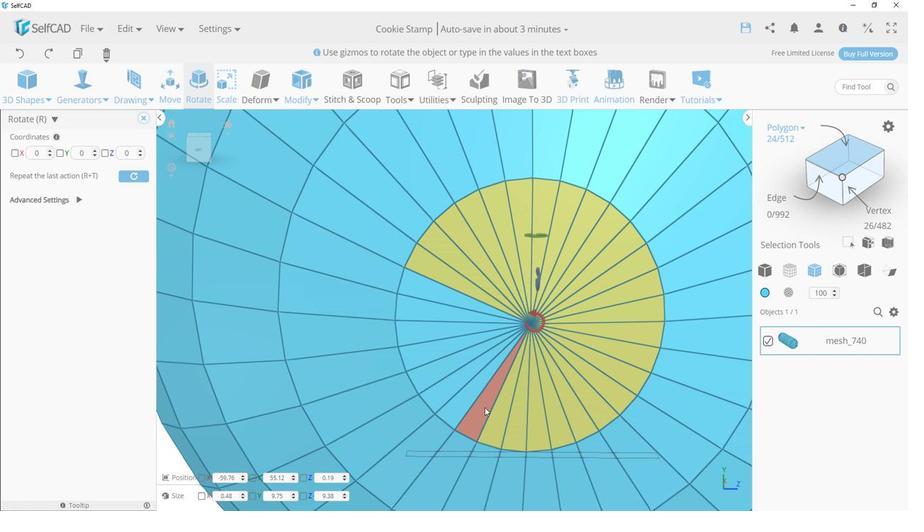 
Action: Mouse moved to (499, 397)
Screenshot: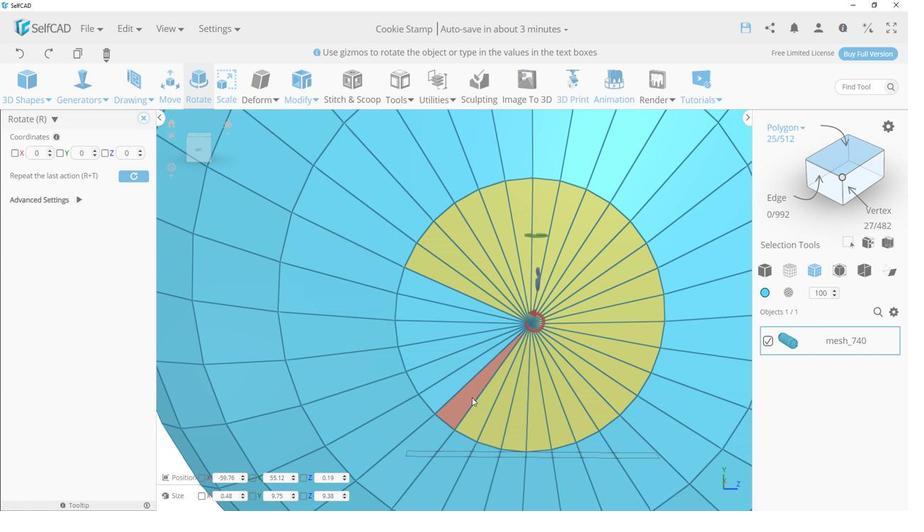 
Action: Mouse pressed left at (499, 397)
Screenshot: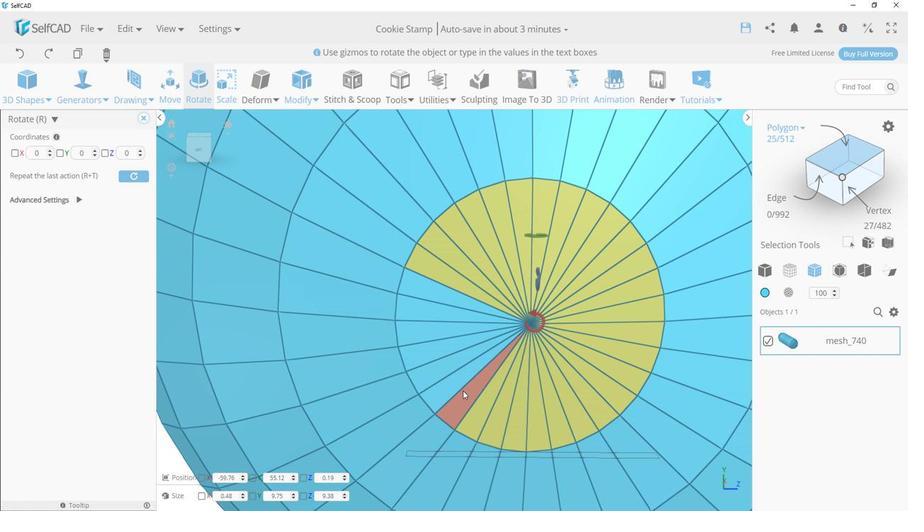 
Action: Mouse moved to (488, 388)
Screenshot: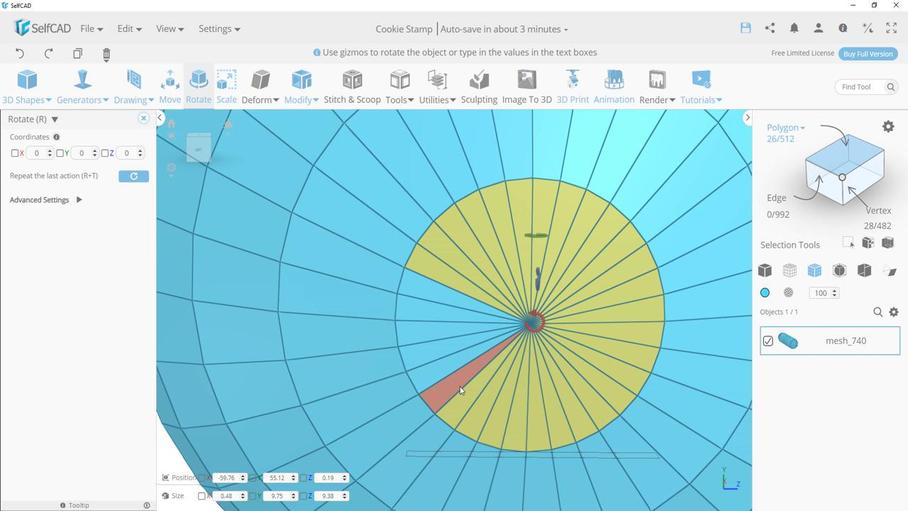 
Action: Mouse pressed left at (488, 388)
Screenshot: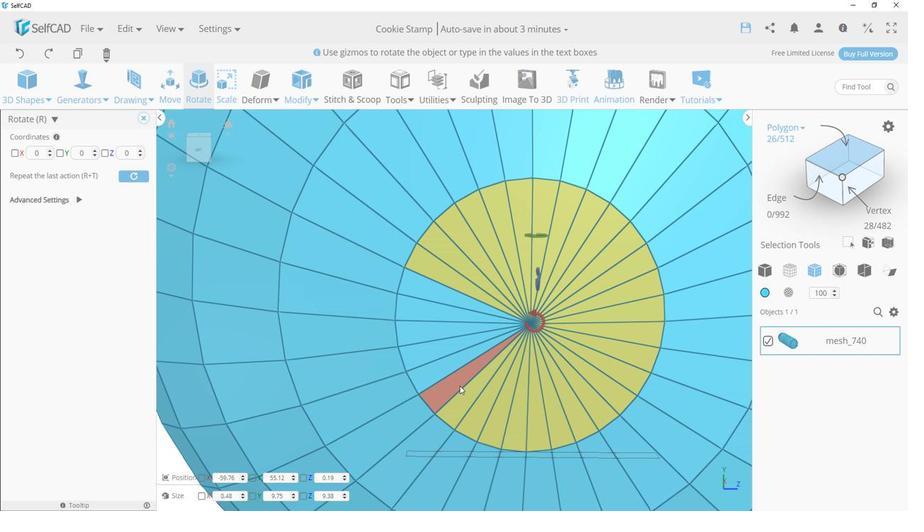 
Action: Mouse moved to (482, 370)
Screenshot: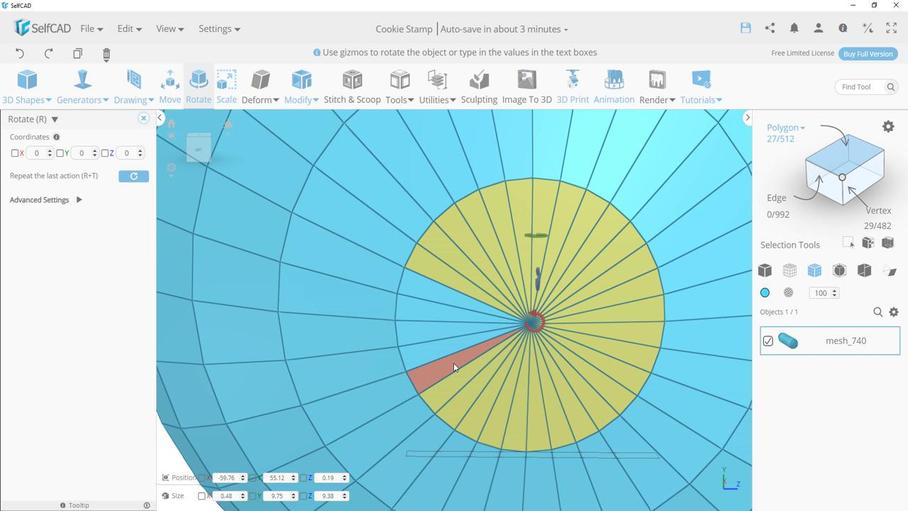 
Action: Mouse pressed left at (482, 370)
Screenshot: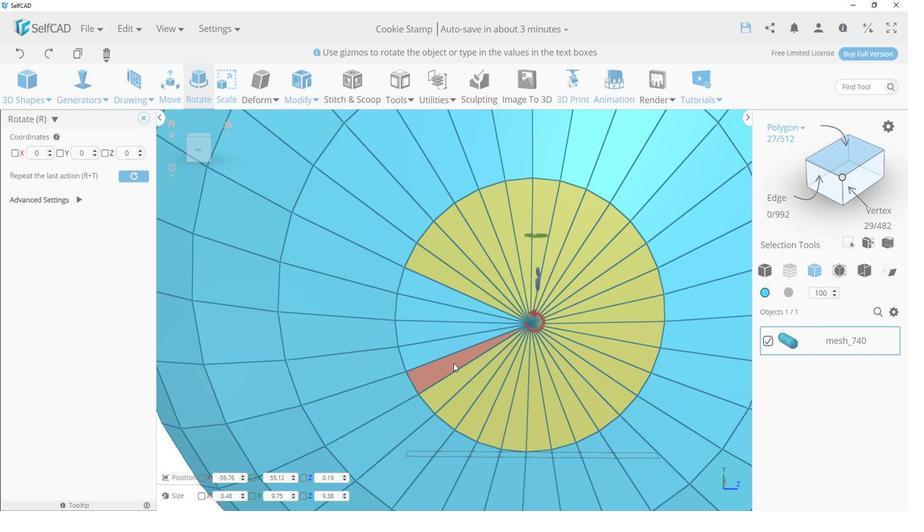 
Action: Mouse moved to (475, 359)
Screenshot: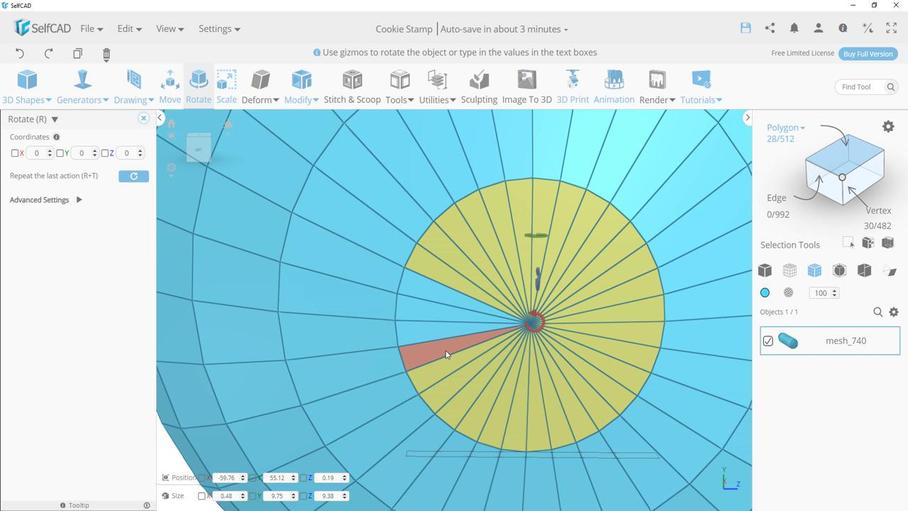 
Action: Mouse pressed left at (475, 359)
Screenshot: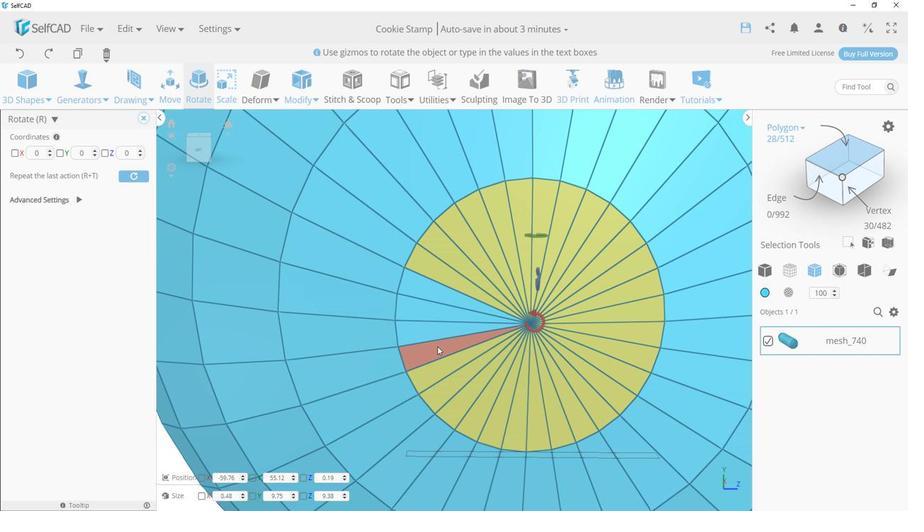 
Action: Mouse moved to (459, 347)
Screenshot: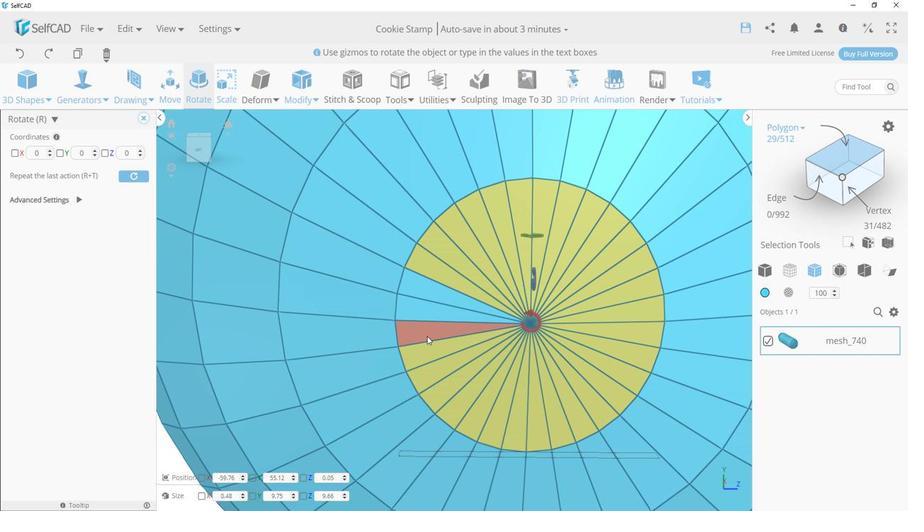 
Action: Mouse pressed left at (459, 347)
Screenshot: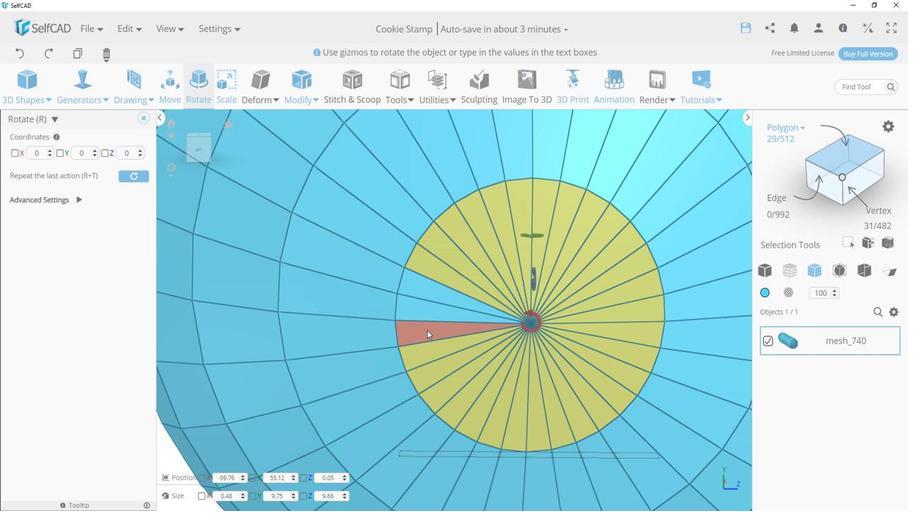 
Action: Mouse moved to (457, 330)
Screenshot: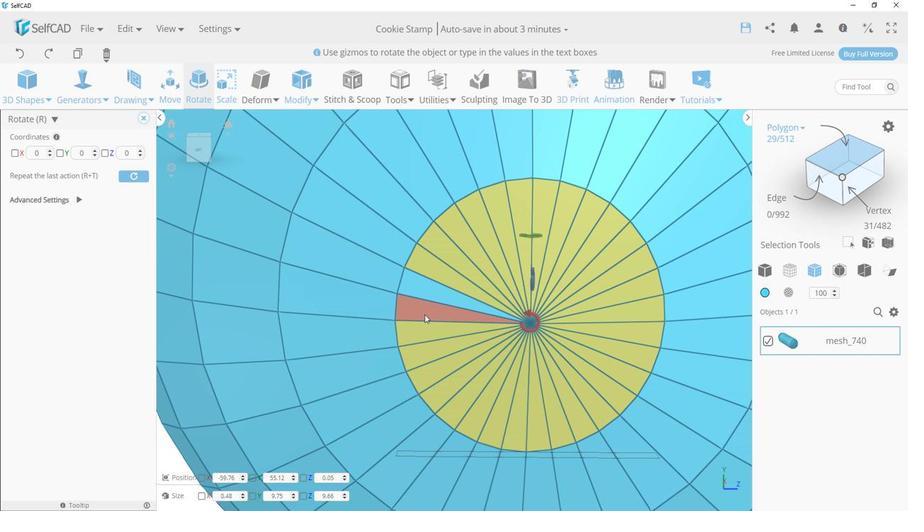 
Action: Mouse pressed left at (457, 330)
Screenshot: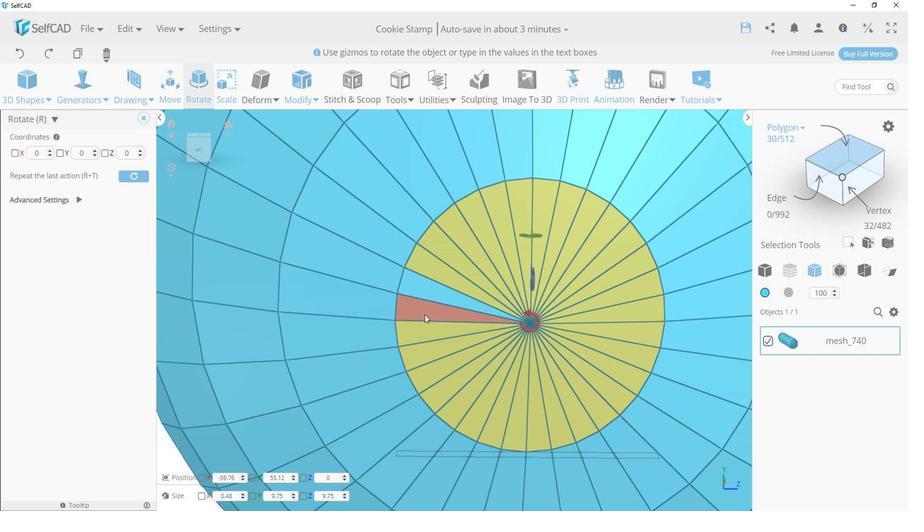 
Action: Mouse moved to (463, 313)
Screenshot: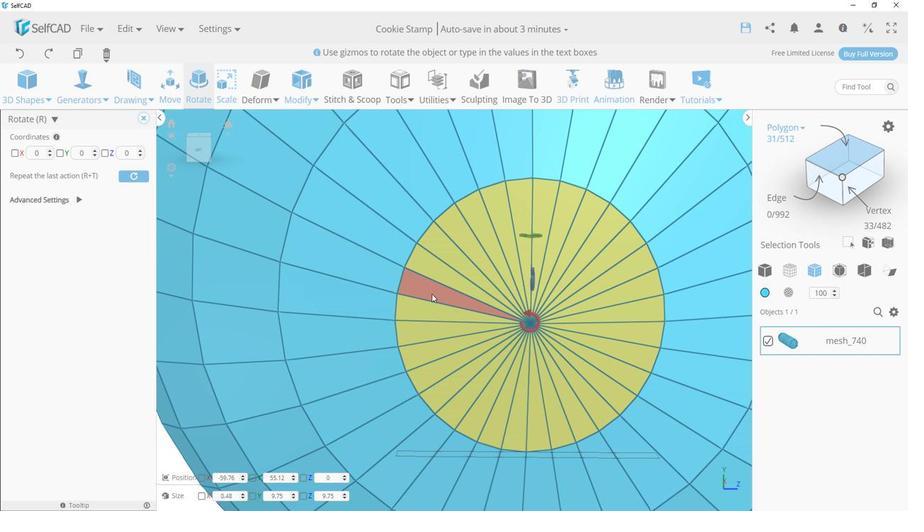 
Action: Mouse pressed left at (463, 313)
Screenshot: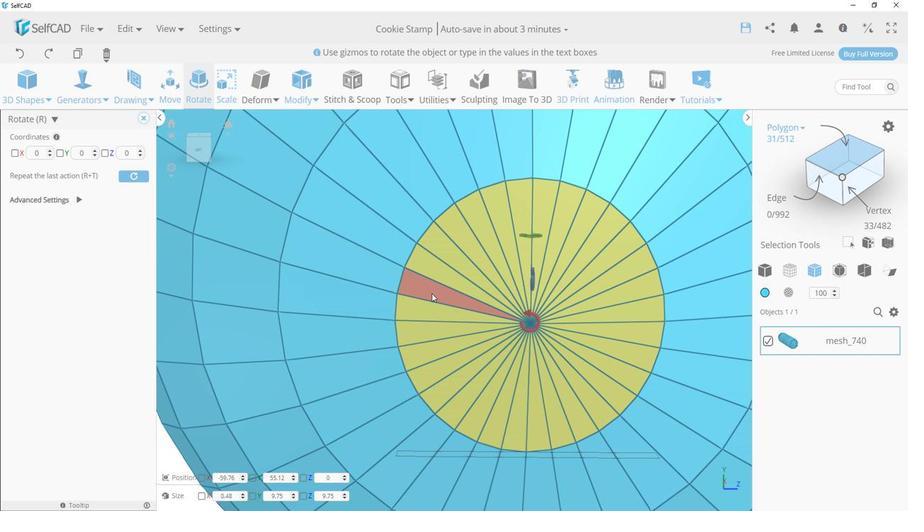 
Action: Mouse moved to (463, 313)
Screenshot: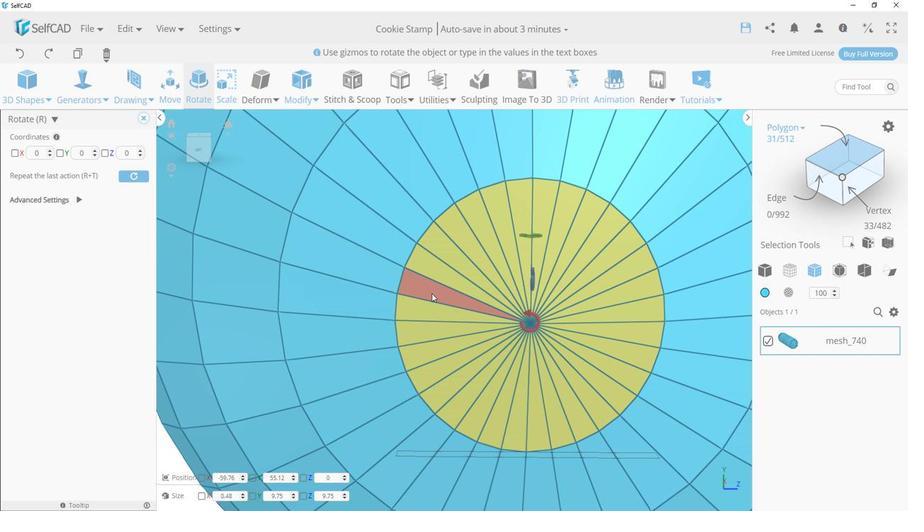 
Action: Mouse scrolled (463, 312) with delta (0, 0)
Screenshot: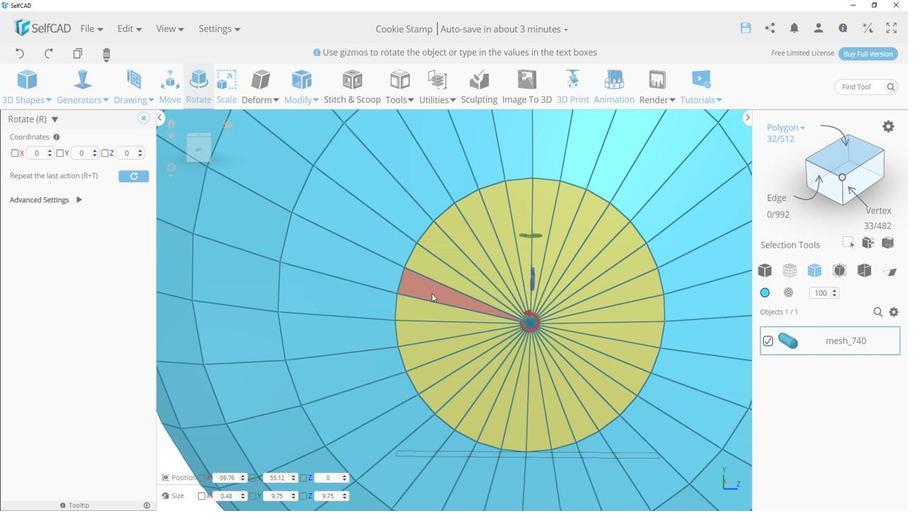 
Action: Mouse scrolled (463, 312) with delta (0, 0)
Screenshot: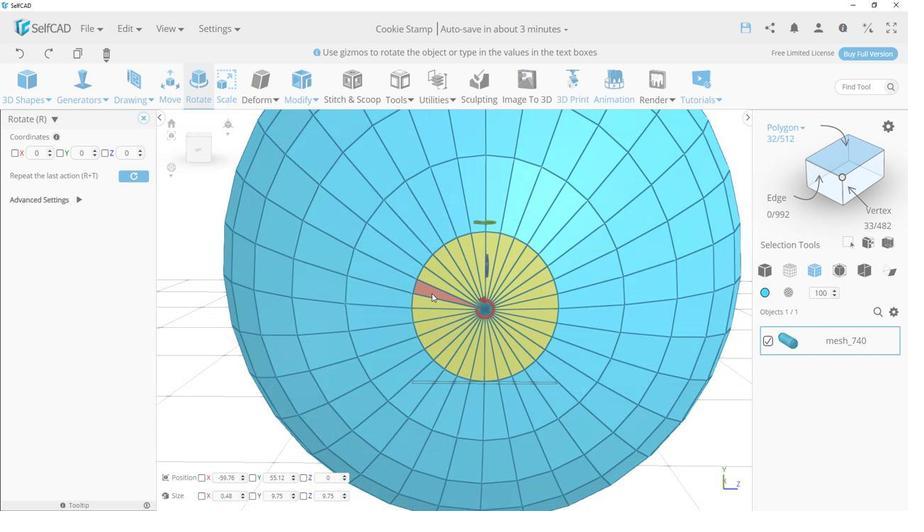
Action: Mouse scrolled (463, 312) with delta (0, 0)
Screenshot: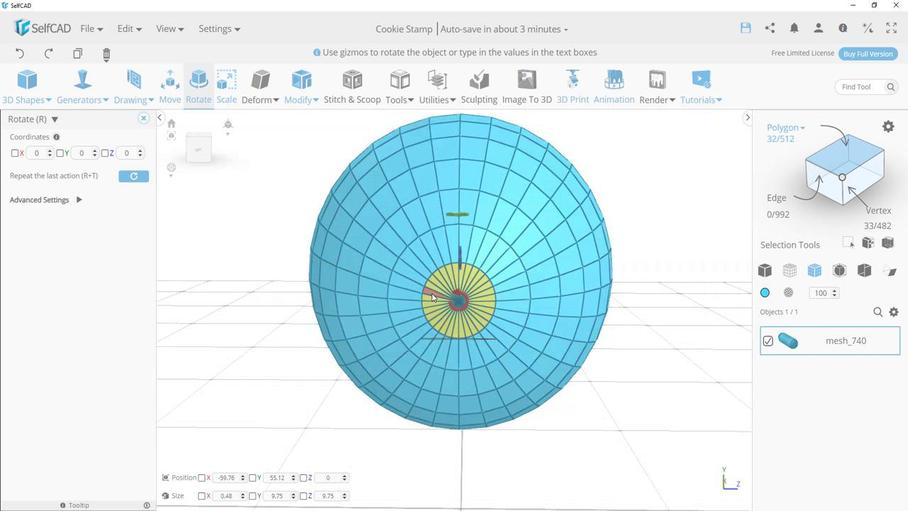 
Action: Mouse scrolled (463, 312) with delta (0, 0)
Screenshot: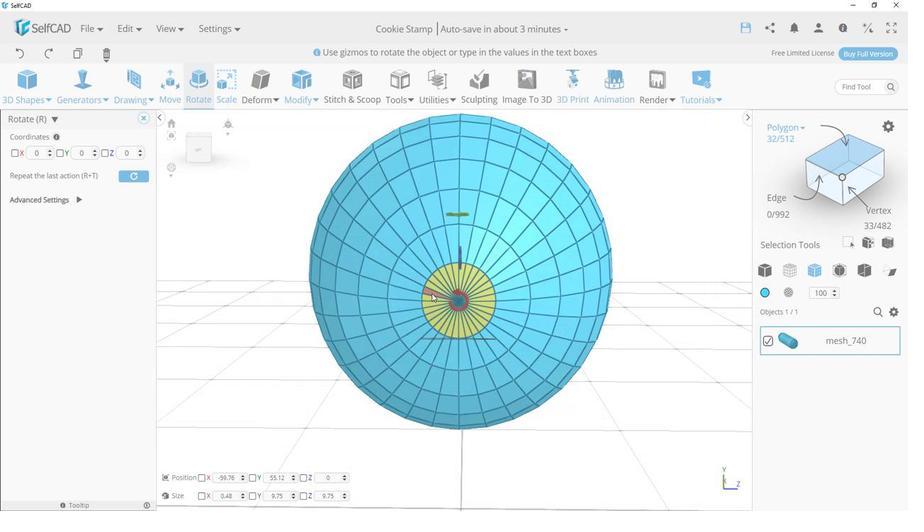 
Action: Mouse scrolled (463, 312) with delta (0, 0)
Screenshot: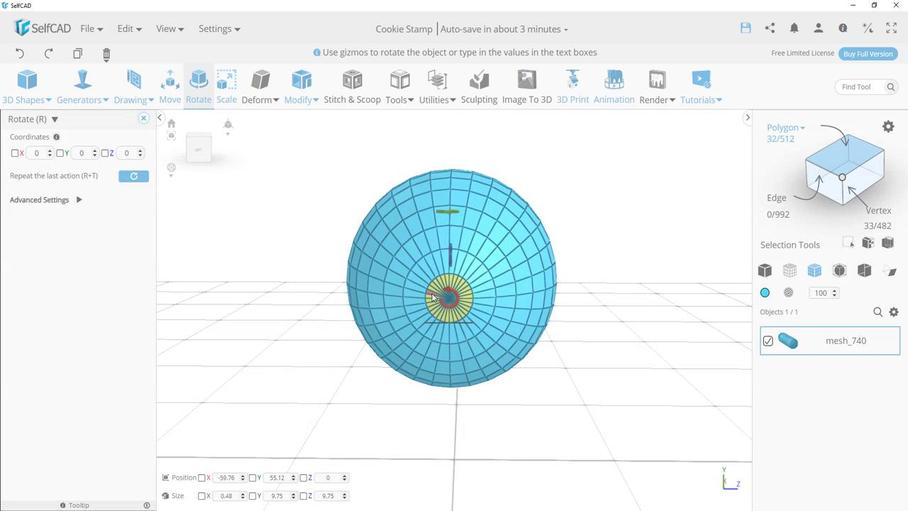 
Action: Mouse scrolled (463, 312) with delta (0, 0)
Screenshot: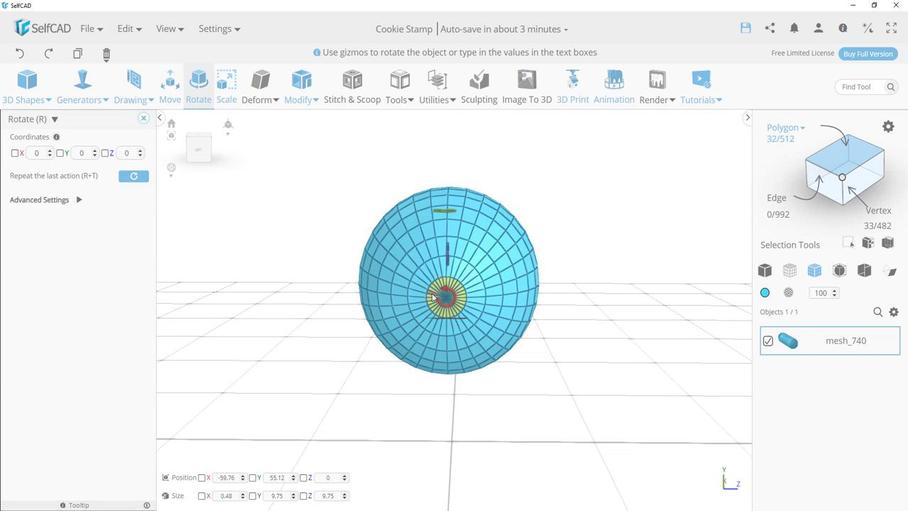 
Action: Mouse scrolled (463, 312) with delta (0, 0)
Screenshot: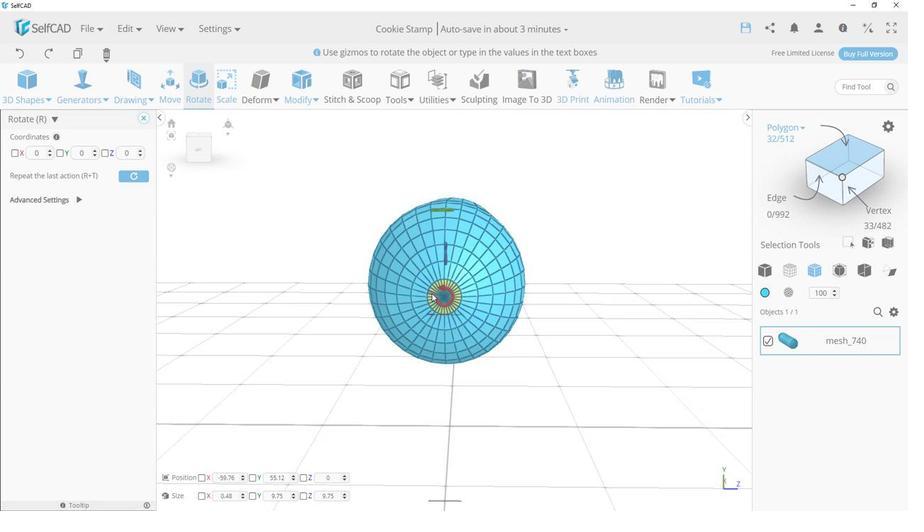 
Action: Mouse moved to (369, 203)
Screenshot: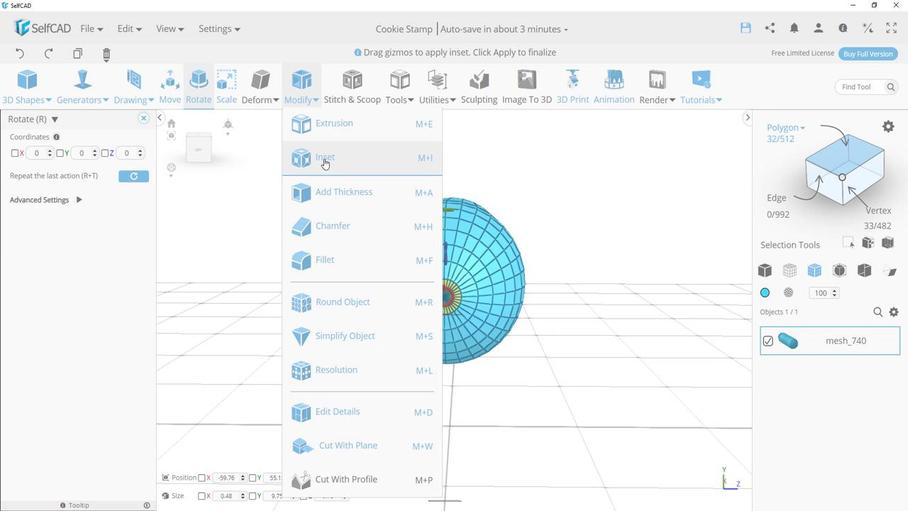 
Action: Mouse pressed left at (369, 203)
Screenshot: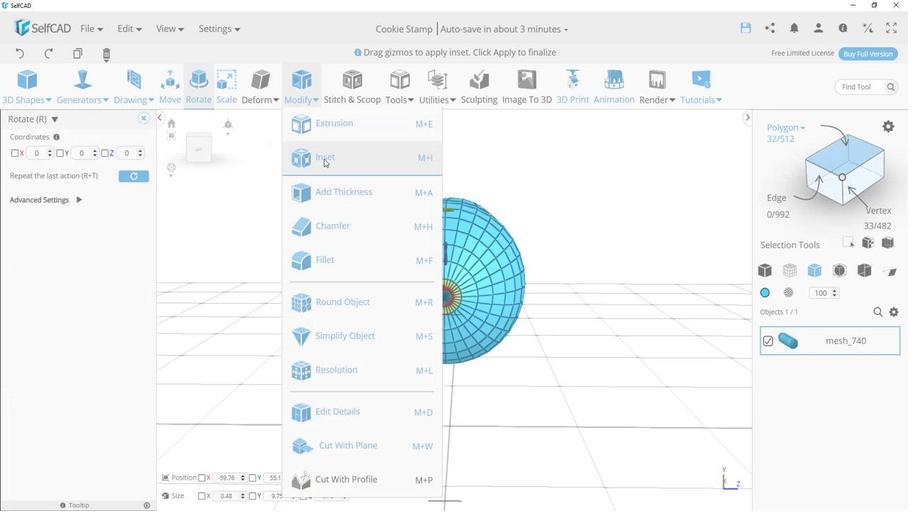 
Action: Mouse moved to (562, 344)
Screenshot: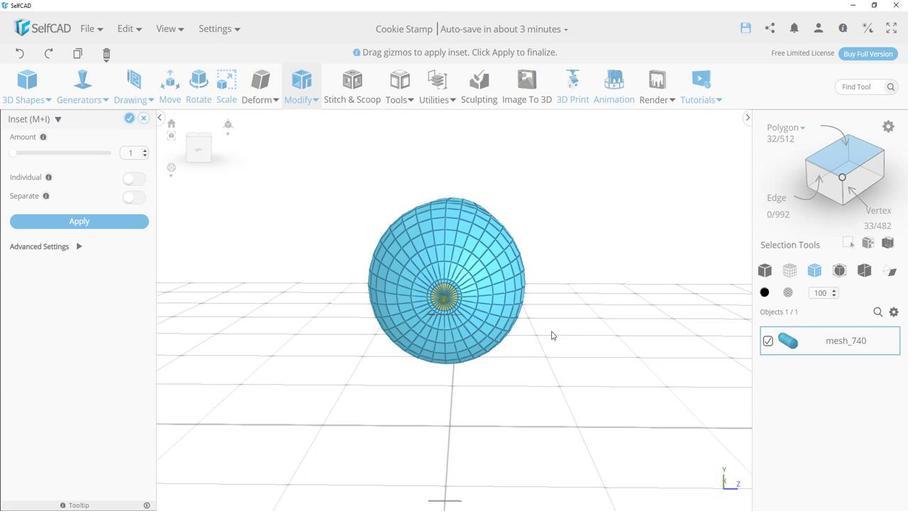 
Action: Mouse pressed left at (562, 344)
Screenshot: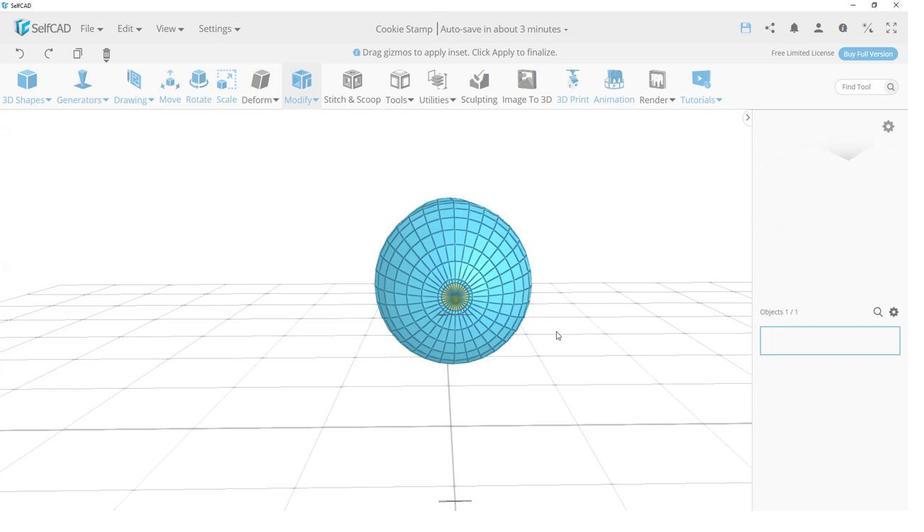 
Action: Mouse moved to (630, 354)
Screenshot: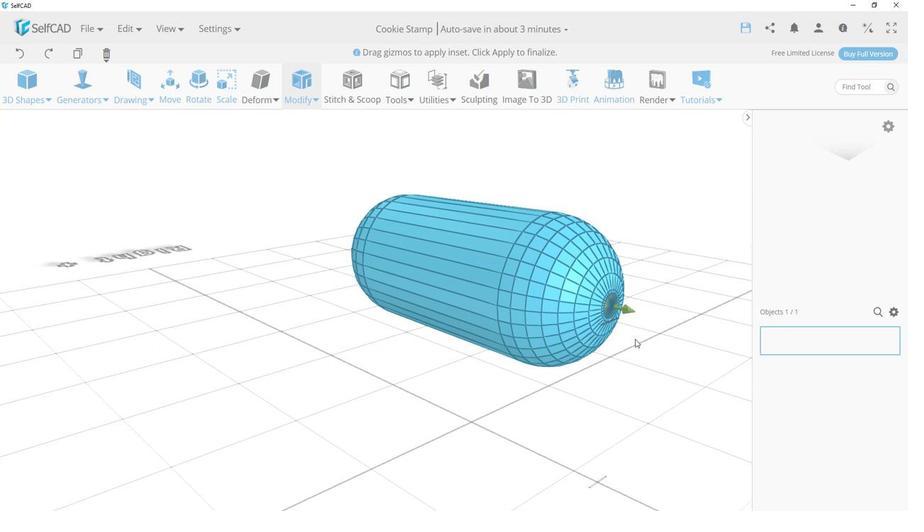
Action: Mouse pressed left at (630, 354)
Screenshot: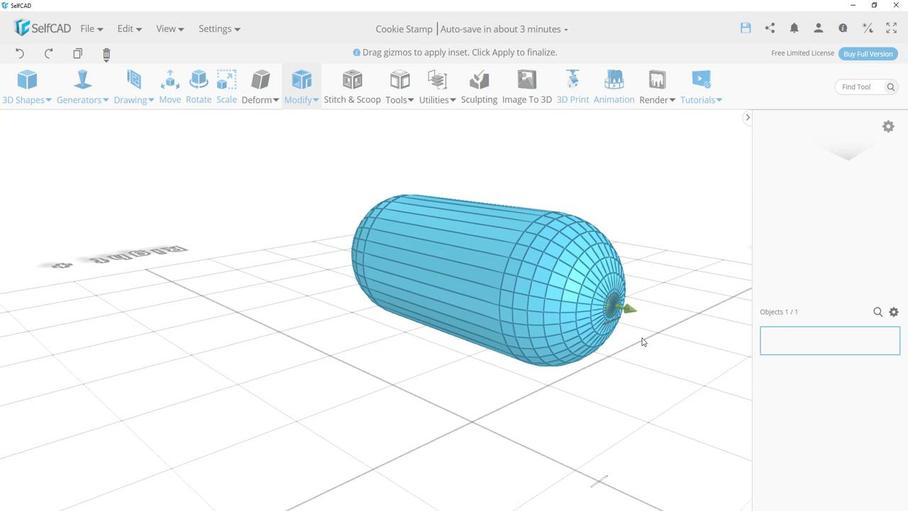 
Action: Mouse moved to (634, 338)
Screenshot: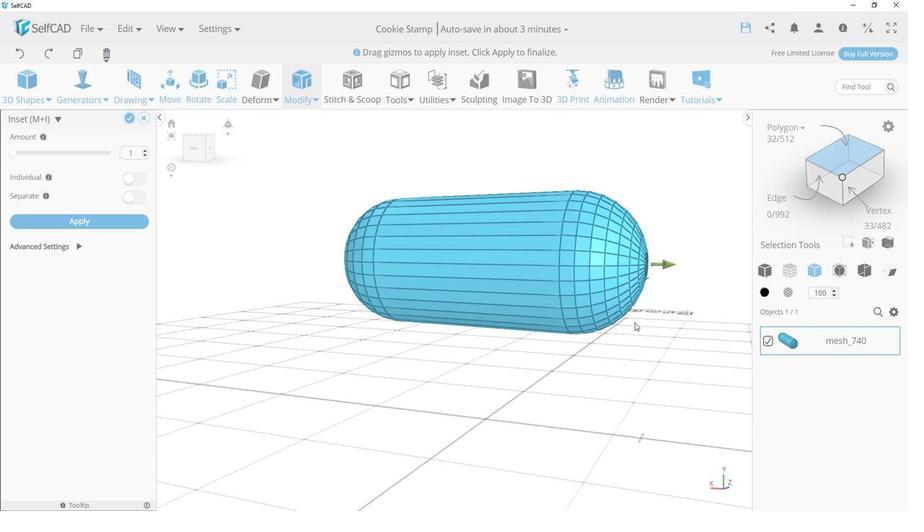 
Action: Mouse pressed left at (634, 338)
Screenshot: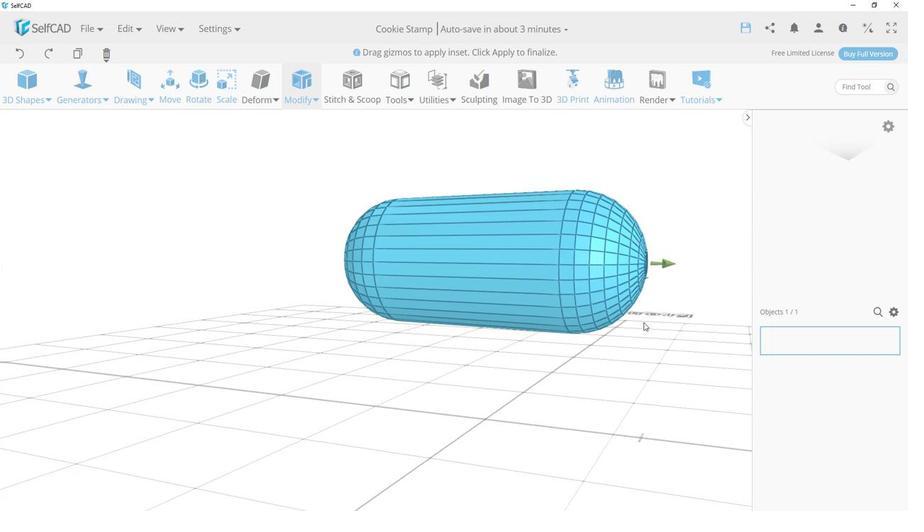 
Action: Mouse moved to (671, 286)
Screenshot: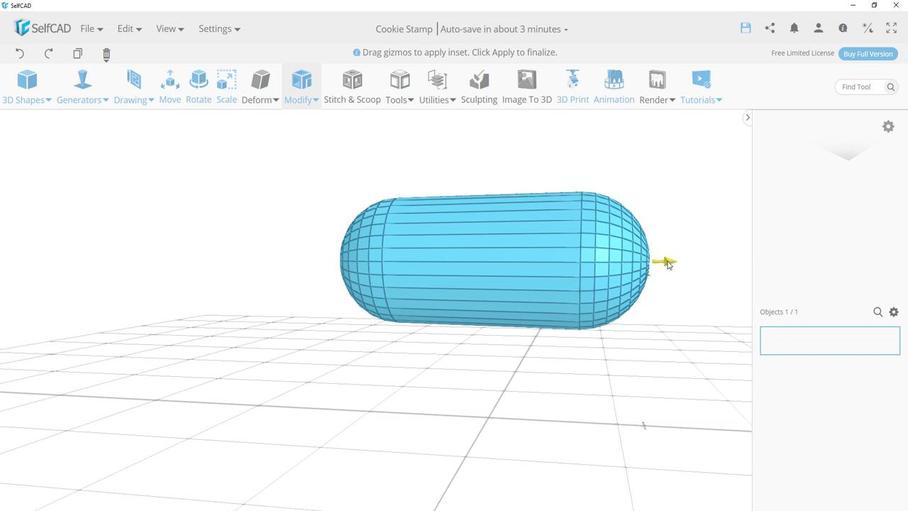
Action: Mouse pressed left at (671, 286)
Screenshot: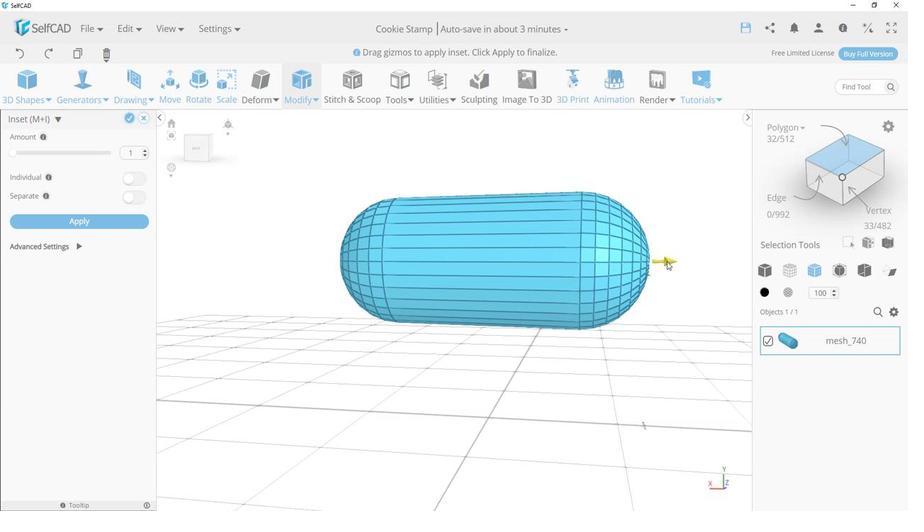 
Action: Mouse moved to (682, 318)
Screenshot: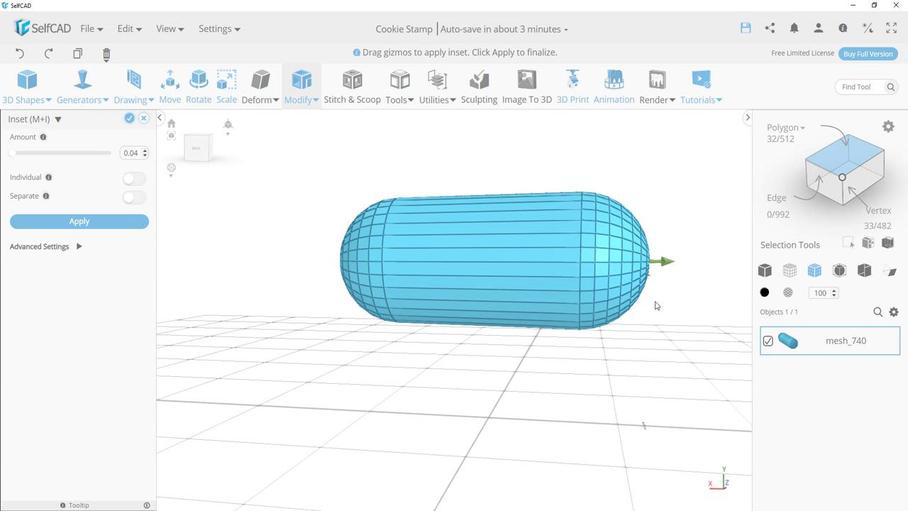 
Action: Mouse pressed left at (682, 318)
Screenshot: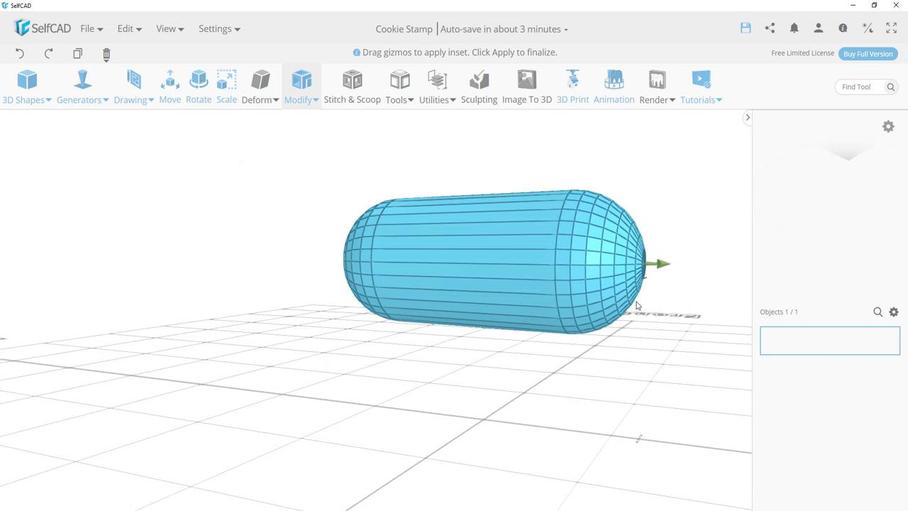
Action: Mouse moved to (477, 371)
Screenshot: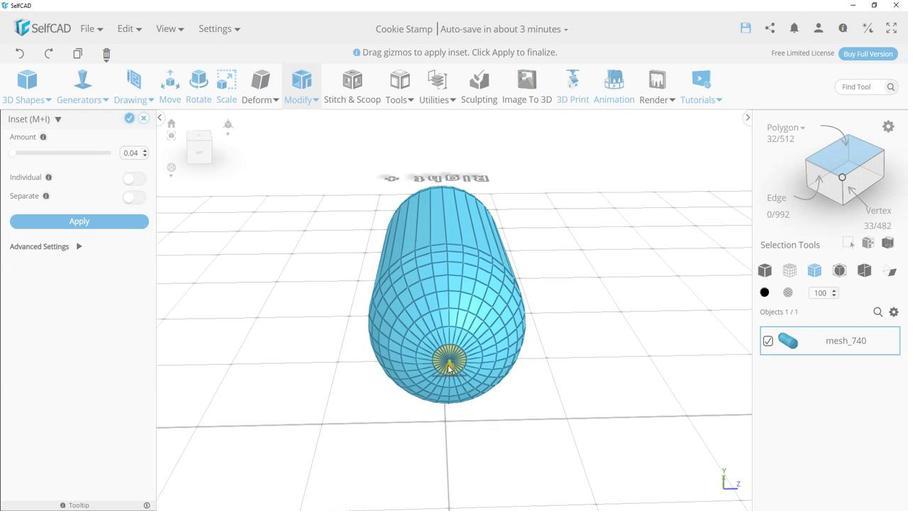 
Action: Mouse pressed left at (477, 371)
Screenshot: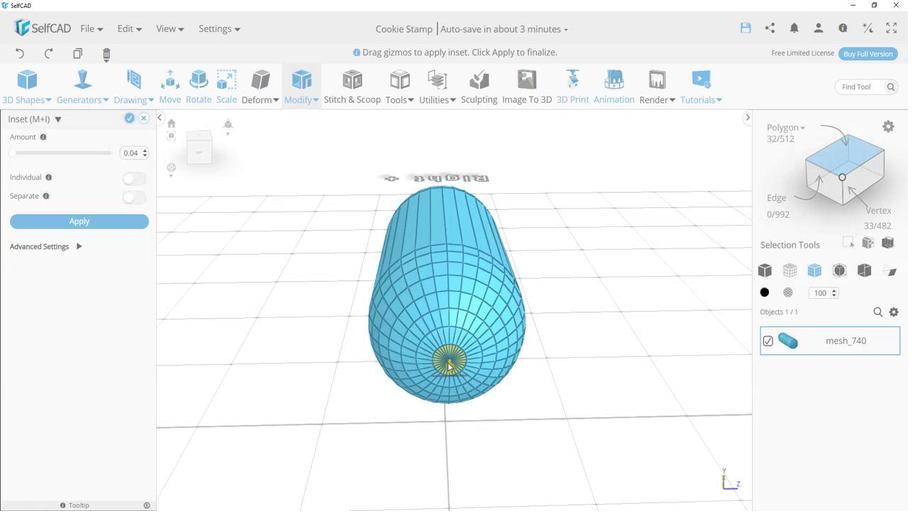 
Action: Mouse moved to (235, 291)
Screenshot: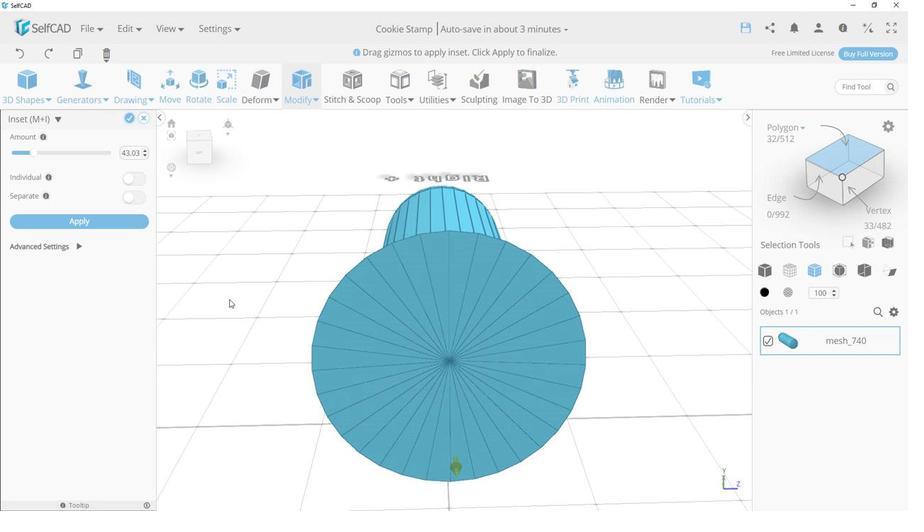 
Action: Mouse pressed left at (235, 291)
Screenshot: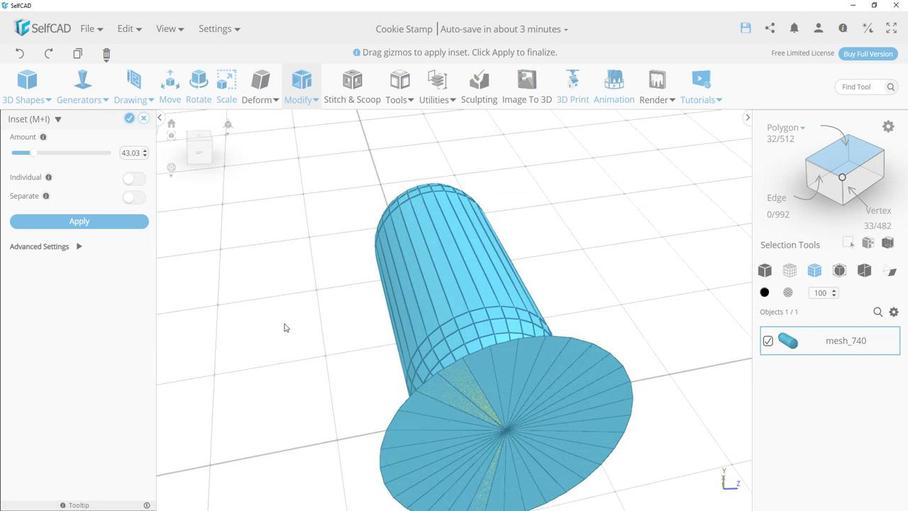 
Action: Mouse moved to (461, 311)
Screenshot: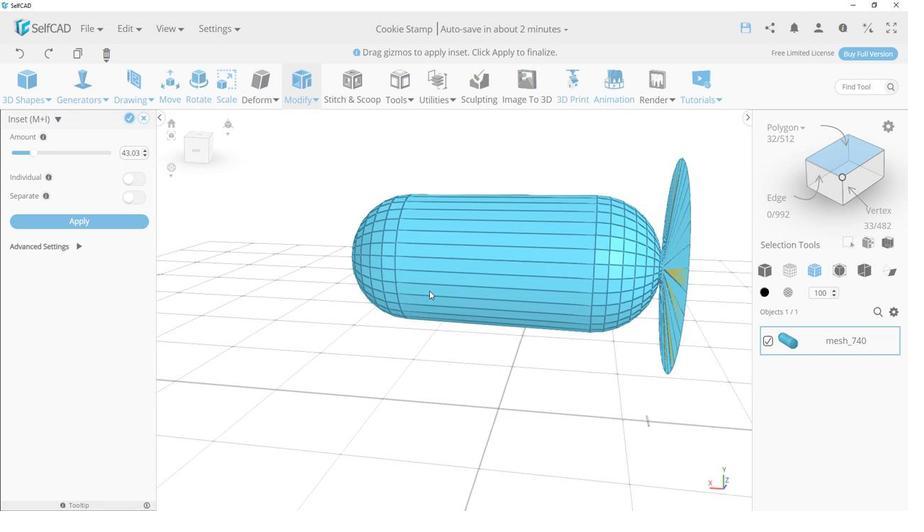 
Action: Mouse scrolled (461, 311) with delta (0, 0)
Screenshot: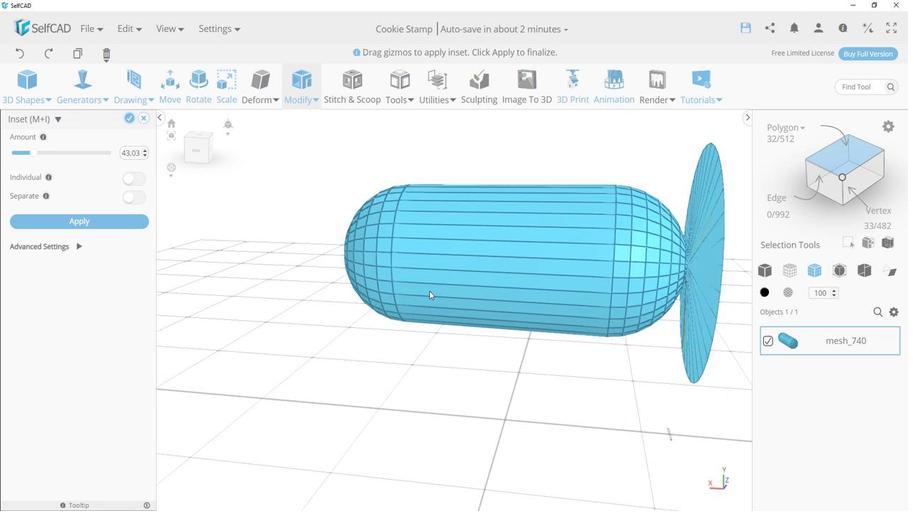 
Action: Mouse scrolled (461, 311) with delta (0, 0)
Screenshot: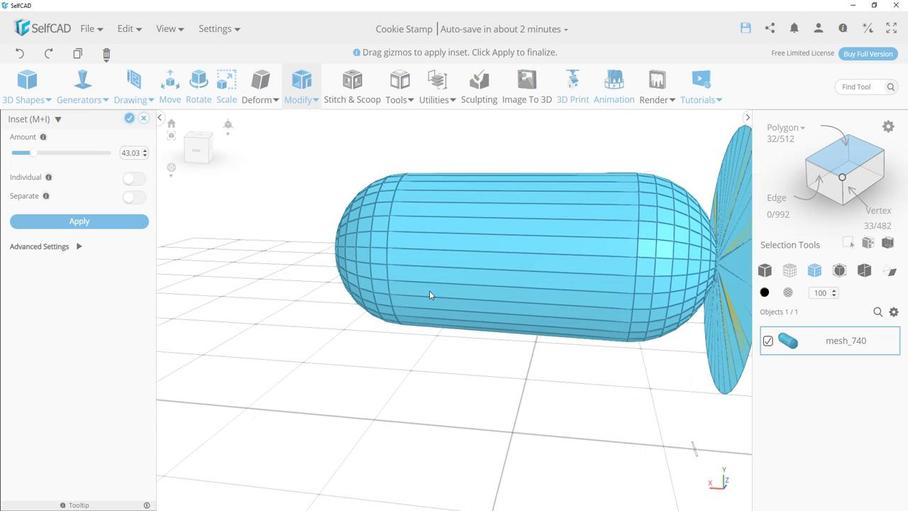 
Action: Mouse scrolled (461, 311) with delta (0, 0)
Screenshot: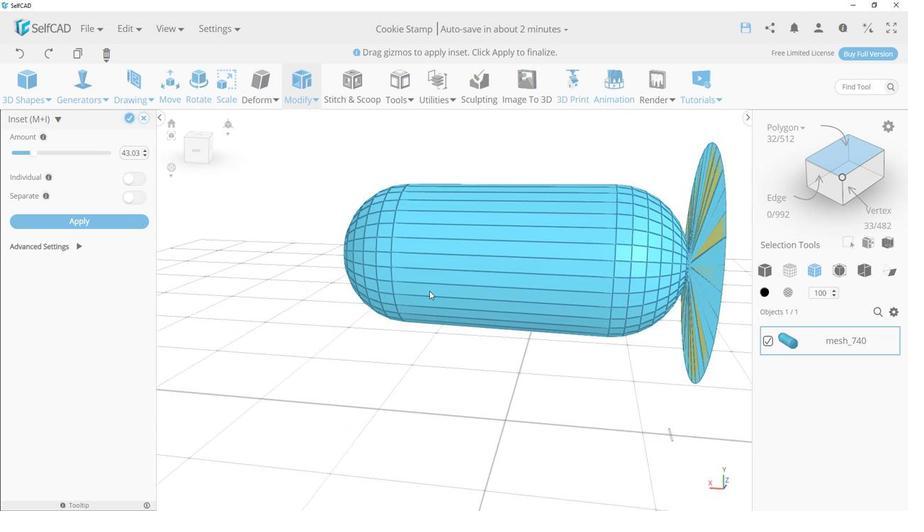 
Action: Mouse scrolled (461, 311) with delta (0, 0)
Screenshot: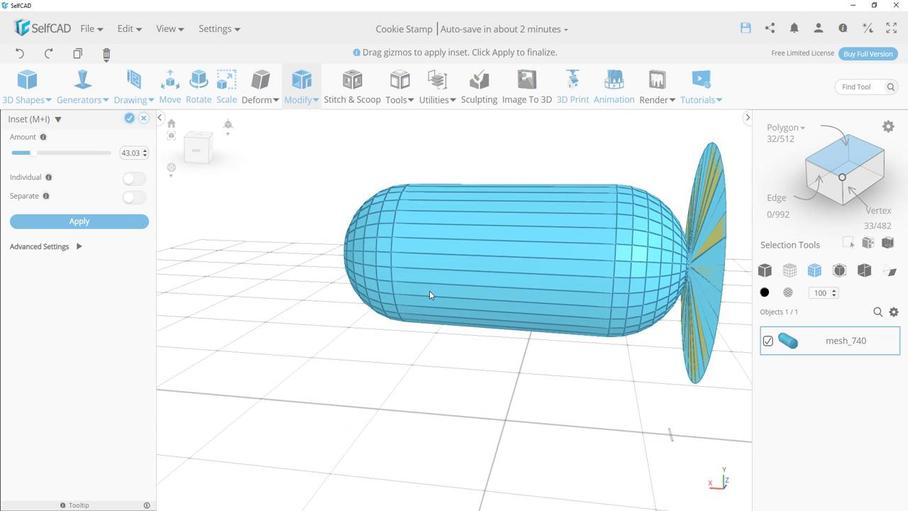 
Action: Mouse scrolled (461, 311) with delta (0, 0)
Screenshot: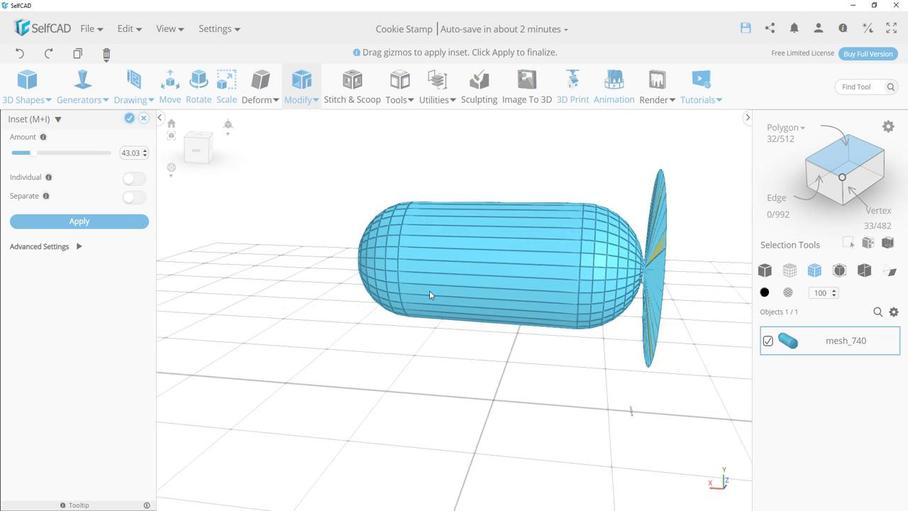 
Action: Mouse scrolled (461, 311) with delta (0, 0)
Screenshot: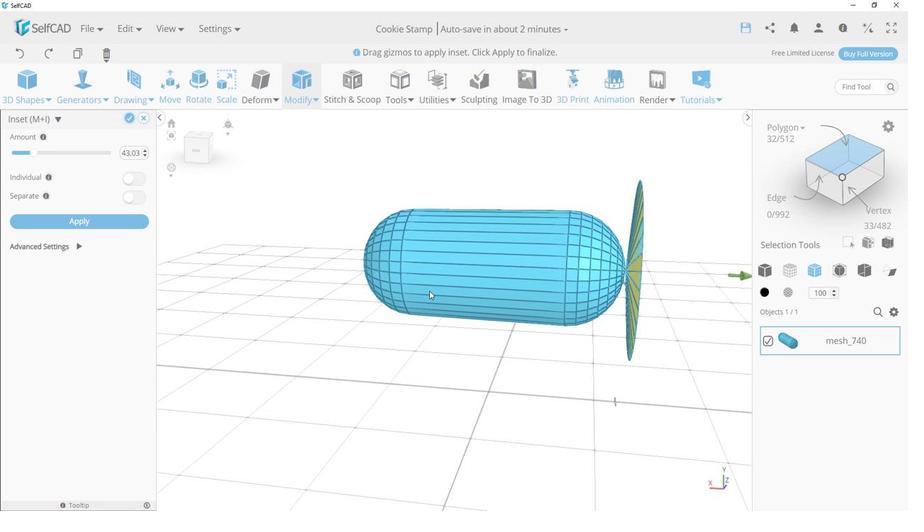 
Action: Mouse moved to (209, 169)
Screenshot: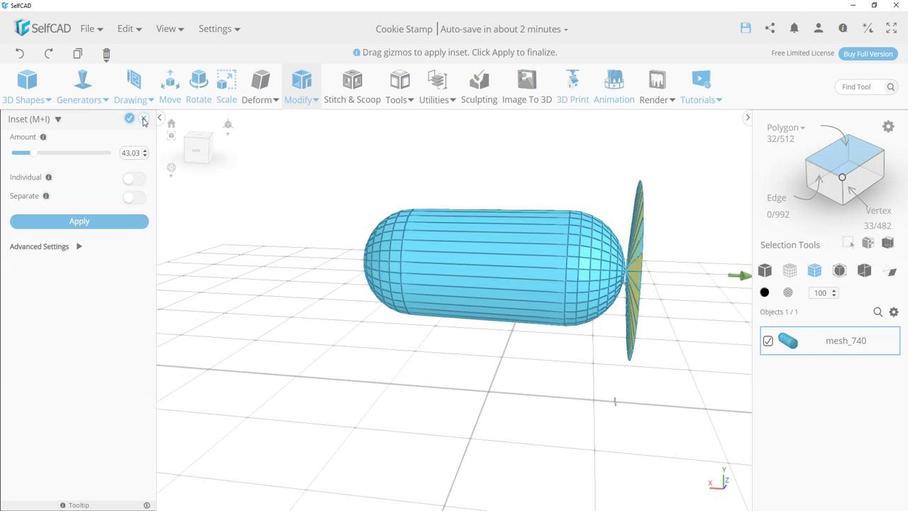 
Action: Mouse pressed left at (209, 169)
Screenshot: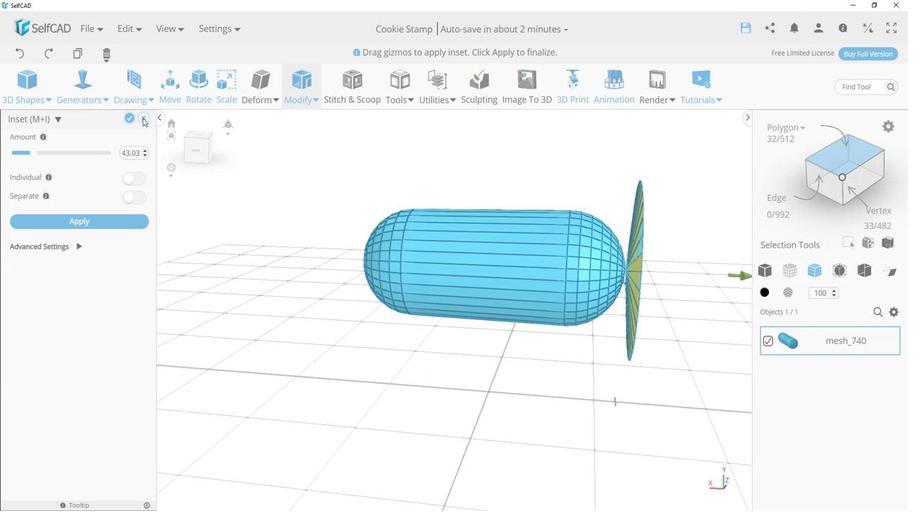 
Action: Mouse moved to (475, 312)
Screenshot: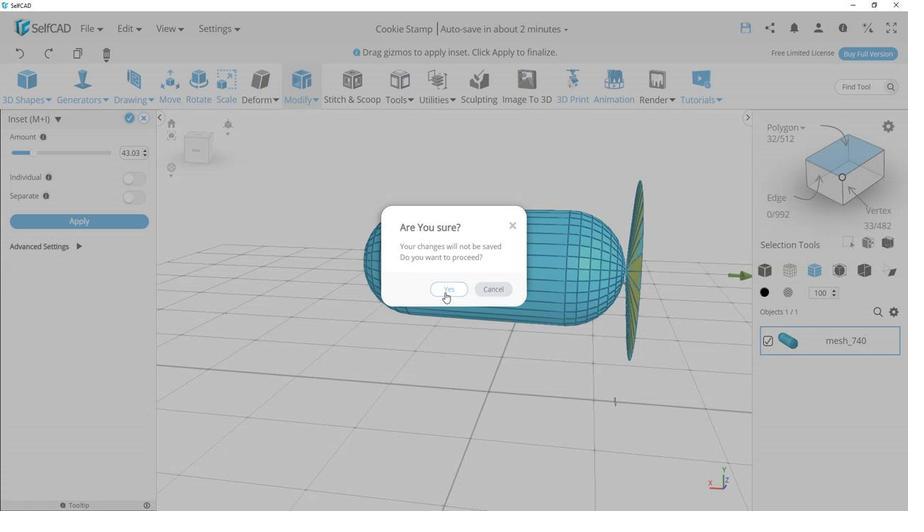 
Action: Mouse pressed left at (475, 312)
Screenshot: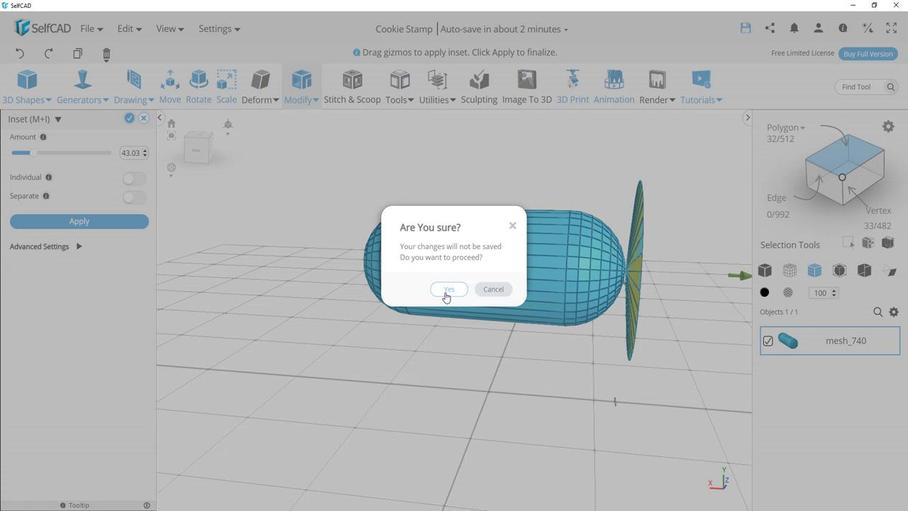 
Action: Mouse moved to (682, 365)
Screenshot: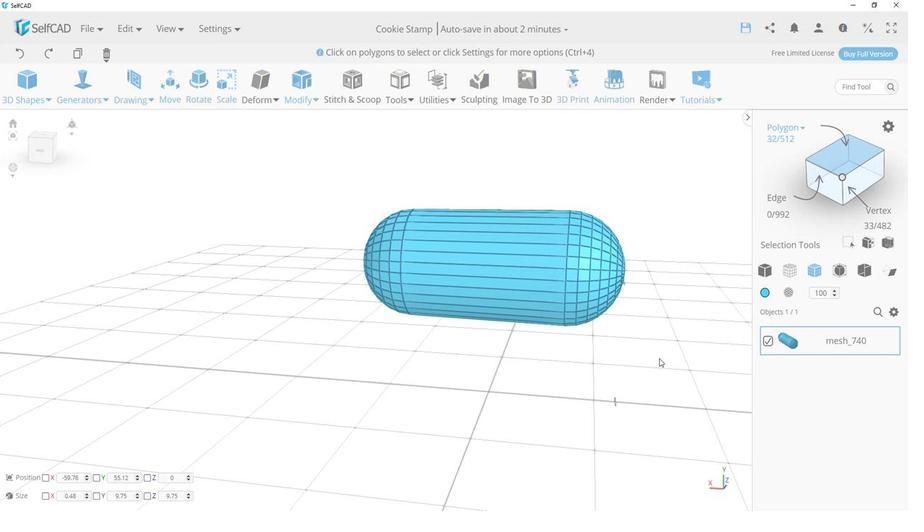 
Action: Mouse pressed left at (682, 365)
Screenshot: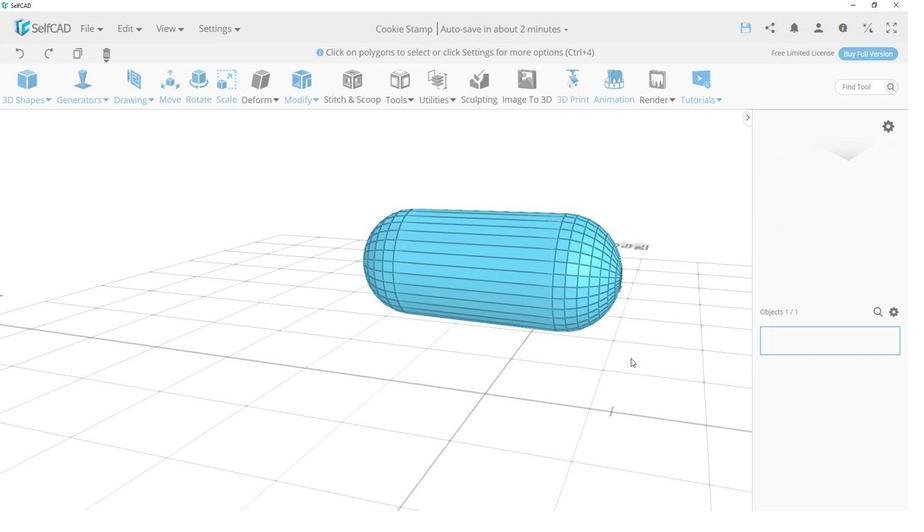 
Action: Mouse moved to (495, 365)
Screenshot: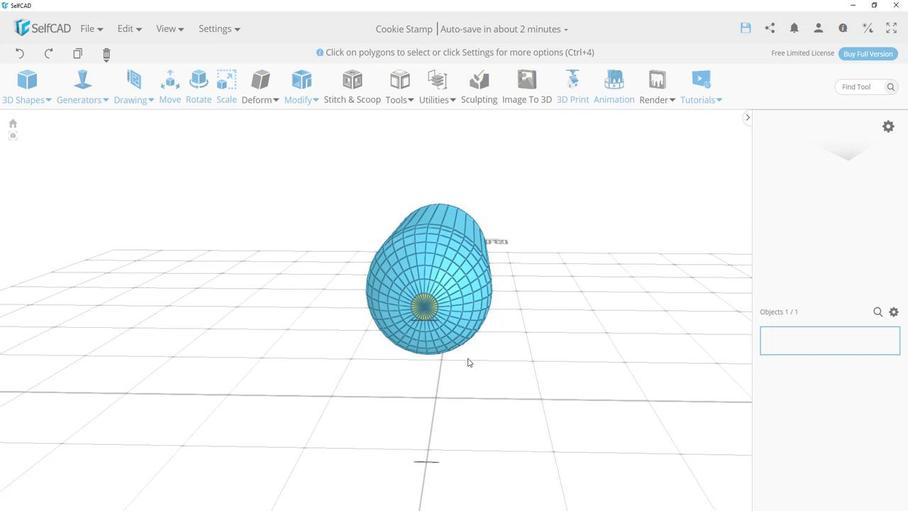 
Action: Mouse scrolled (495, 366) with delta (0, 0)
Screenshot: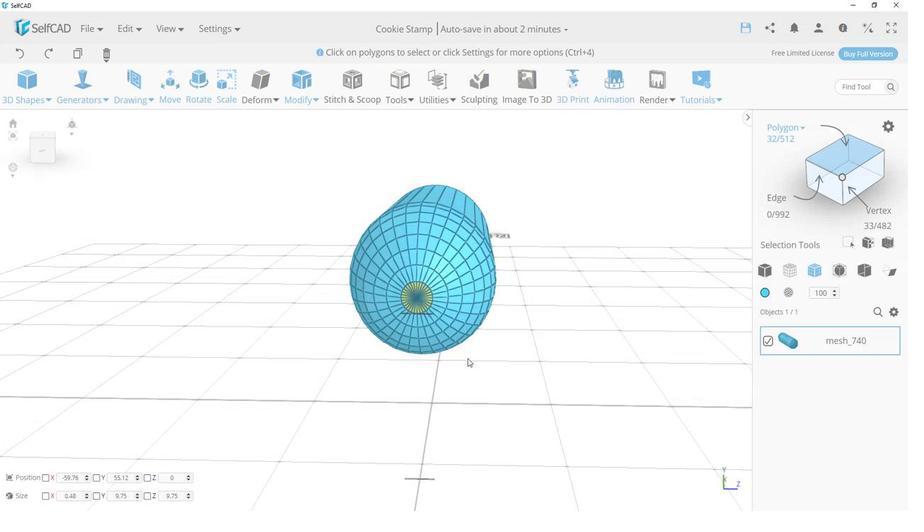 
Action: Mouse scrolled (495, 366) with delta (0, 0)
Screenshot: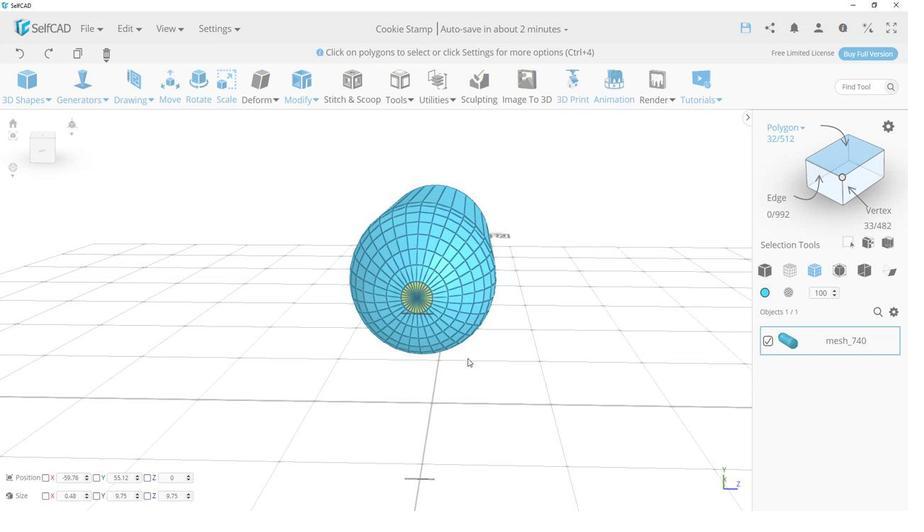 
Action: Mouse scrolled (495, 366) with delta (0, 0)
Screenshot: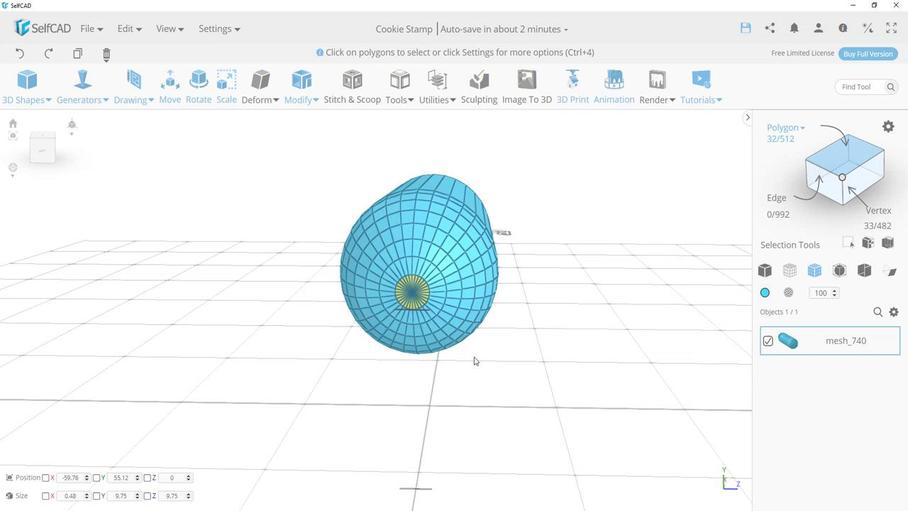 
Action: Mouse moved to (501, 364)
Screenshot: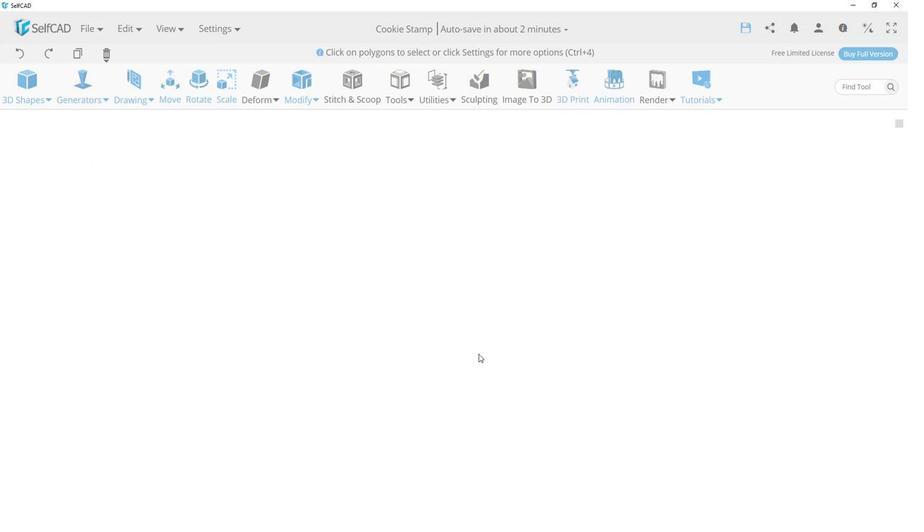 
Action: Mouse scrolled (501, 364) with delta (0, 0)
Screenshot: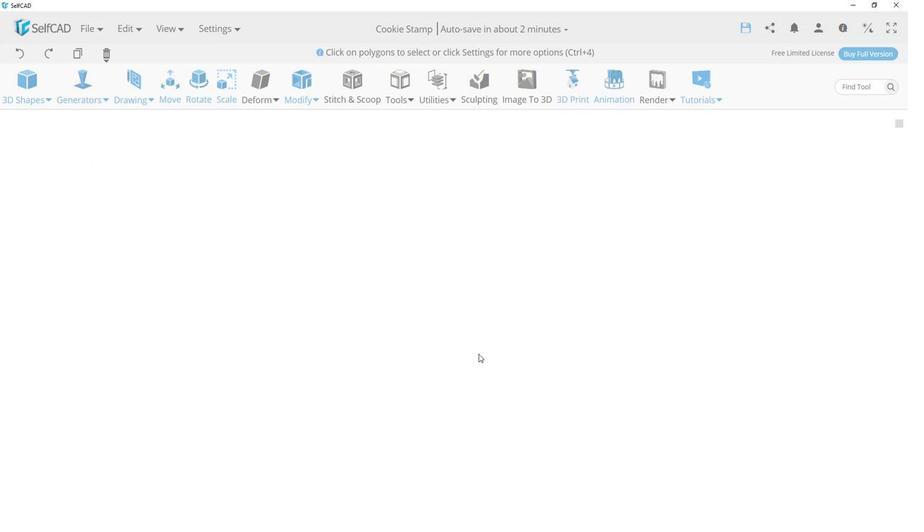 
Action: Mouse moved to (503, 362)
Screenshot: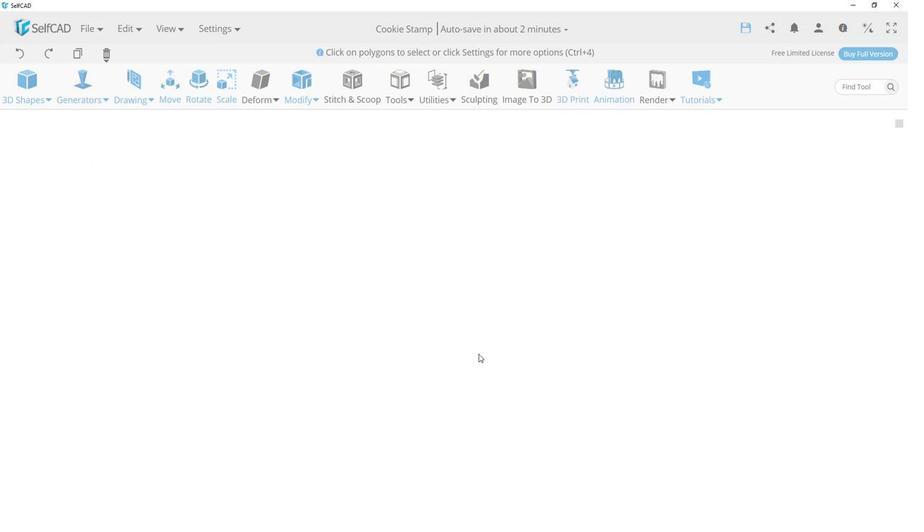 
Action: Mouse scrolled (503, 363) with delta (0, 0)
Screenshot: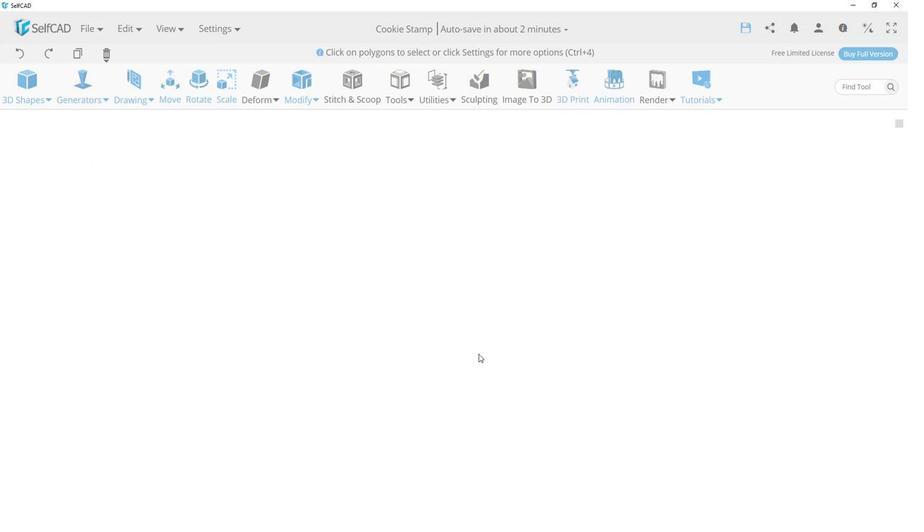 
Action: Mouse moved to (504, 362)
Screenshot: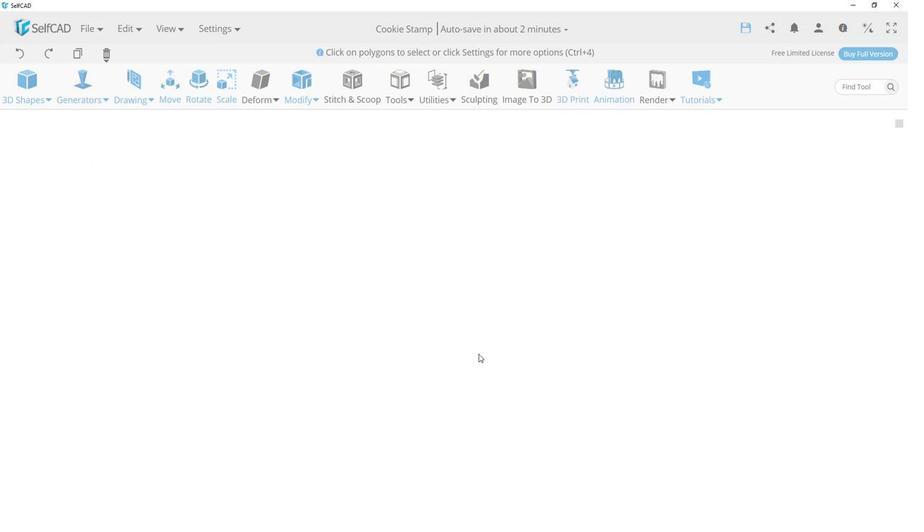 
Action: Mouse scrolled (504, 362) with delta (0, 0)
Screenshot: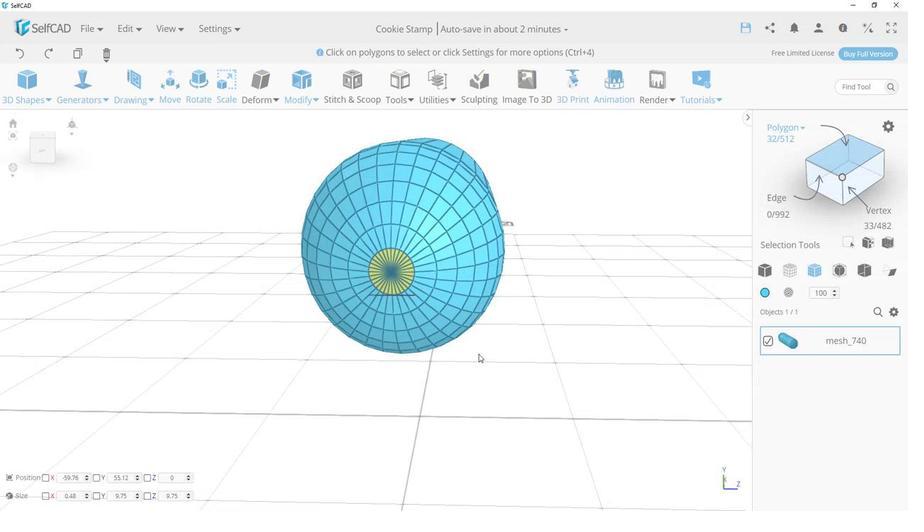 
Action: Mouse moved to (504, 362)
Screenshot: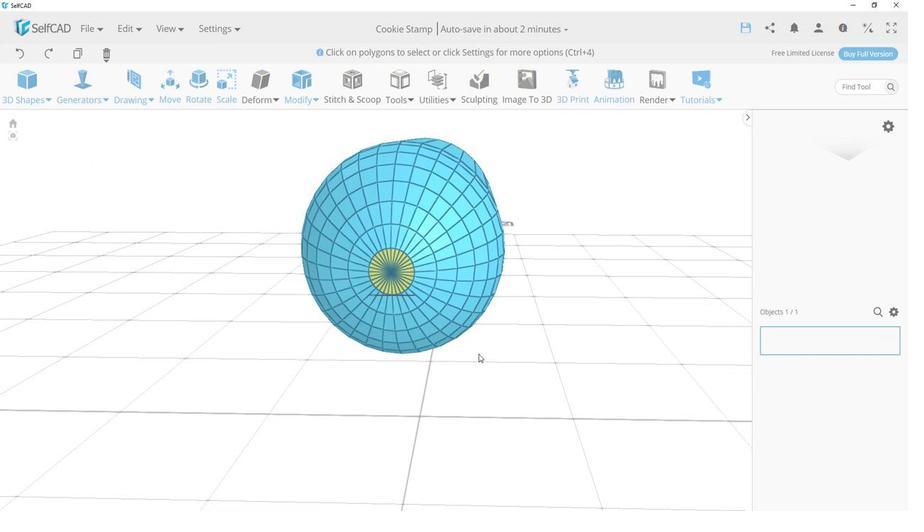 
Action: Mouse scrolled (504, 362) with delta (0, 0)
Screenshot: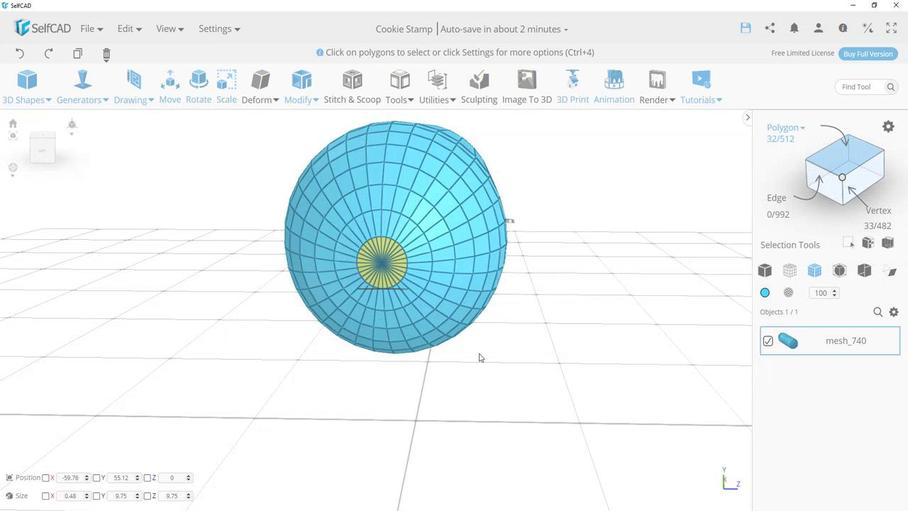 
Action: Mouse moved to (505, 361)
Screenshot: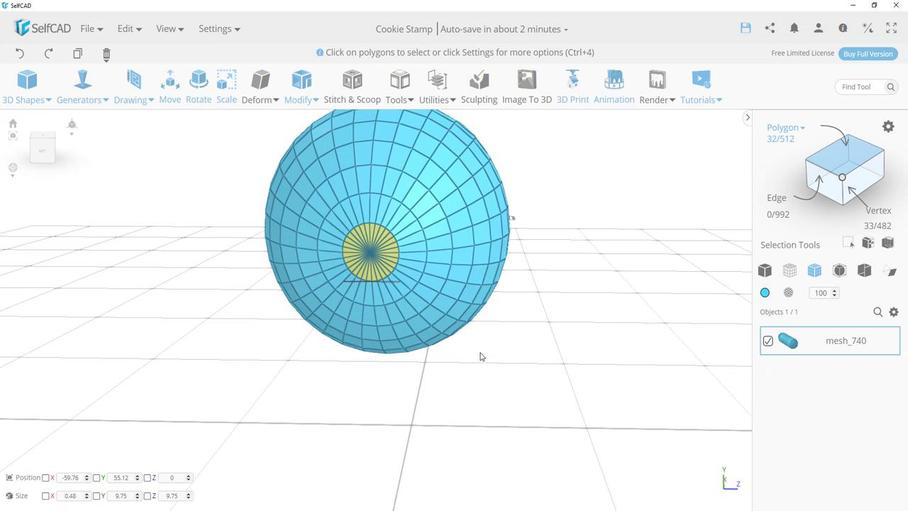 
Action: Mouse scrolled (505, 362) with delta (0, 0)
Screenshot: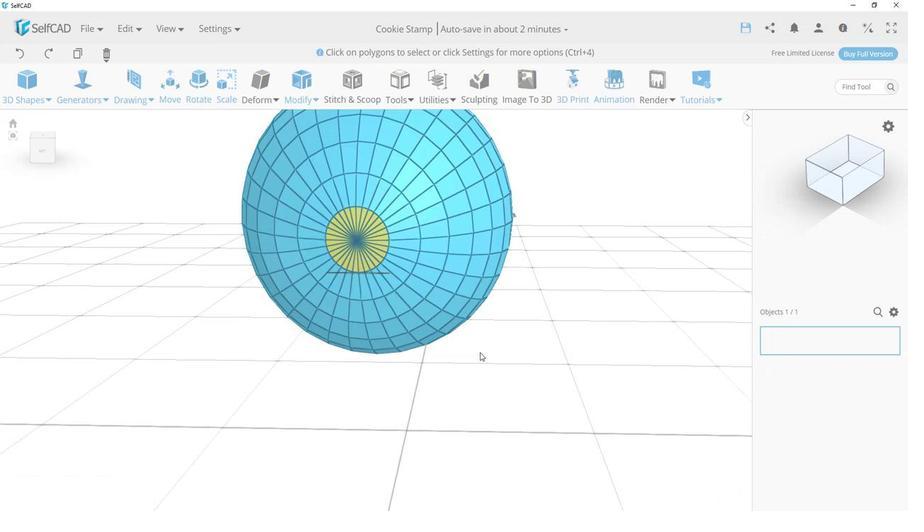 
Action: Mouse scrolled (505, 362) with delta (0, 0)
Screenshot: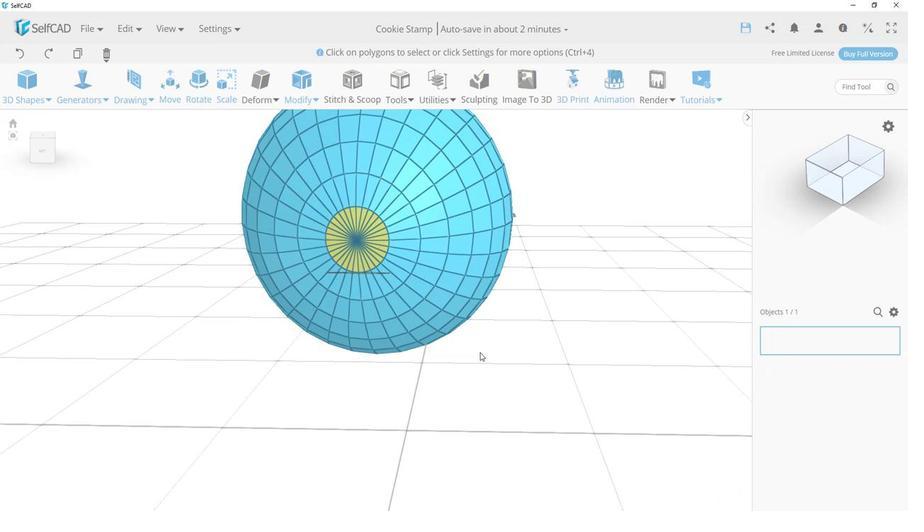 
Action: Mouse moved to (506, 360)
Screenshot: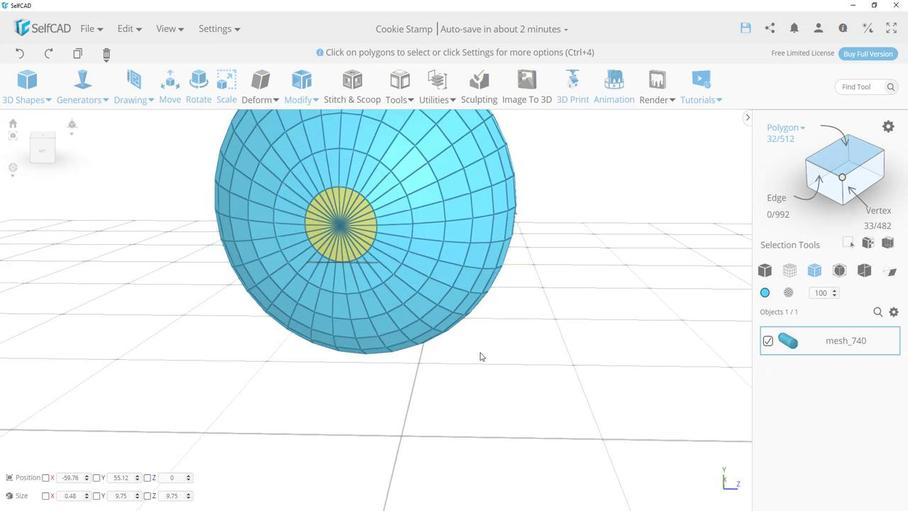 
Action: Mouse scrolled (506, 361) with delta (0, 0)
Screenshot: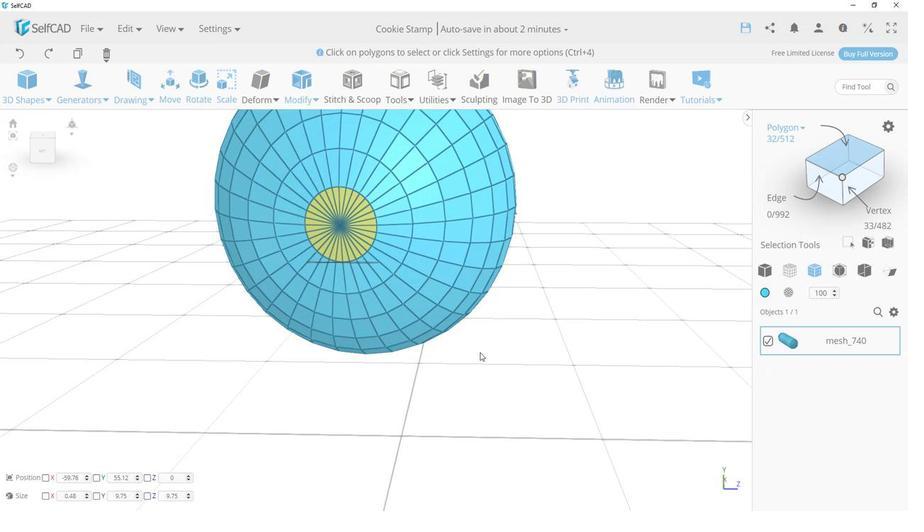 
Action: Mouse moved to (395, 208)
Screenshot: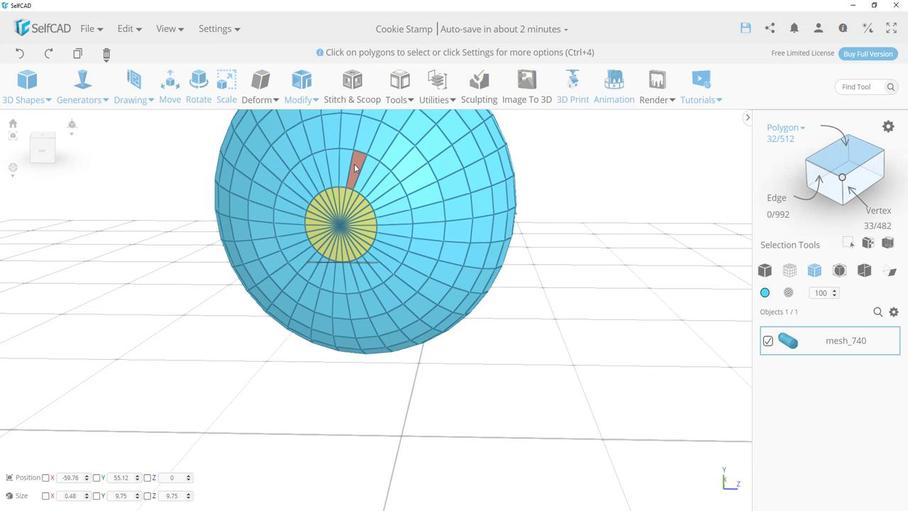 
Action: Mouse pressed left at (395, 208)
Screenshot: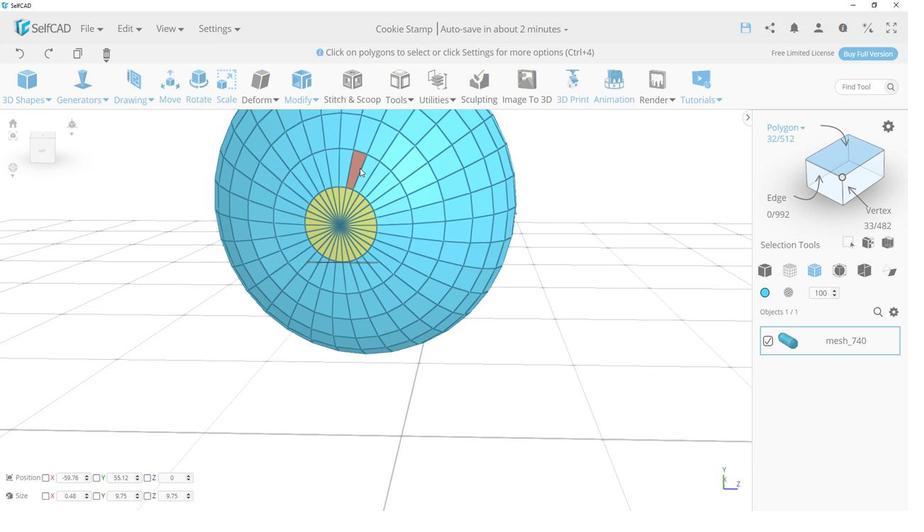 
Action: Mouse moved to (404, 213)
Screenshot: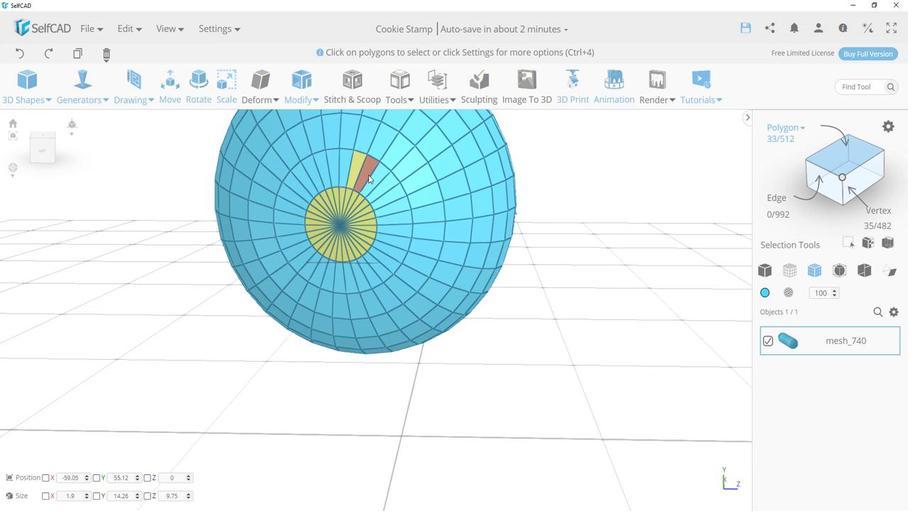 
Action: Mouse pressed left at (404, 213)
Screenshot: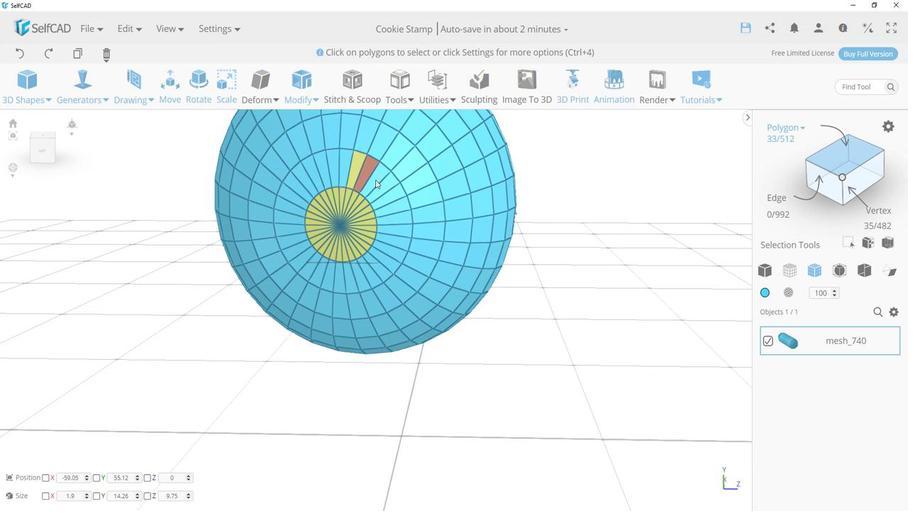 
Action: Mouse moved to (414, 220)
Screenshot: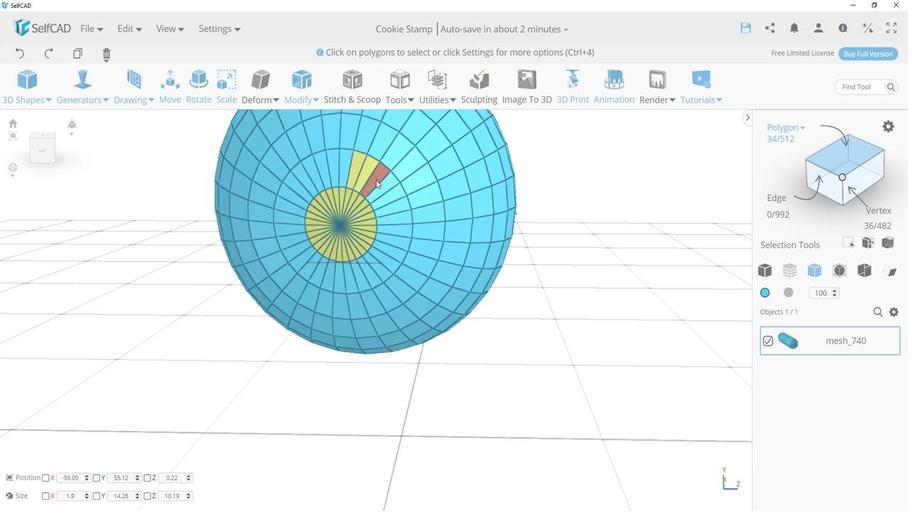
Action: Mouse pressed left at (414, 220)
Screenshot: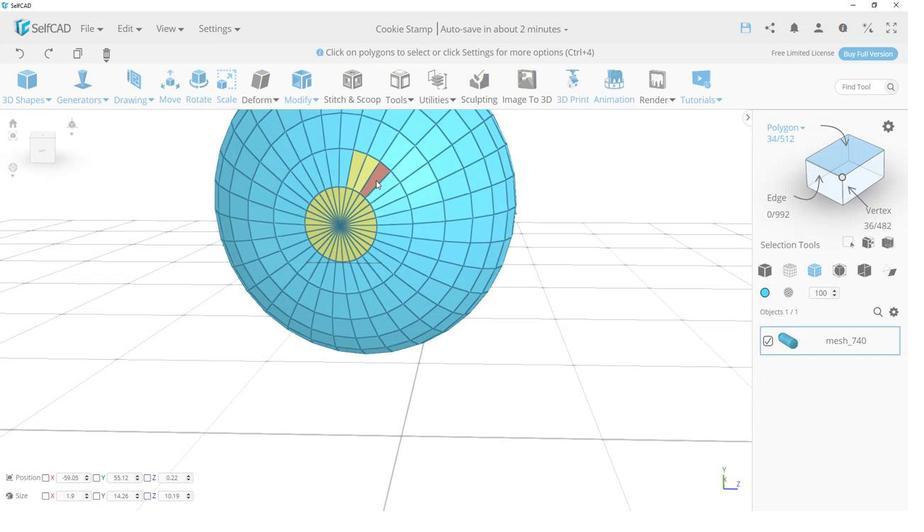 
Action: Mouse moved to (419, 227)
Screenshot: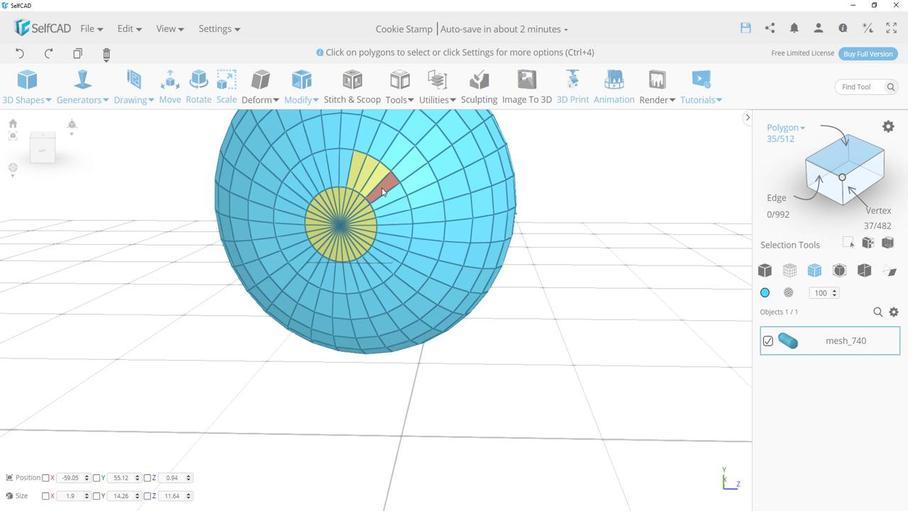 
Action: Mouse pressed left at (419, 227)
Screenshot: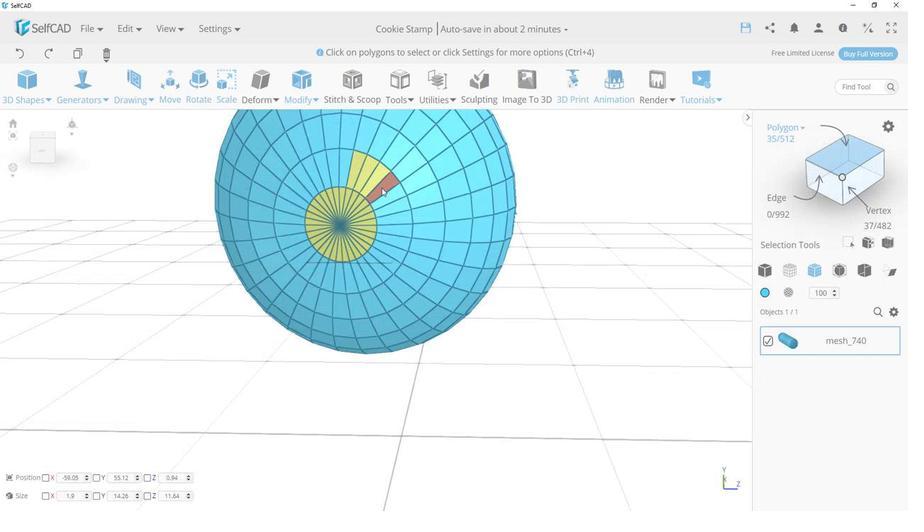 
Action: Mouse moved to (422, 231)
Screenshot: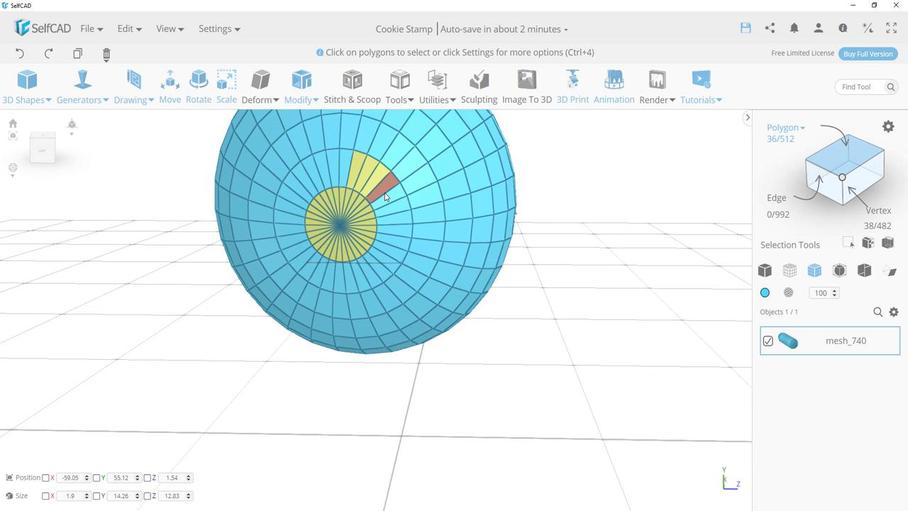
Action: Mouse pressed left at (422, 231)
Screenshot: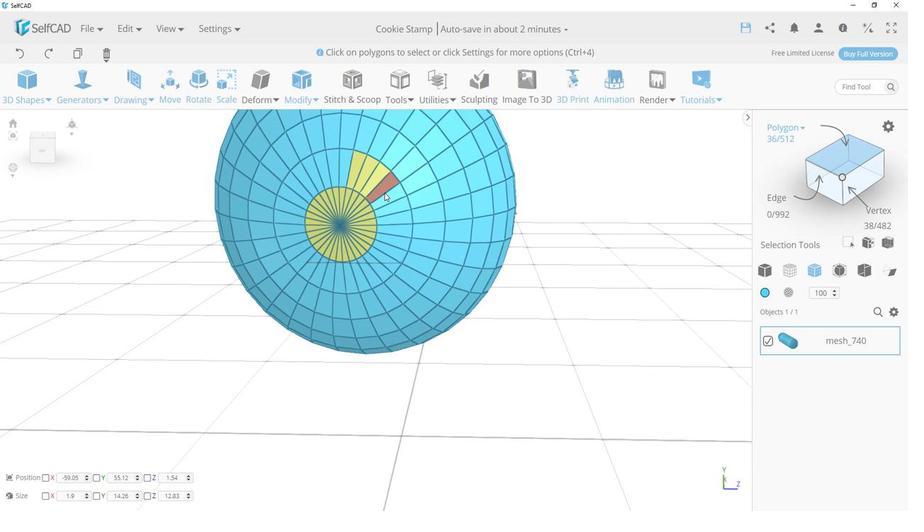 
Action: Mouse moved to (422, 225)
Screenshot: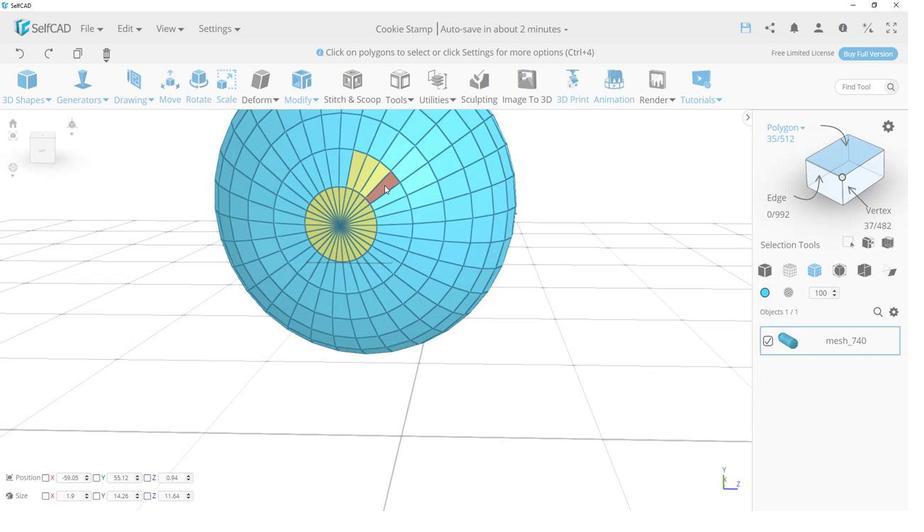 
Action: Mouse pressed left at (422, 225)
Screenshot: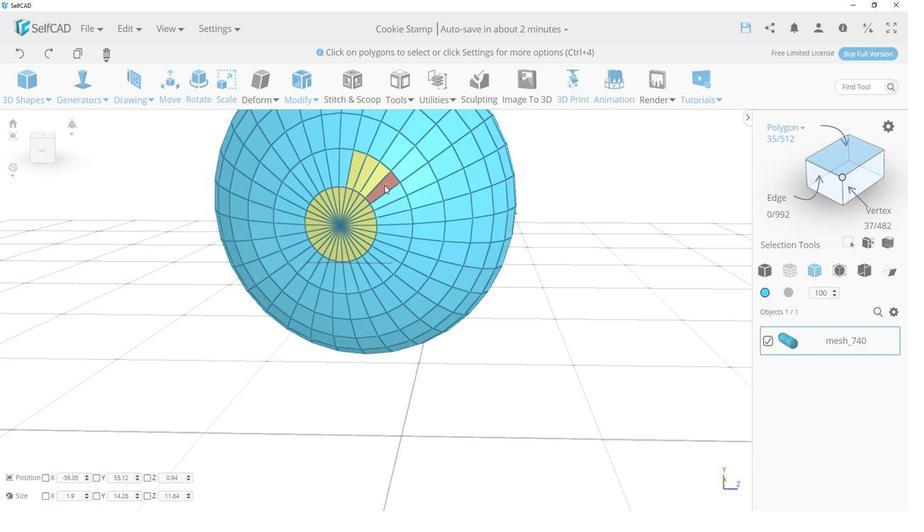 
Action: Mouse moved to (426, 232)
Screenshot: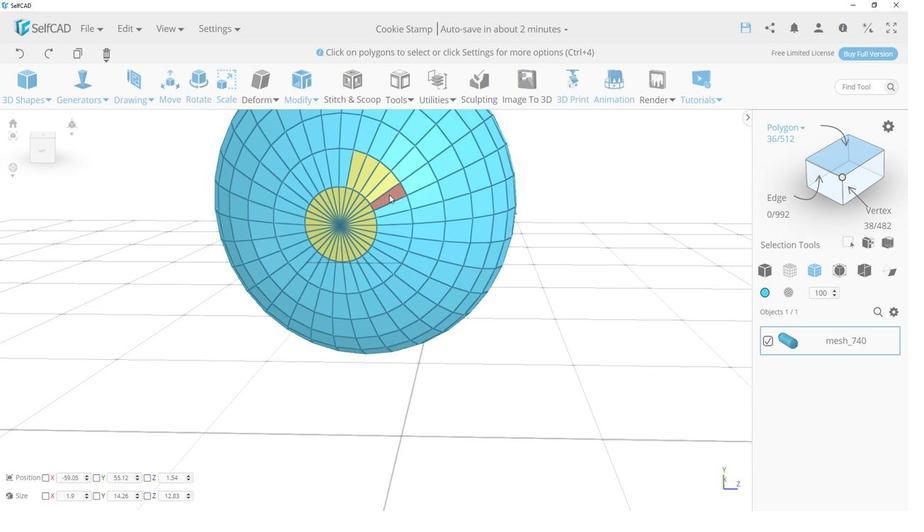 
Action: Mouse pressed left at (426, 232)
Screenshot: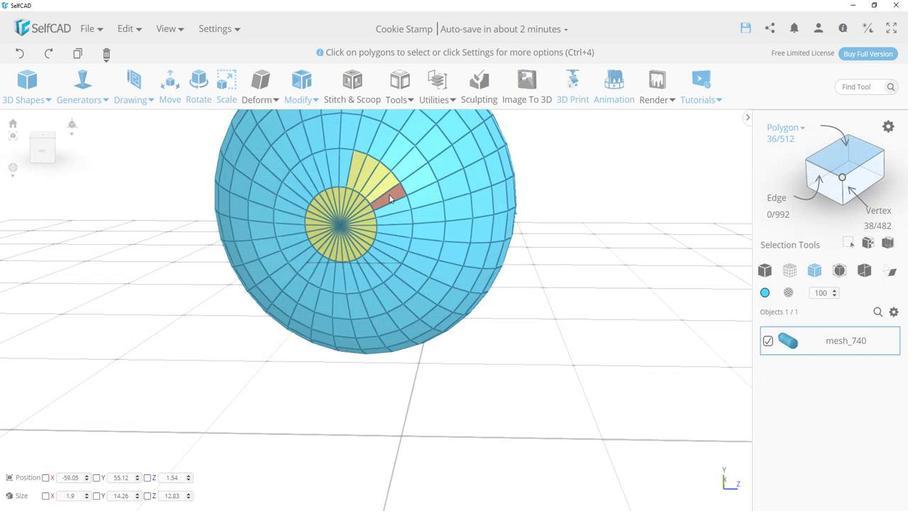 
Action: Mouse moved to (431, 240)
Screenshot: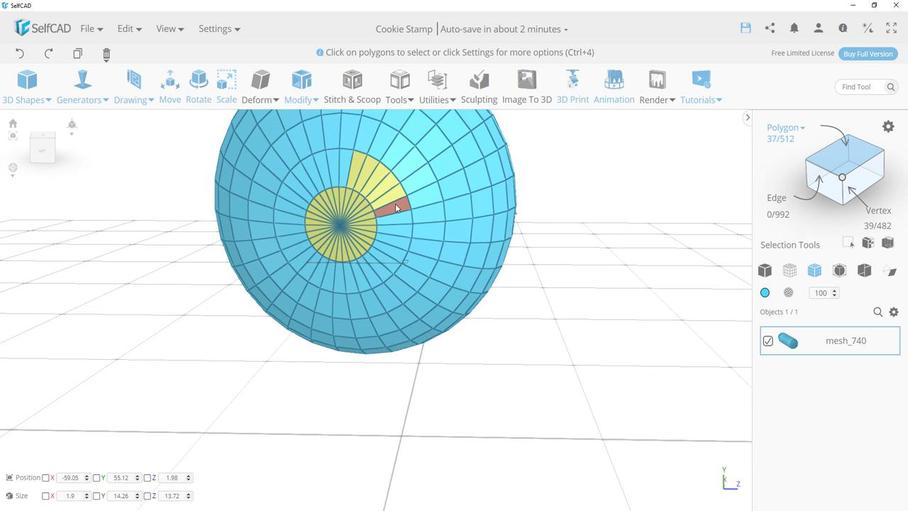 
Action: Mouse pressed left at (431, 240)
Screenshot: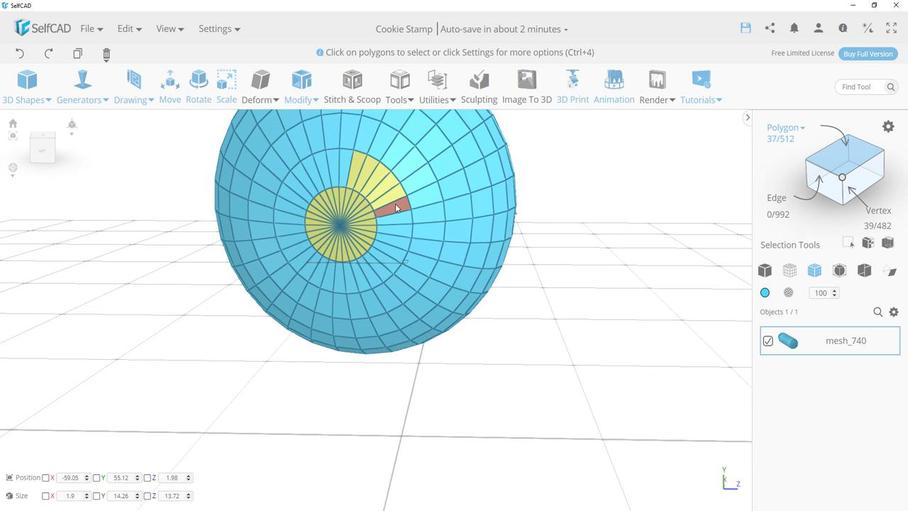 
Action: Mouse moved to (432, 251)
Screenshot: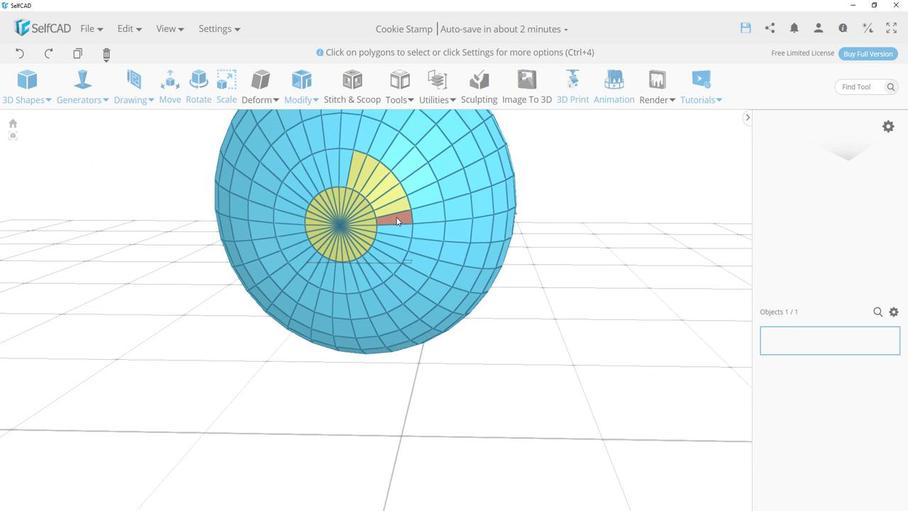 
Action: Mouse pressed left at (432, 251)
Screenshot: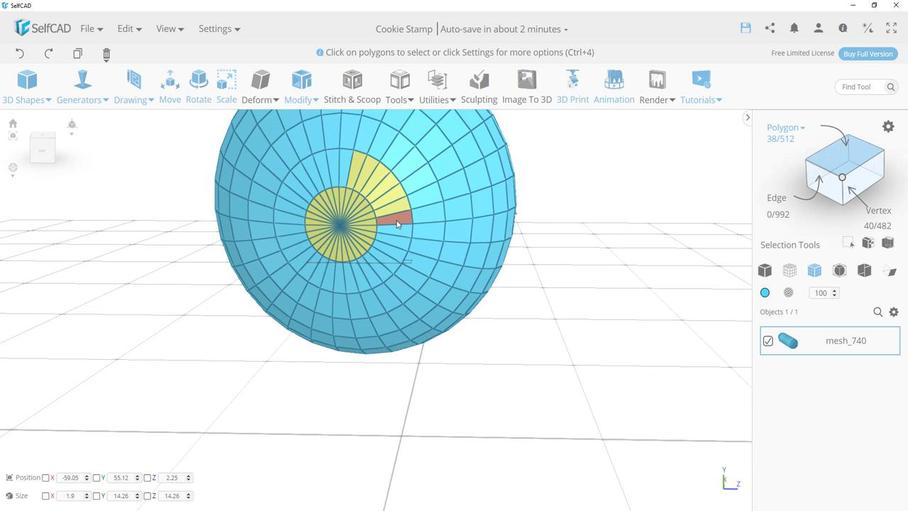 
Action: Mouse moved to (433, 260)
Screenshot: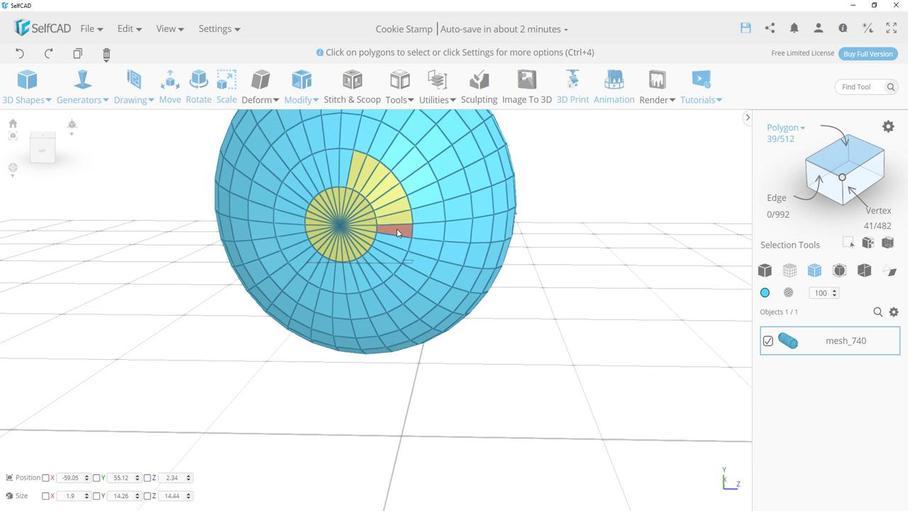 
Action: Mouse pressed left at (433, 260)
Screenshot: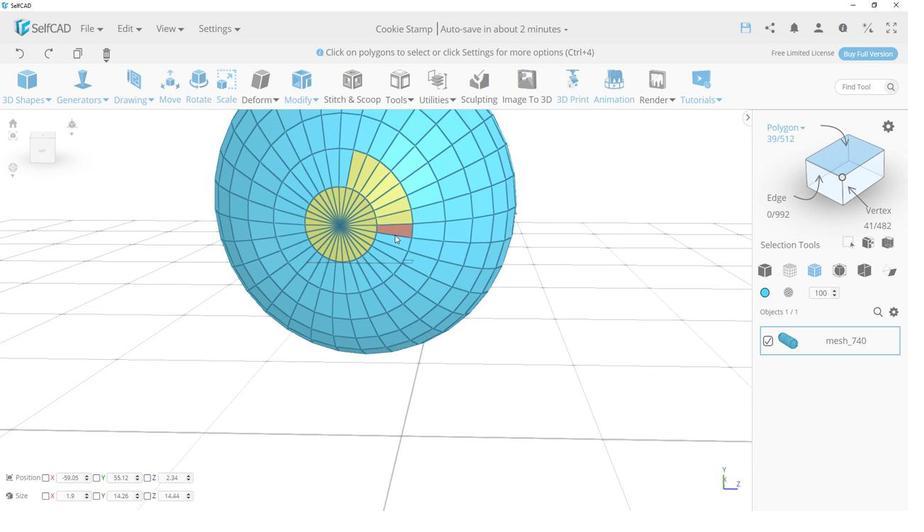
Action: Mouse moved to (431, 269)
Screenshot: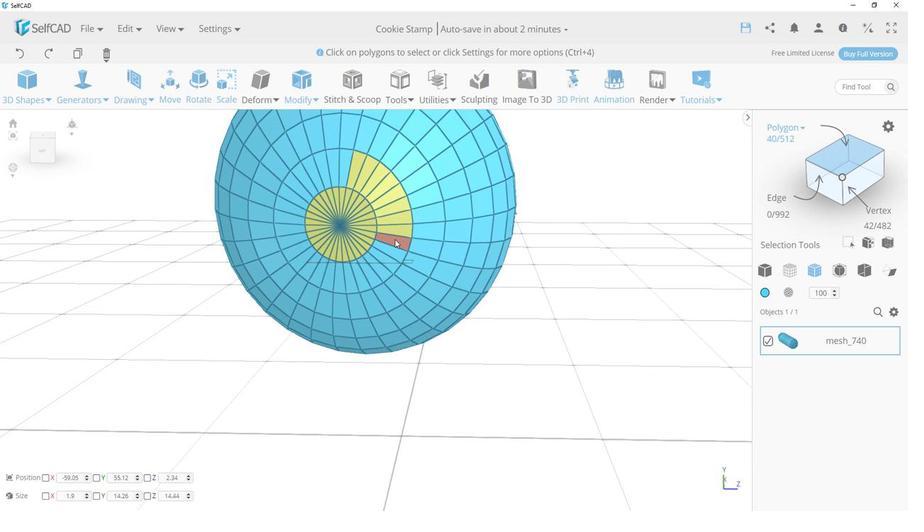 
Action: Mouse pressed left at (431, 269)
Screenshot: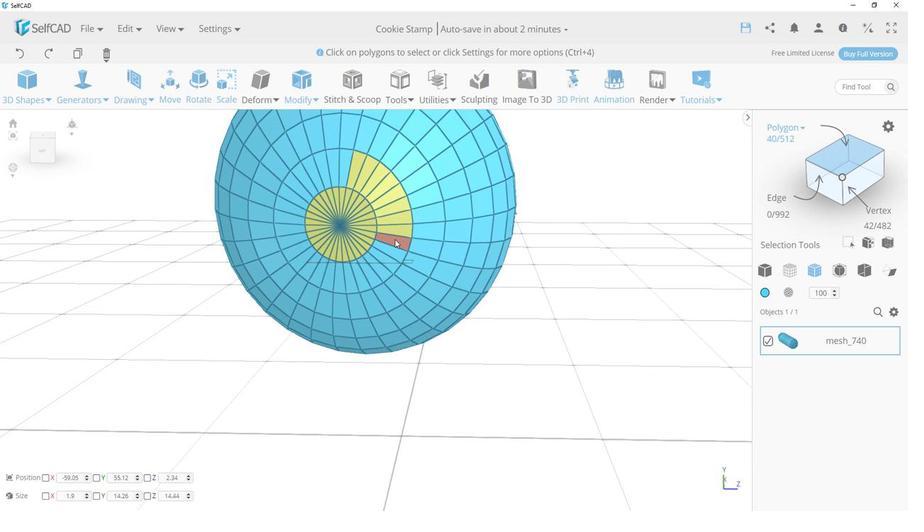 
Action: Mouse moved to (426, 276)
Screenshot: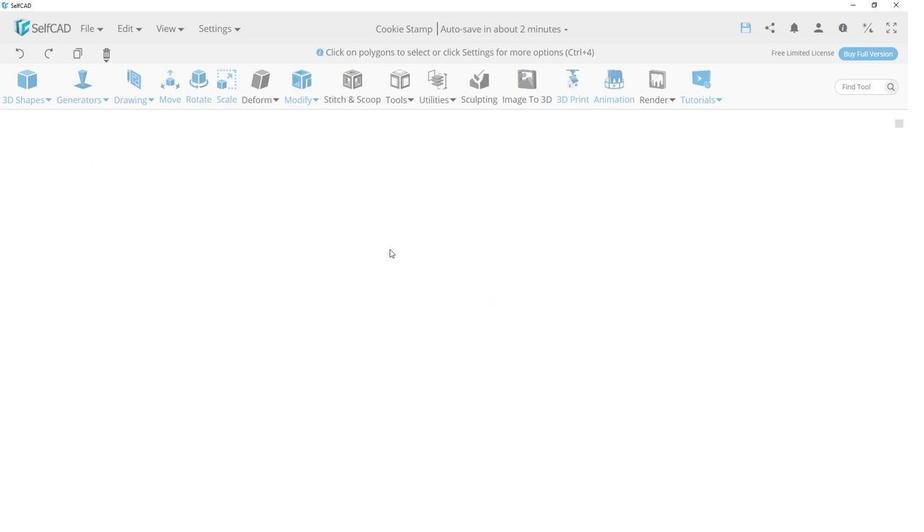 
Action: Mouse pressed left at (426, 276)
Screenshot: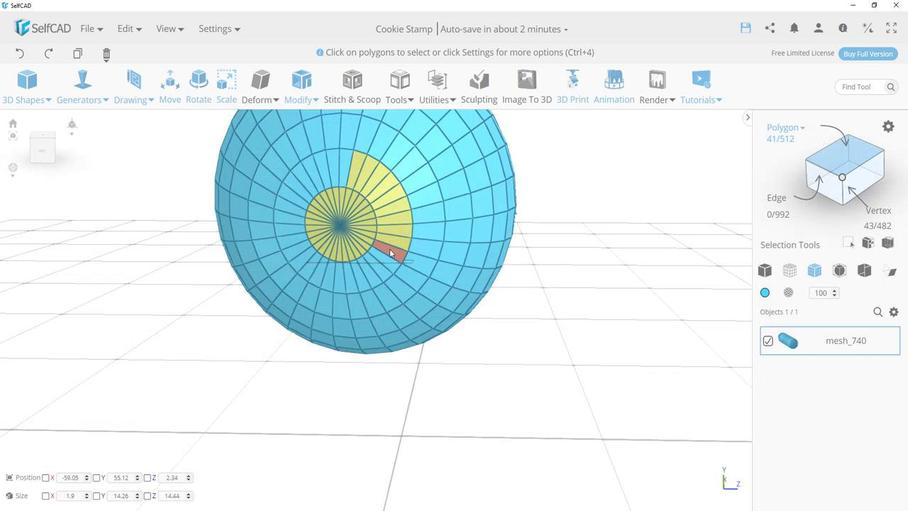 
Action: Mouse moved to (420, 286)
Screenshot: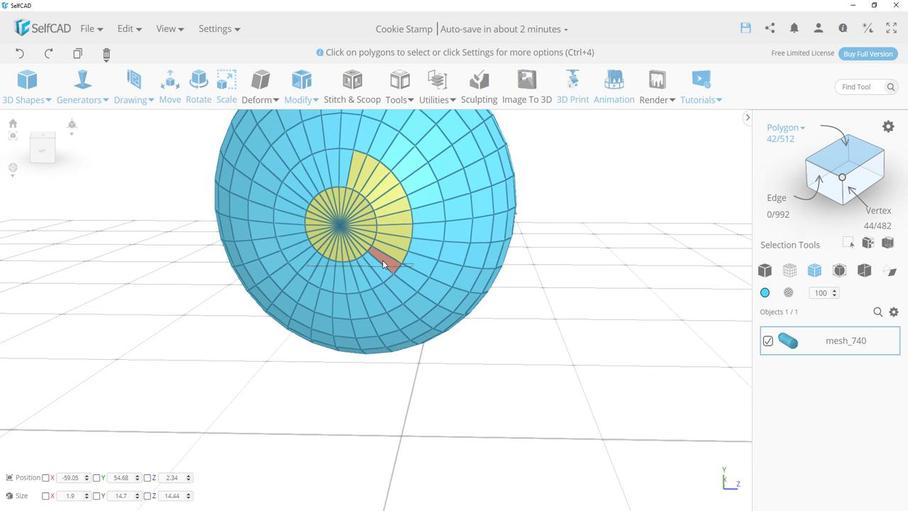
Action: Mouse pressed left at (420, 286)
Screenshot: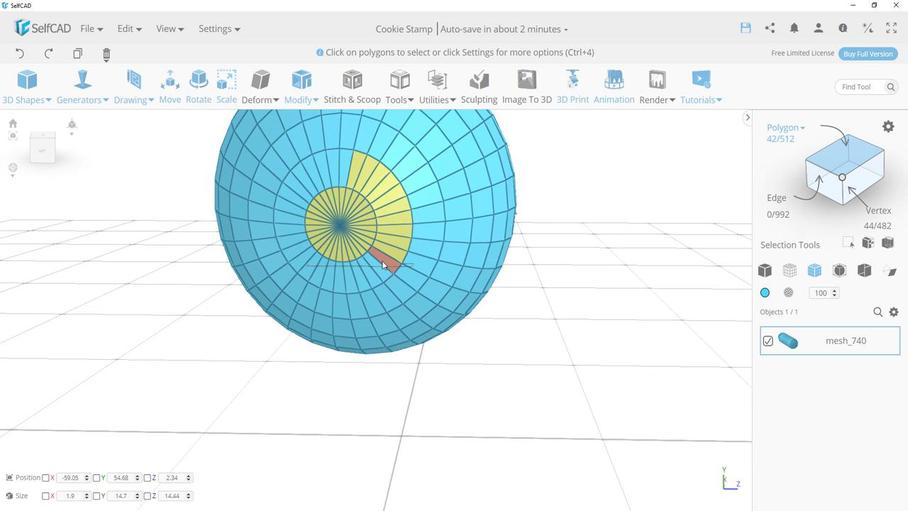 
Action: Mouse moved to (416, 291)
Screenshot: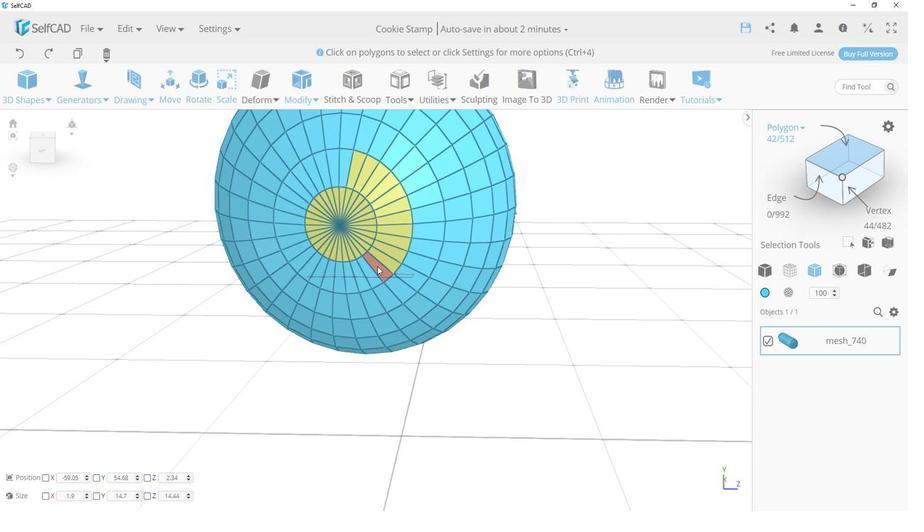 
Action: Mouse pressed left at (416, 291)
Screenshot: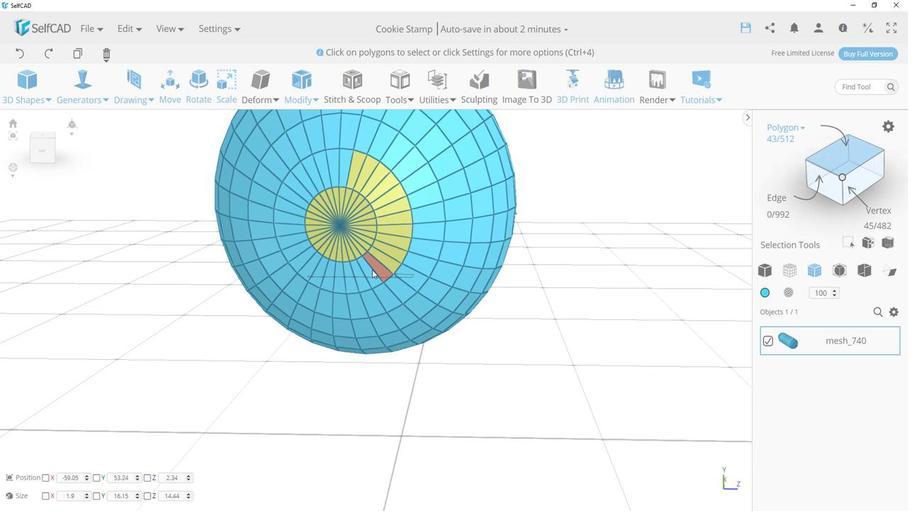 
Action: Mouse moved to (408, 296)
Screenshot: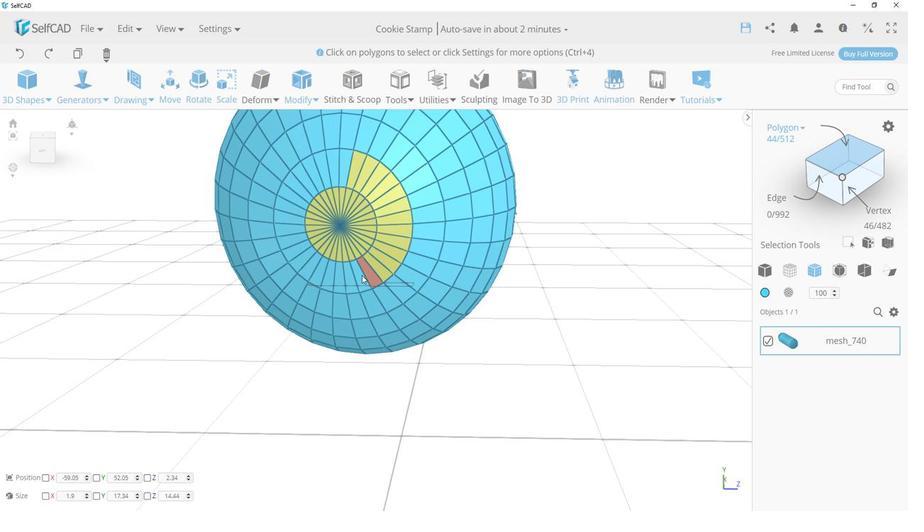 
Action: Mouse pressed left at (408, 296)
Screenshot: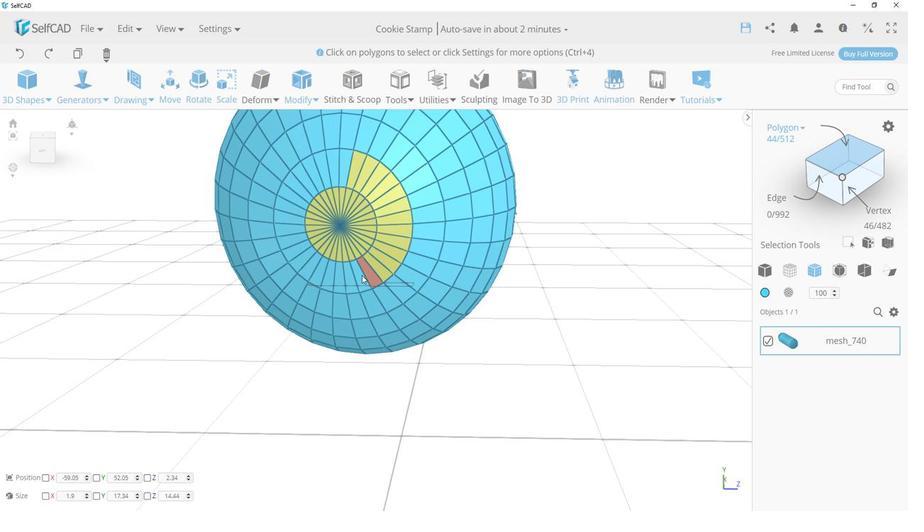 
Action: Mouse moved to (399, 298)
Screenshot: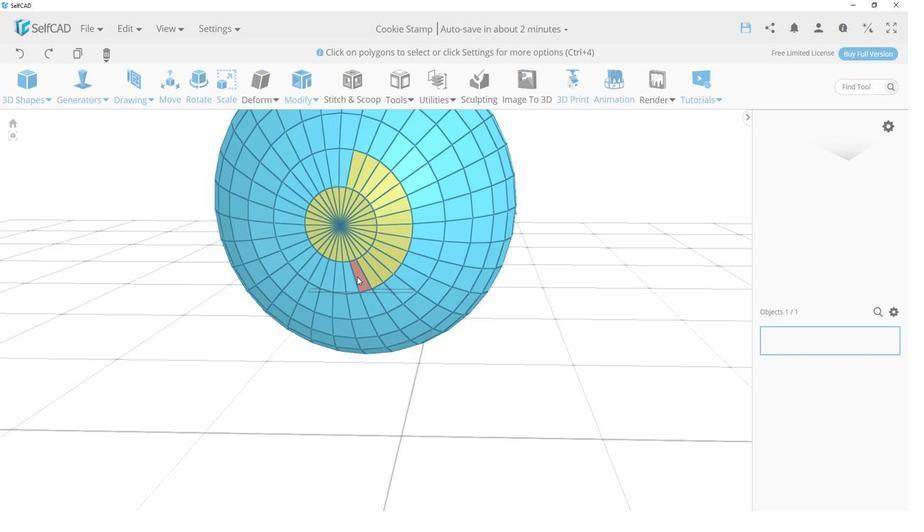 
Action: Mouse pressed left at (399, 298)
Screenshot: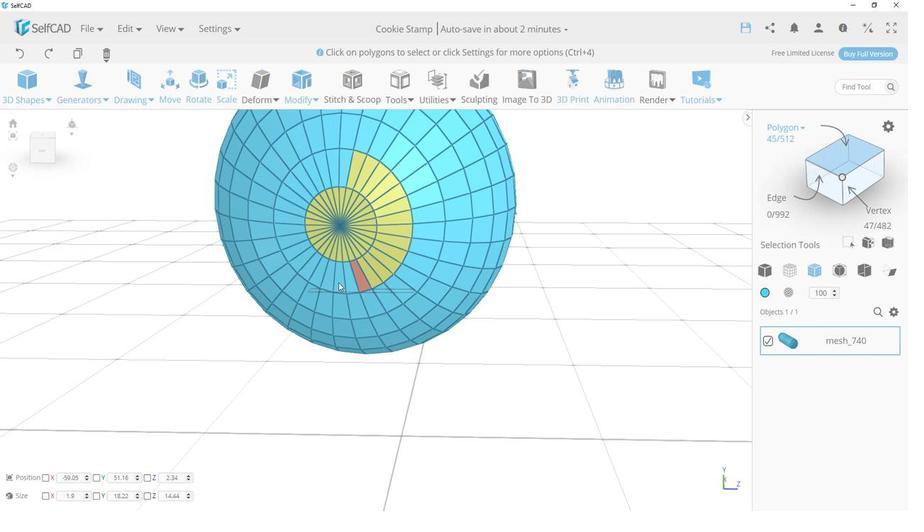 
Action: Mouse moved to (389, 304)
Screenshot: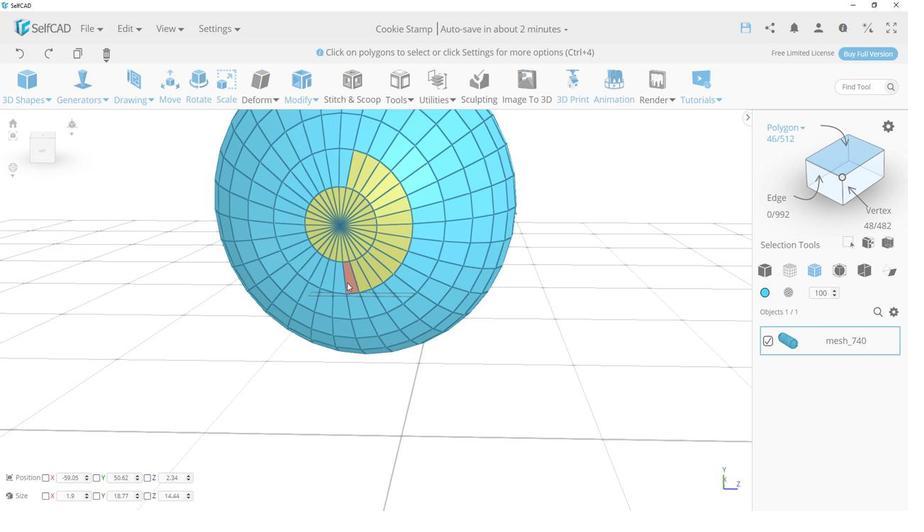 
Action: Mouse pressed left at (389, 304)
Screenshot: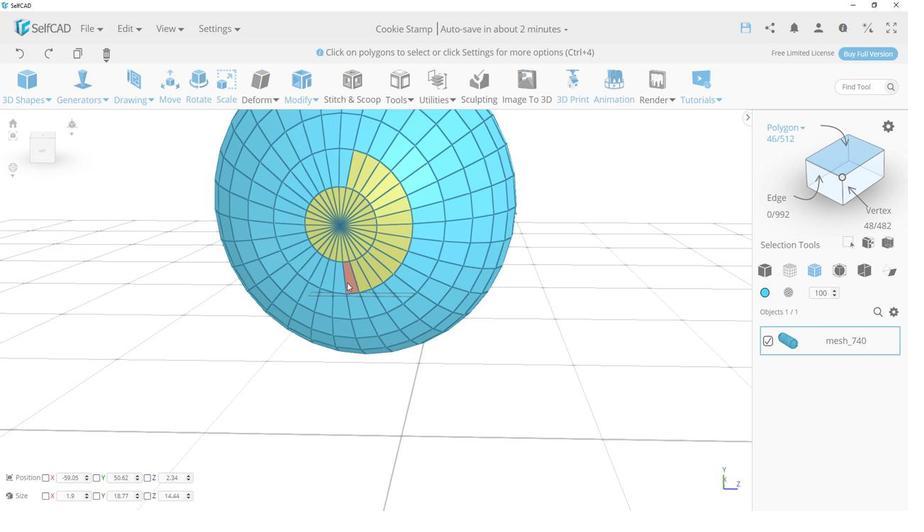 
Action: Mouse moved to (380, 304)
Screenshot: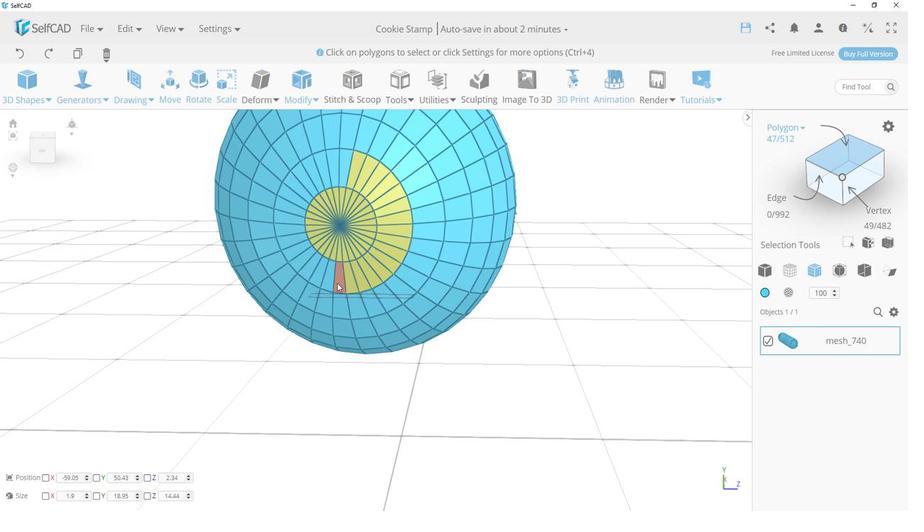 
Action: Mouse pressed left at (380, 304)
Screenshot: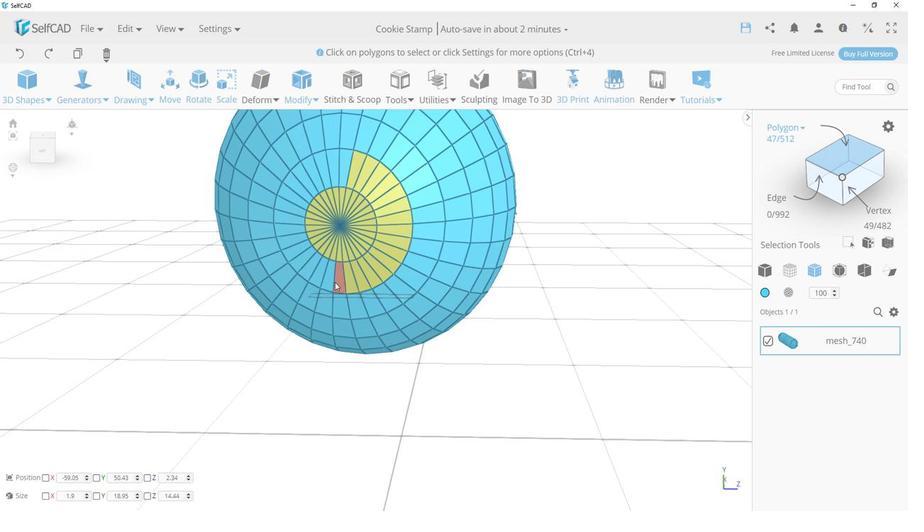 
Action: Mouse moved to (374, 301)
Screenshot: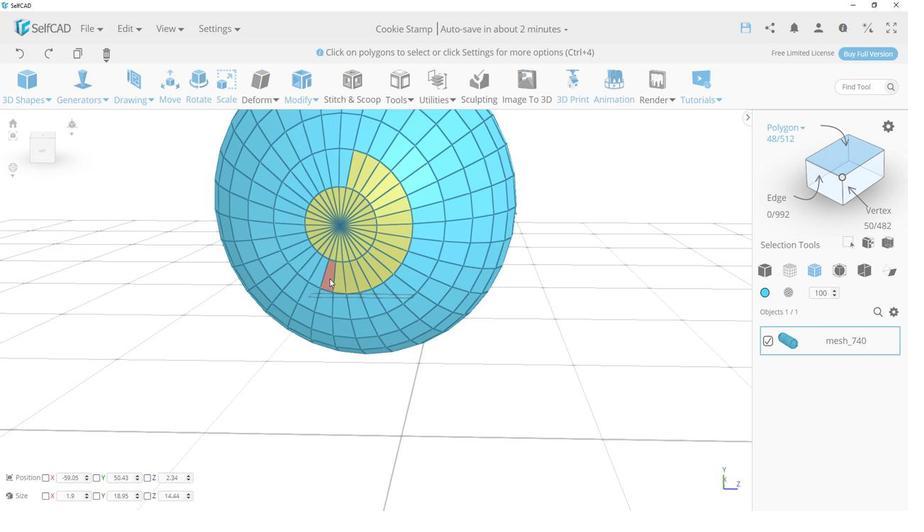 
Action: Mouse pressed left at (374, 301)
Screenshot: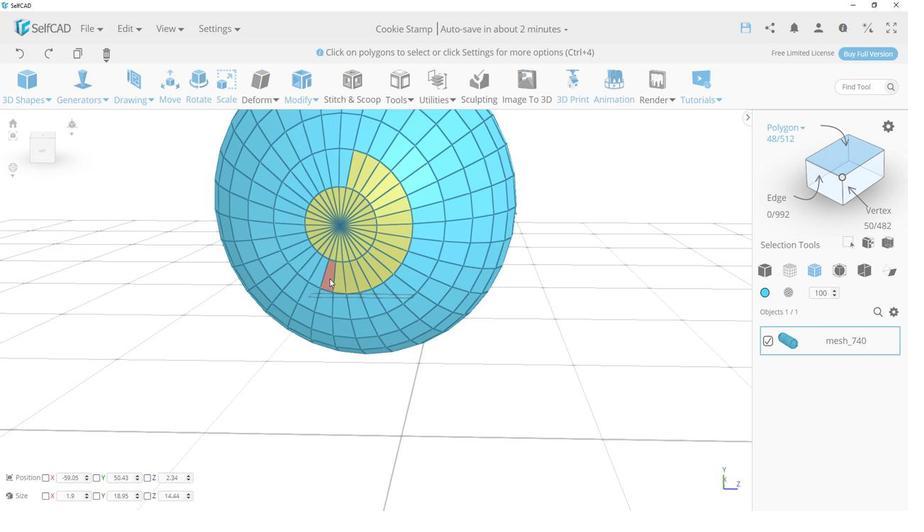 
Action: Mouse moved to (365, 297)
Screenshot: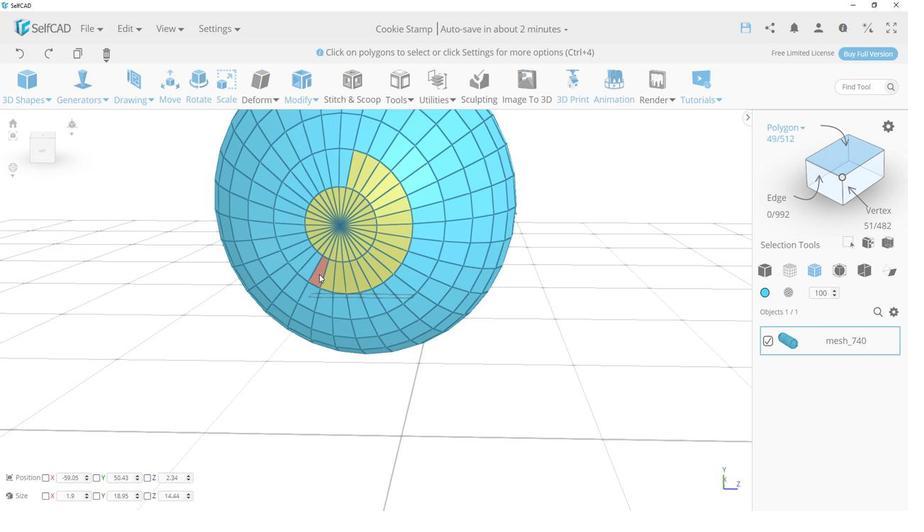
Action: Mouse pressed left at (365, 297)
